 Task: Design a Vector Pattern for a Tropical Drink Menu.
Action: Mouse moved to (82, 75)
Screenshot: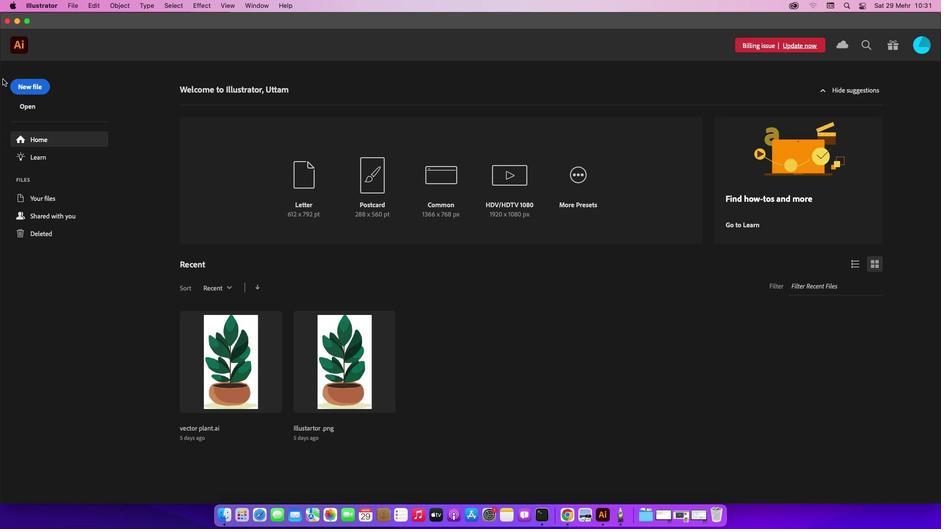 
Action: Mouse pressed left at (82, 75)
Screenshot: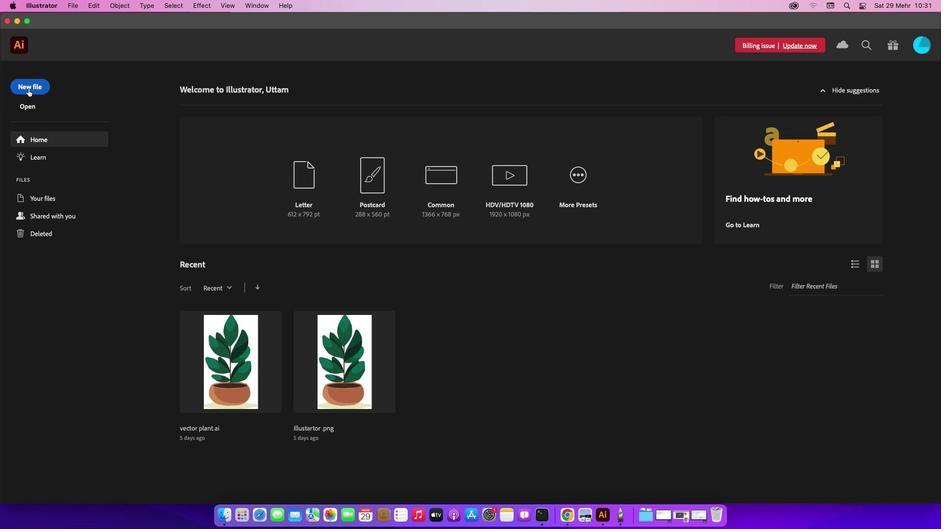 
Action: Mouse moved to (29, 91)
Screenshot: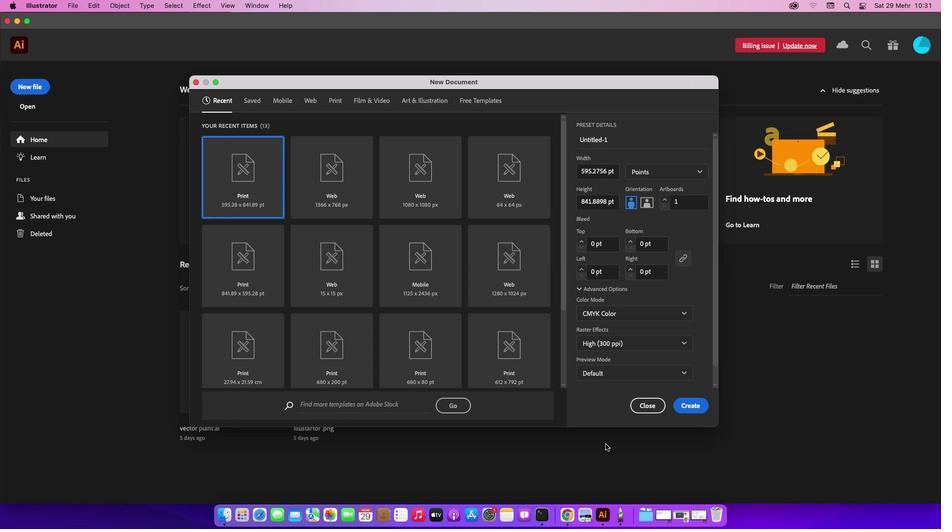 
Action: Mouse pressed left at (29, 91)
Screenshot: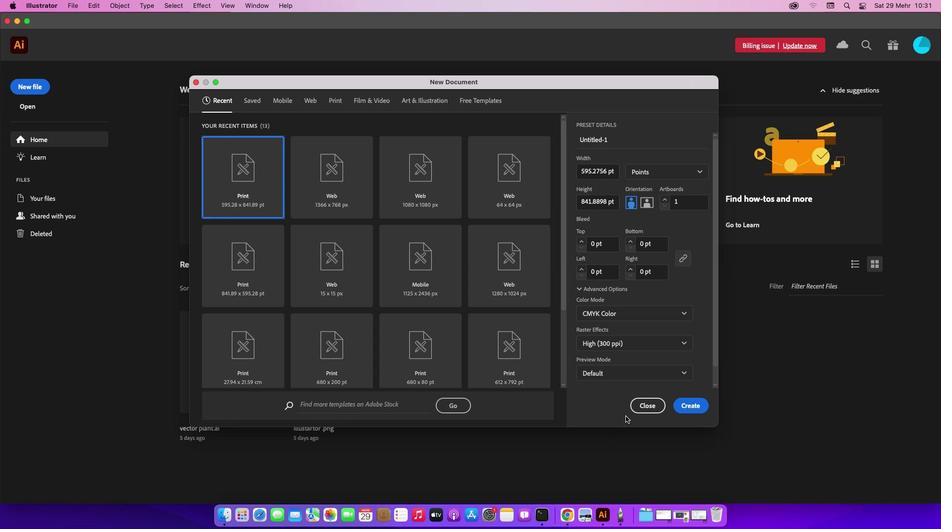 
Action: Mouse moved to (684, 405)
Screenshot: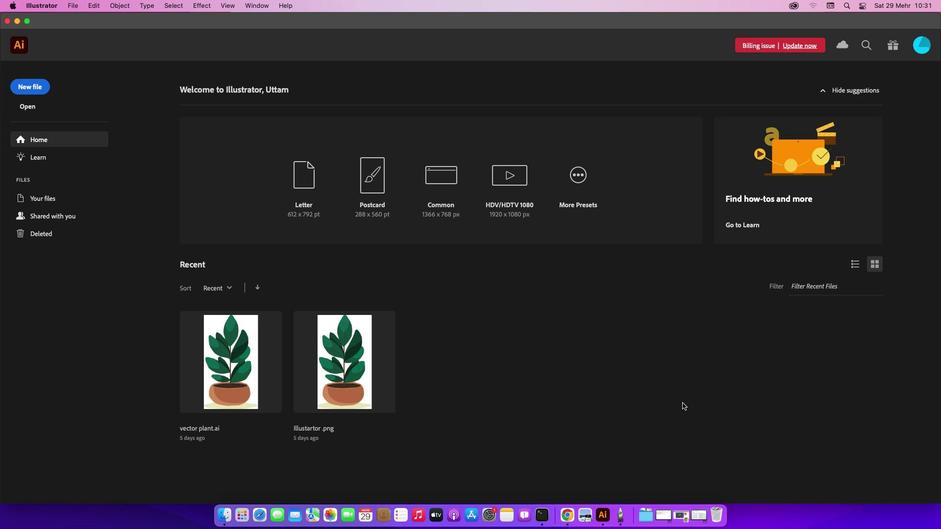 
Action: Mouse pressed left at (684, 405)
Screenshot: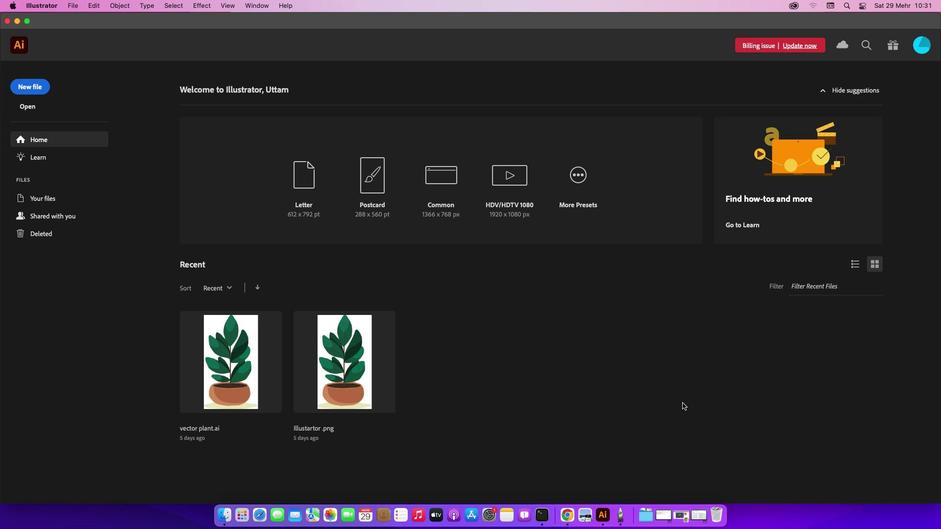 
Action: Mouse moved to (71, 7)
Screenshot: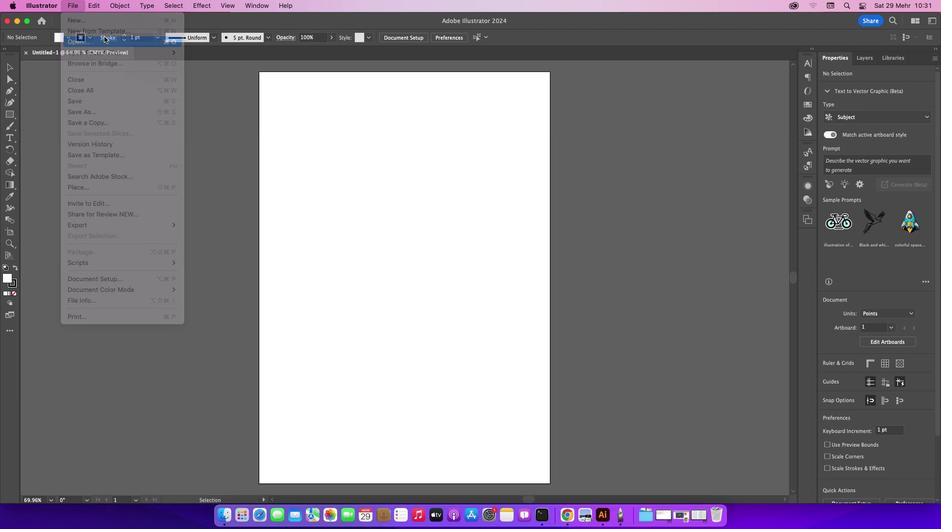 
Action: Mouse pressed left at (71, 7)
Screenshot: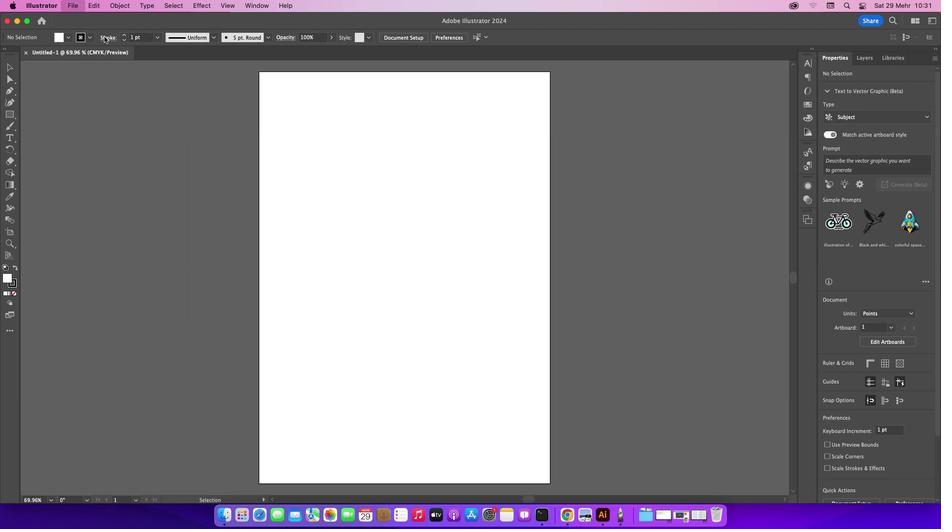 
Action: Mouse moved to (105, 38)
Screenshot: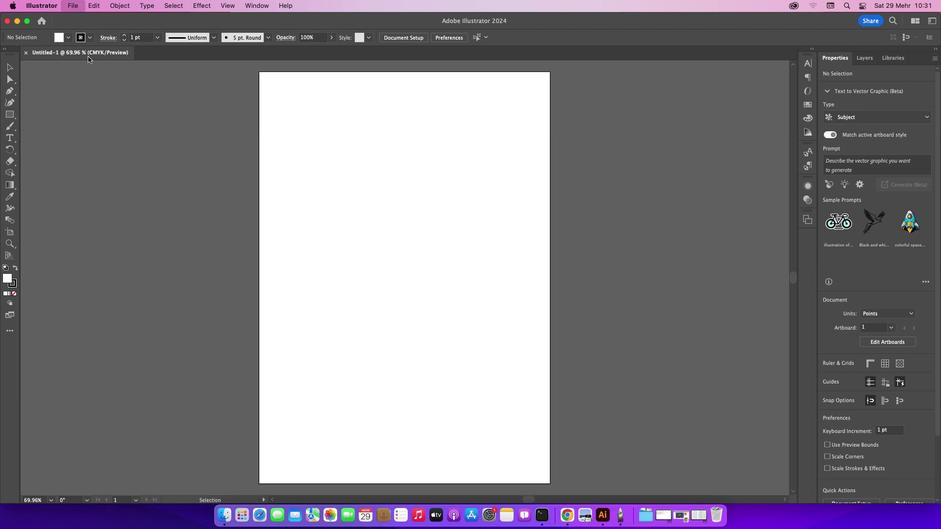 
Action: Mouse pressed left at (105, 38)
Screenshot: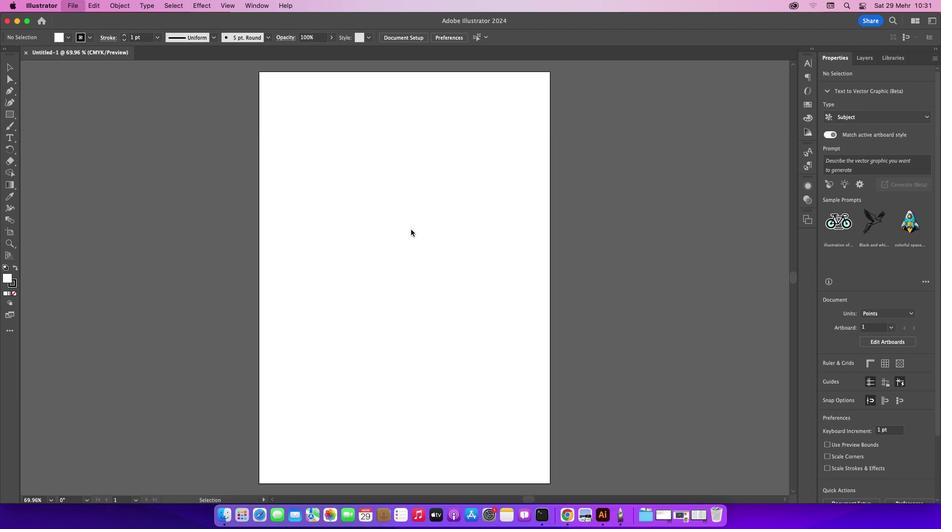 
Action: Mouse moved to (385, 135)
Screenshot: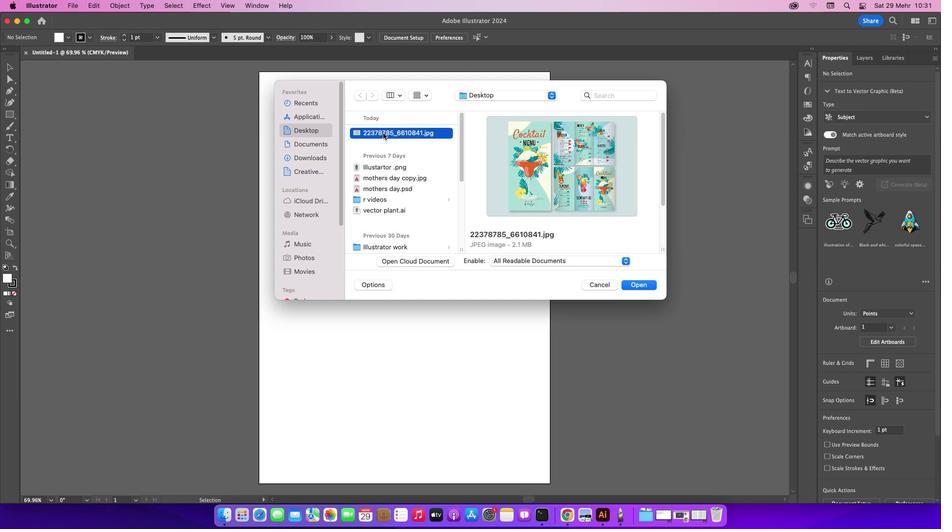 
Action: Mouse pressed left at (385, 135)
Screenshot: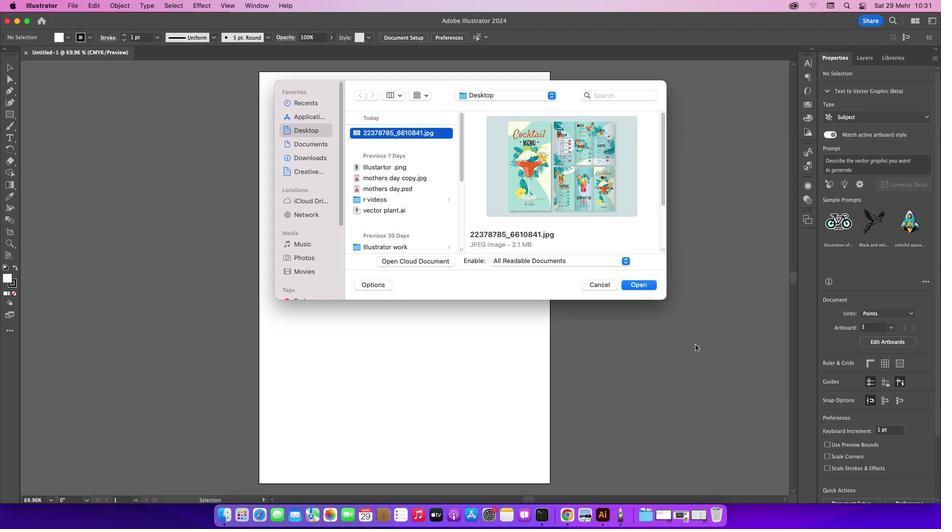 
Action: Mouse moved to (623, 284)
Screenshot: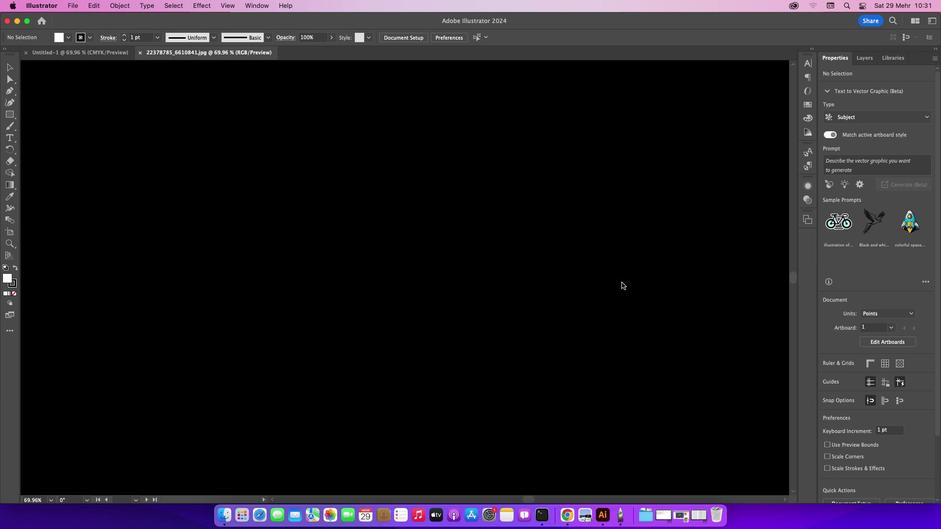 
Action: Mouse pressed left at (623, 284)
Screenshot: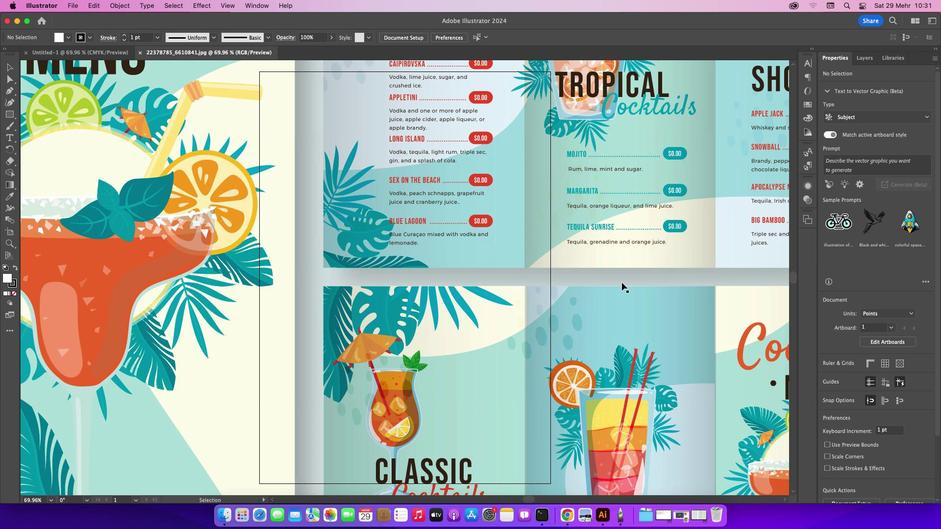 
Action: Mouse moved to (537, 501)
Screenshot: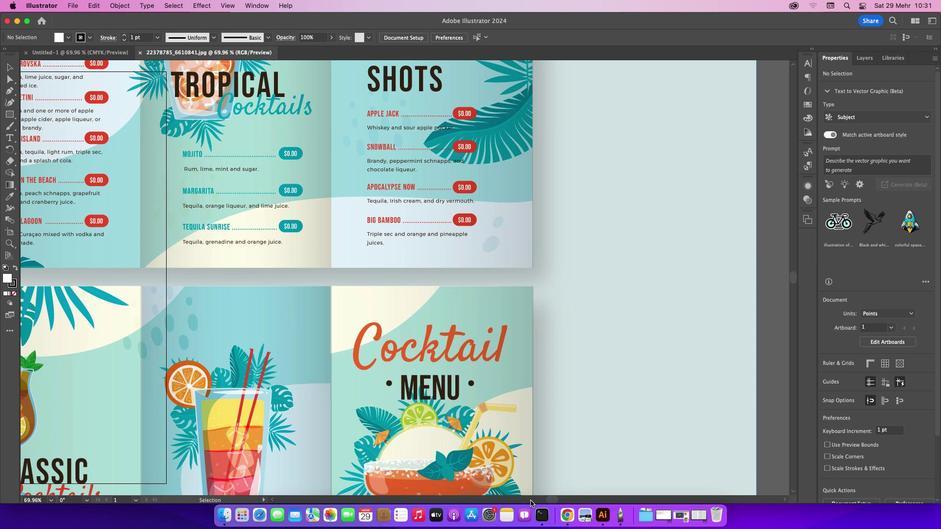 
Action: Mouse pressed left at (537, 501)
Screenshot: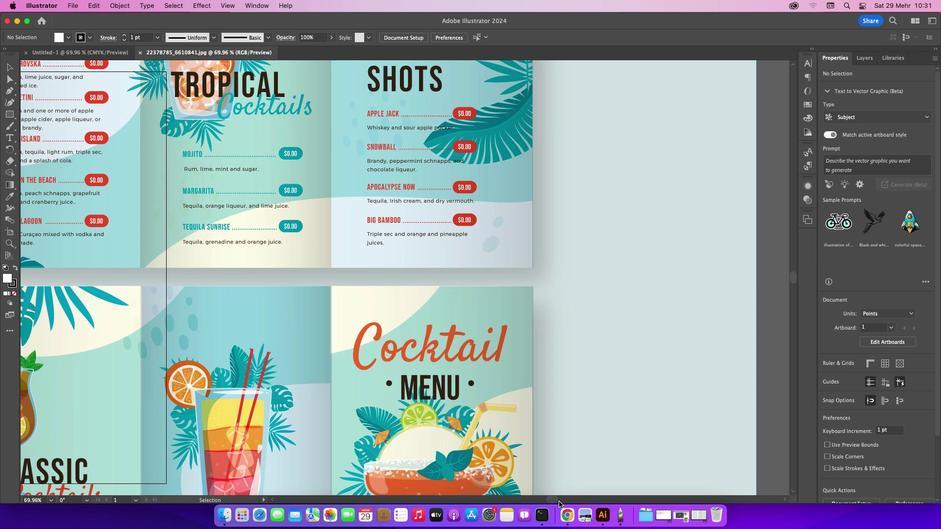 
Action: Mouse moved to (557, 502)
Screenshot: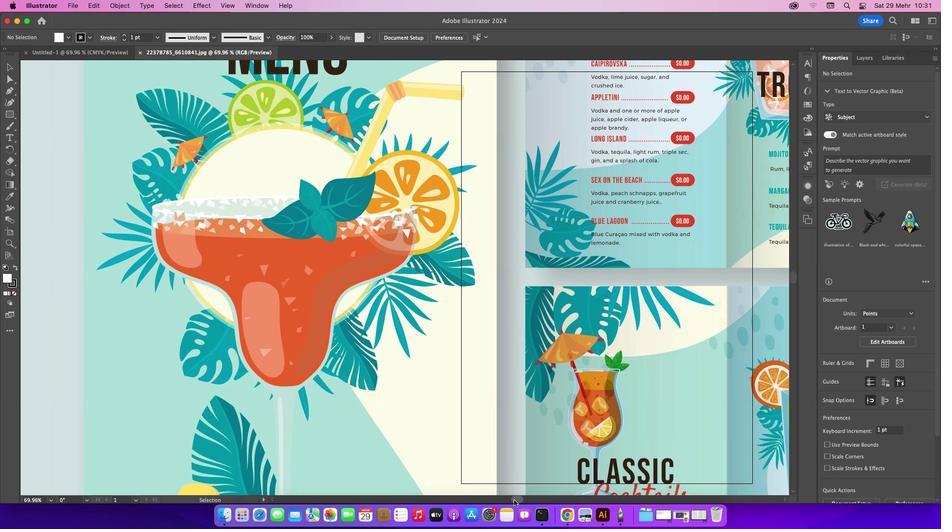 
Action: Mouse pressed left at (557, 502)
Screenshot: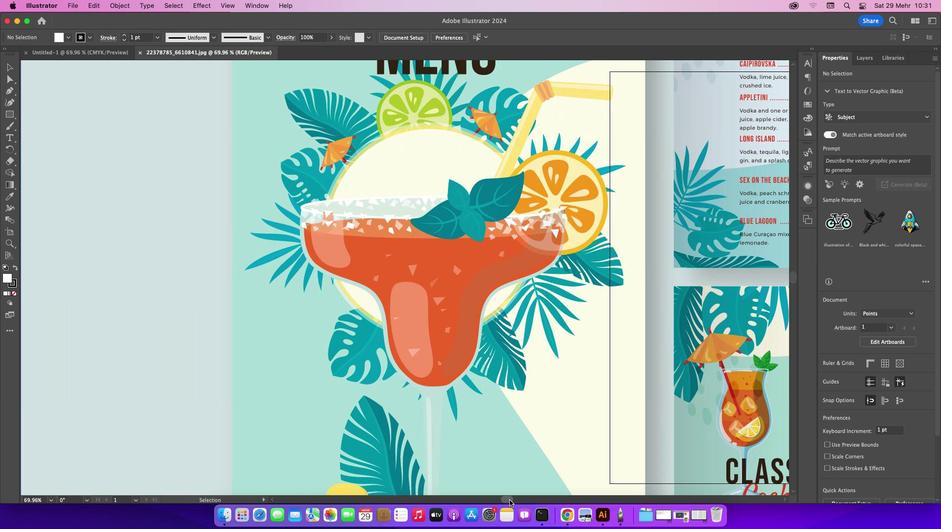 
Action: Mouse moved to (596, 418)
Screenshot: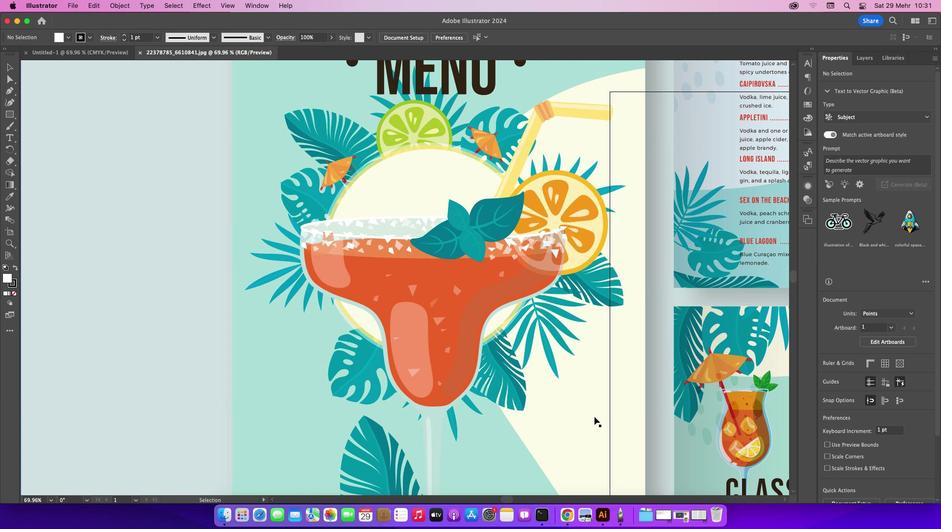 
Action: Mouse scrolled (596, 418) with delta (1, 2)
Screenshot: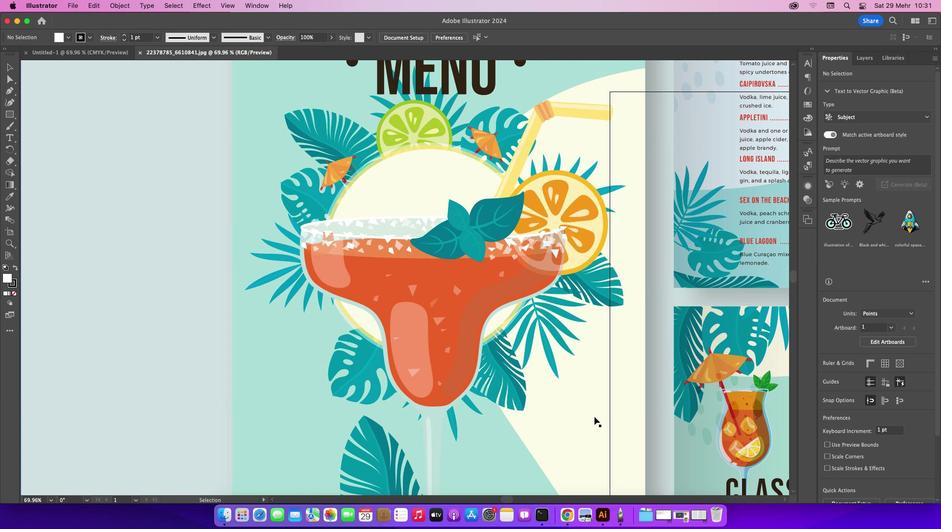 
Action: Mouse scrolled (596, 418) with delta (1, 2)
Screenshot: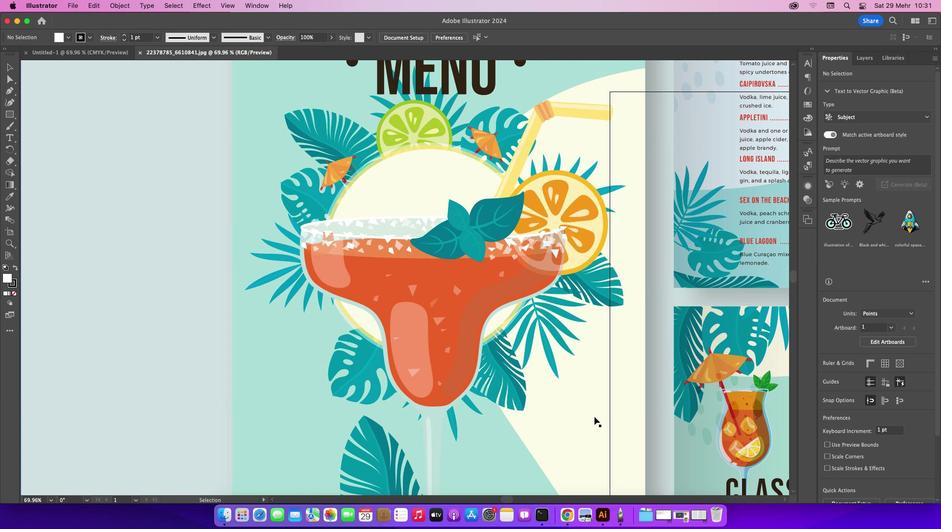 
Action: Mouse scrolled (596, 418) with delta (1, 2)
Screenshot: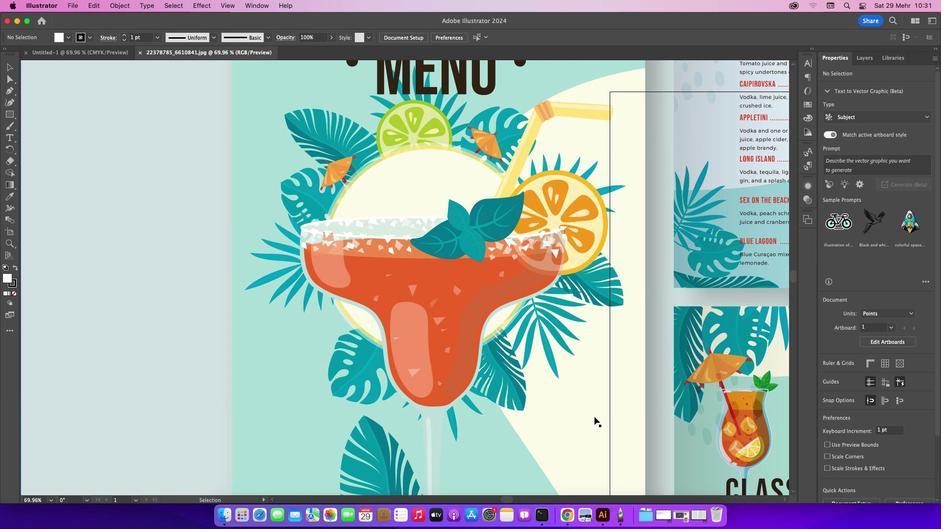 
Action: Mouse scrolled (596, 418) with delta (1, 2)
Screenshot: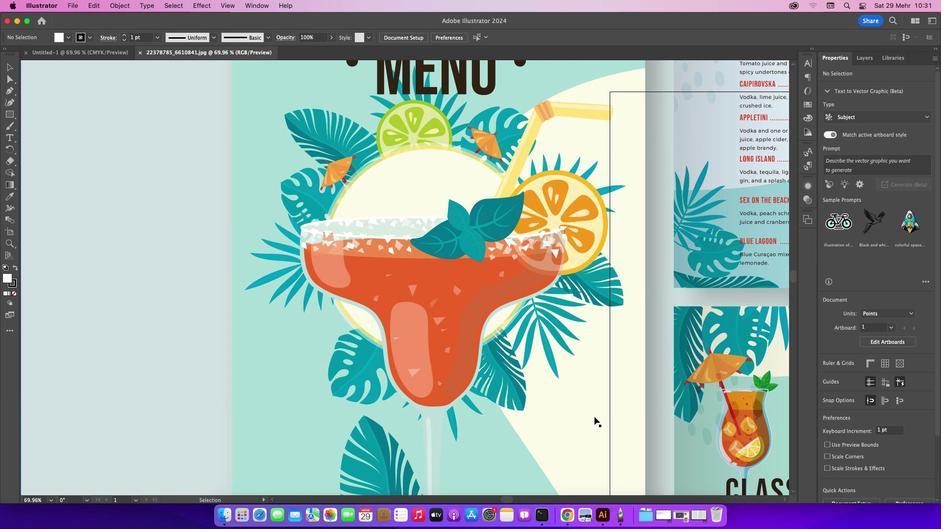 
Action: Mouse moved to (872, 60)
Screenshot: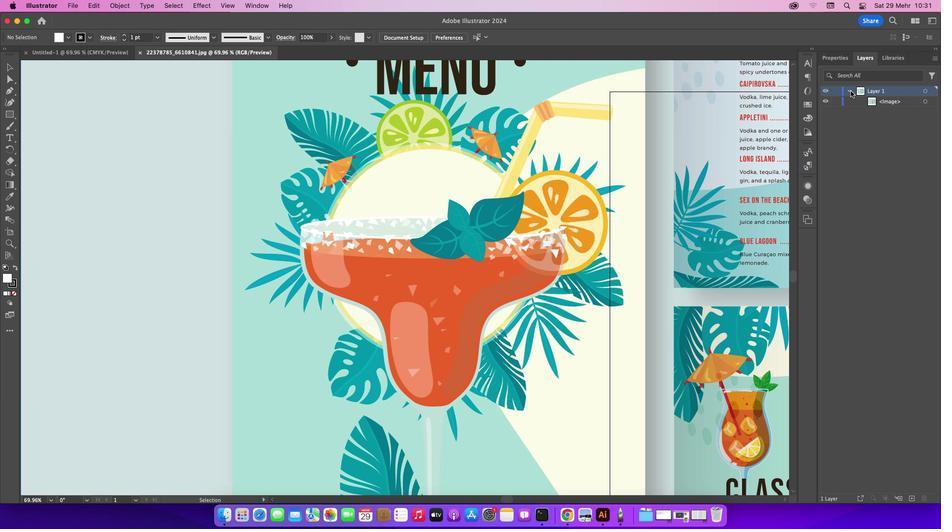 
Action: Mouse pressed left at (872, 60)
Screenshot: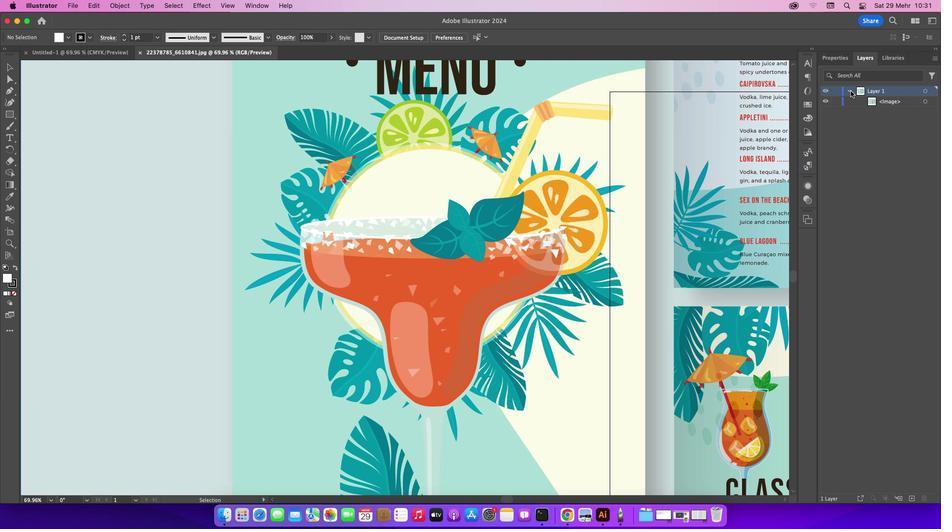 
Action: Mouse moved to (852, 96)
Screenshot: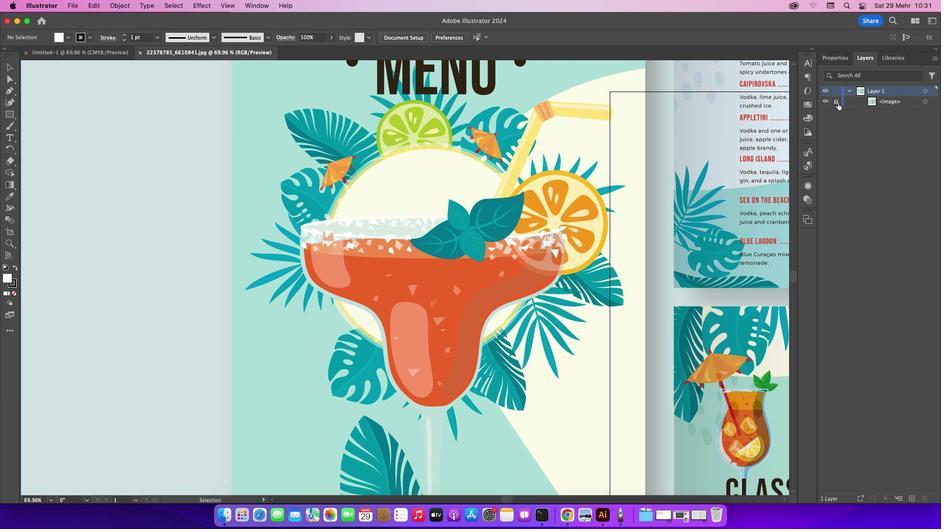 
Action: Mouse pressed left at (852, 96)
Screenshot: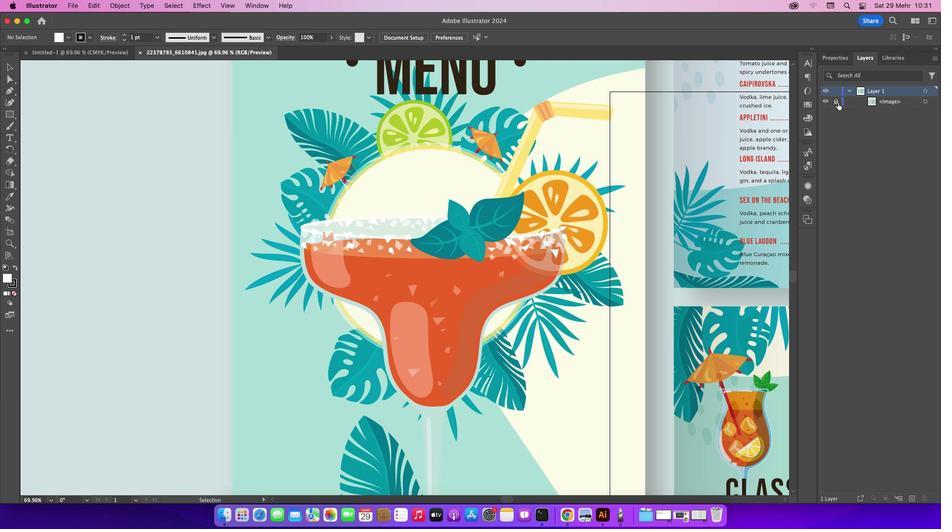 
Action: Mouse moved to (840, 104)
Screenshot: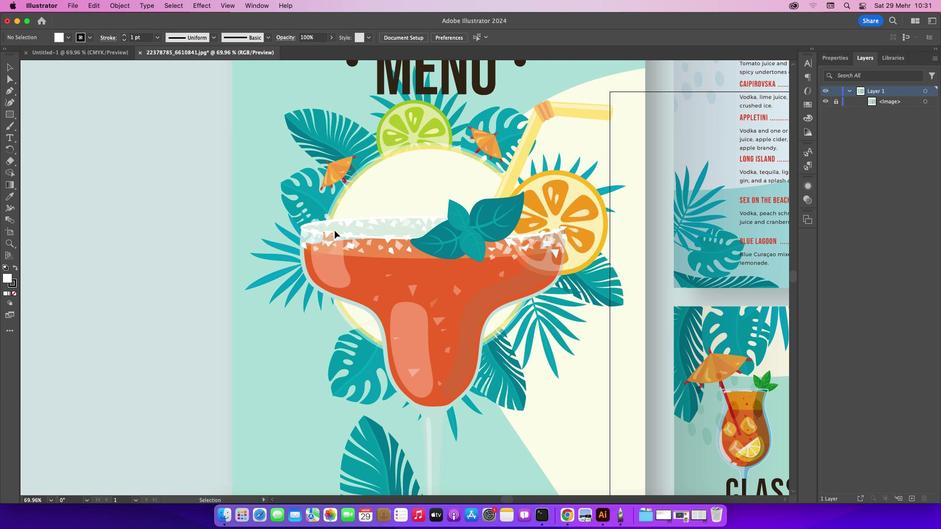 
Action: Mouse pressed left at (840, 104)
Screenshot: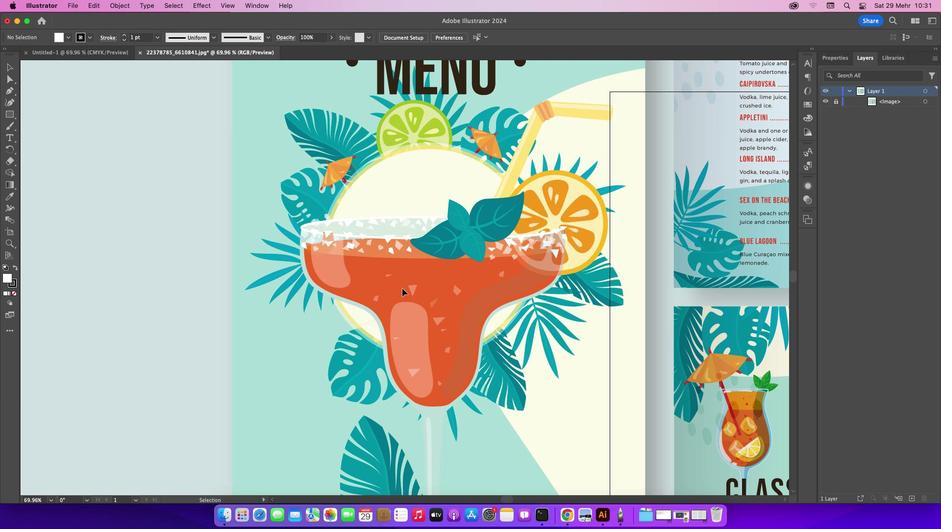 
Action: Mouse moved to (512, 502)
Screenshot: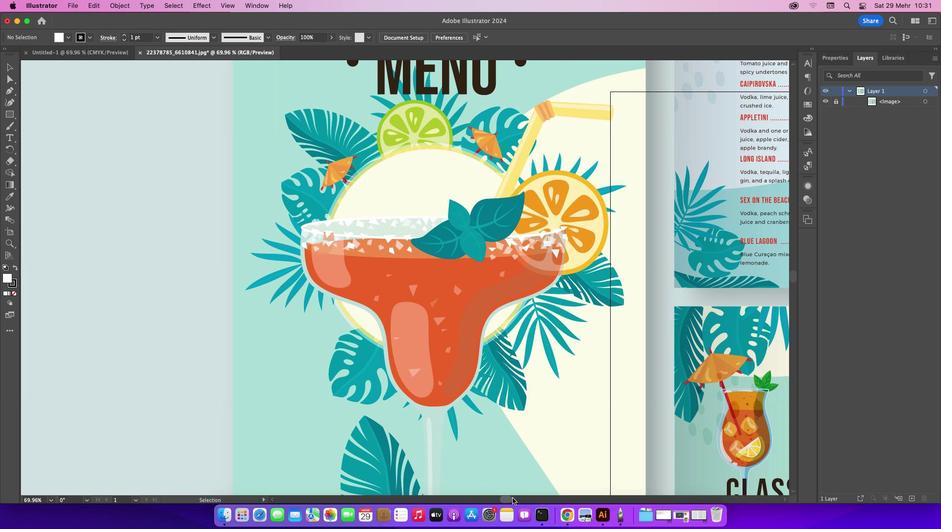 
Action: Mouse pressed left at (512, 502)
Screenshot: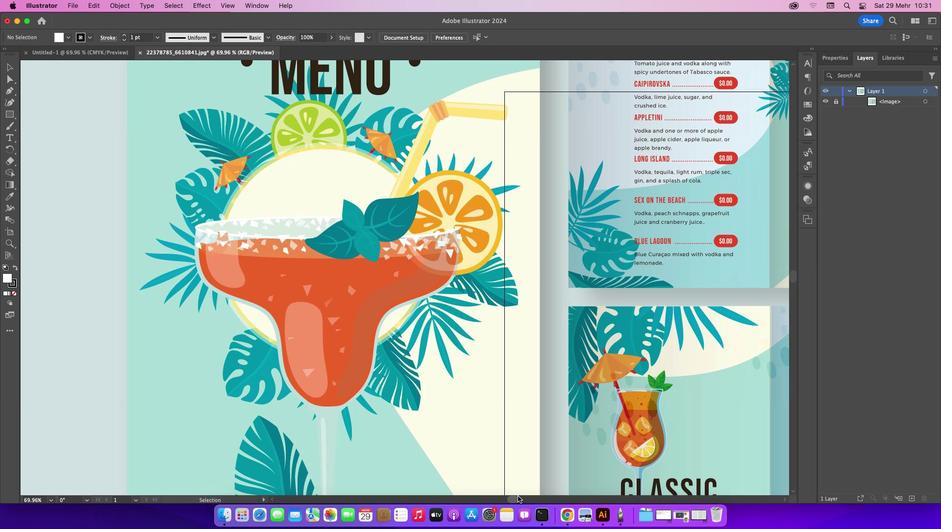 
Action: Mouse moved to (6, 95)
Screenshot: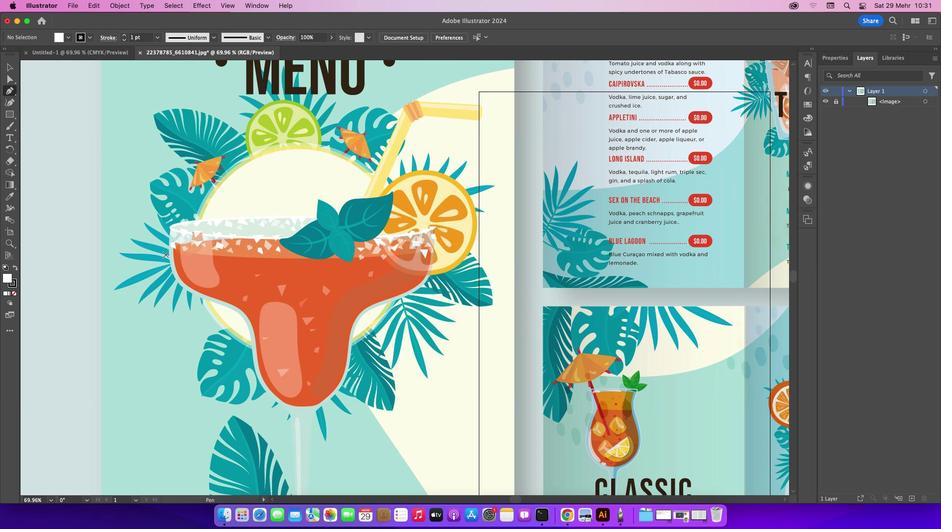 
Action: Mouse pressed left at (6, 95)
Screenshot: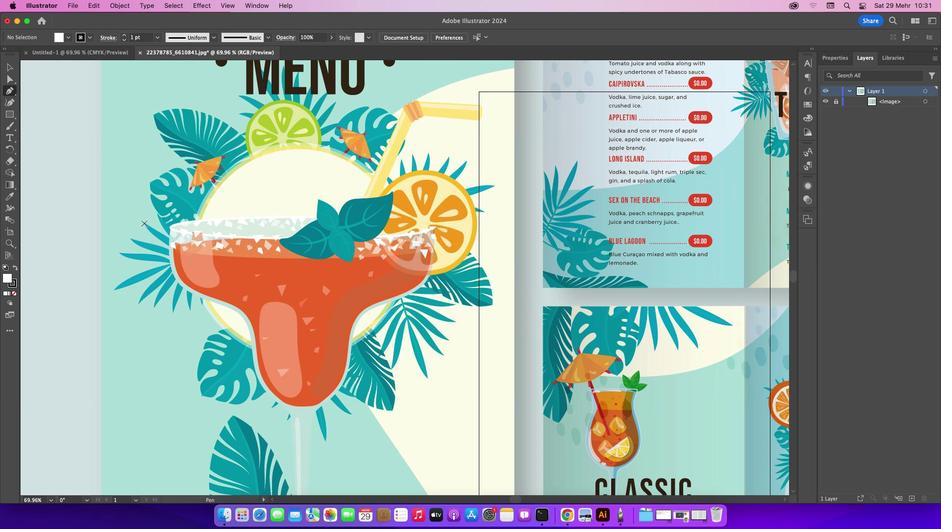 
Action: Mouse moved to (140, 210)
Screenshot: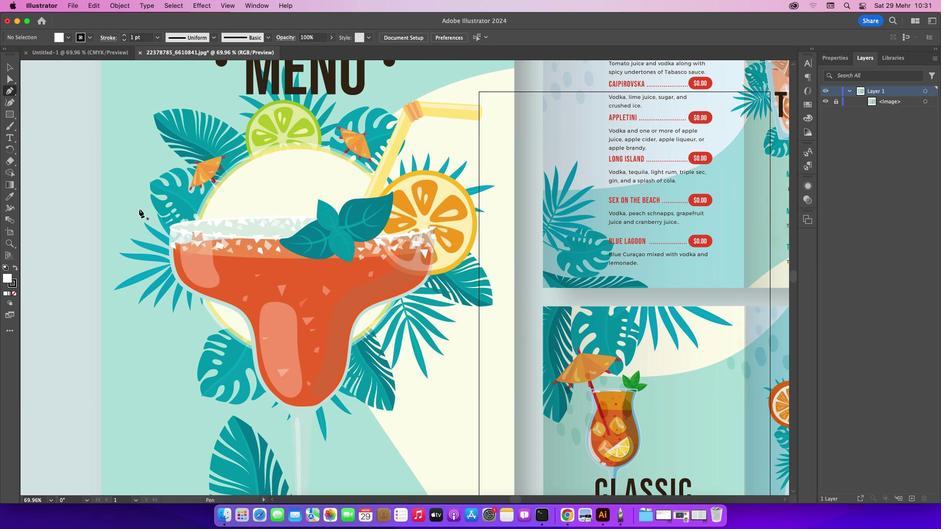 
Action: Key pressed Key.caps_lock
Screenshot: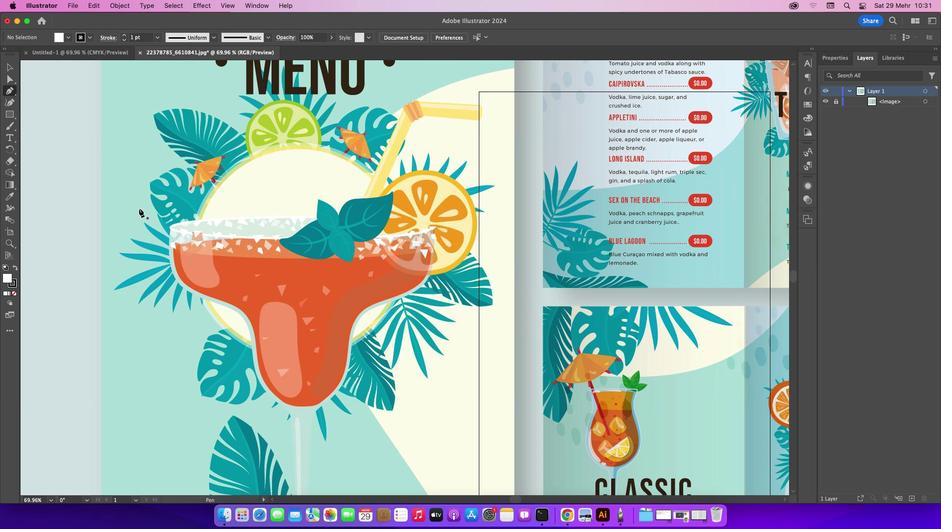 
Action: Mouse moved to (176, 251)
Screenshot: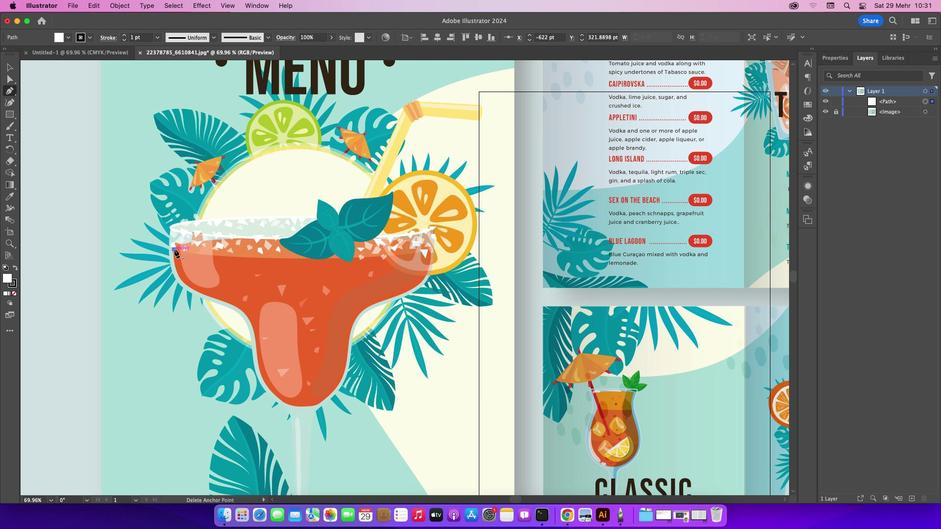 
Action: Mouse pressed left at (176, 251)
Screenshot: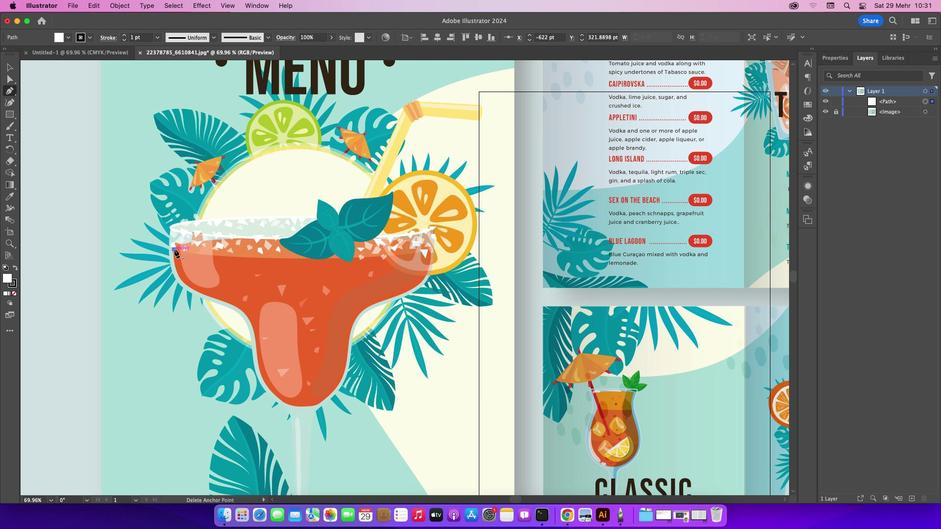 
Action: Mouse moved to (310, 260)
Screenshot: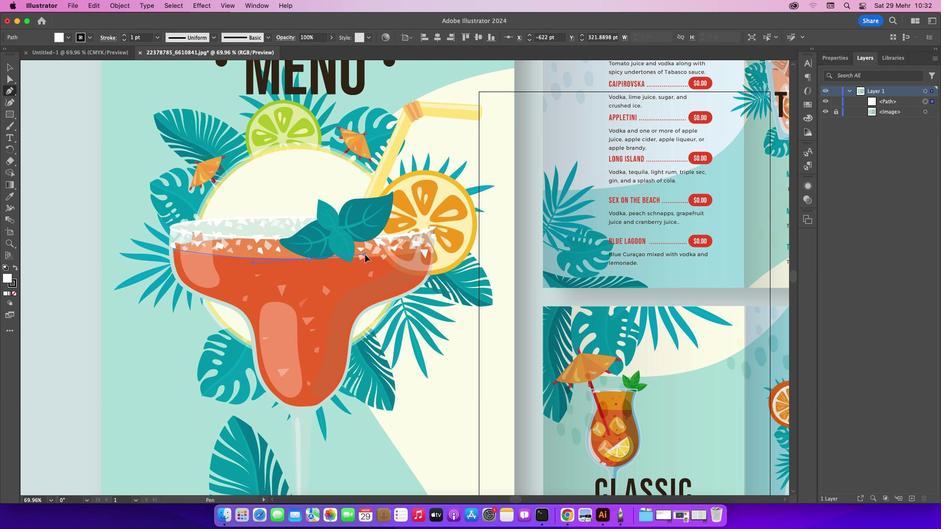 
Action: Mouse pressed left at (310, 260)
Screenshot: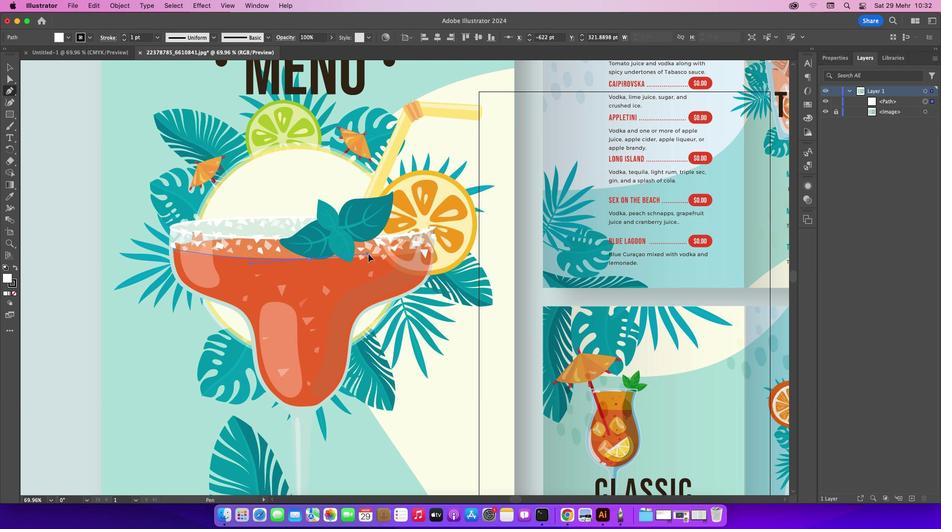 
Action: Mouse moved to (309, 261)
Screenshot: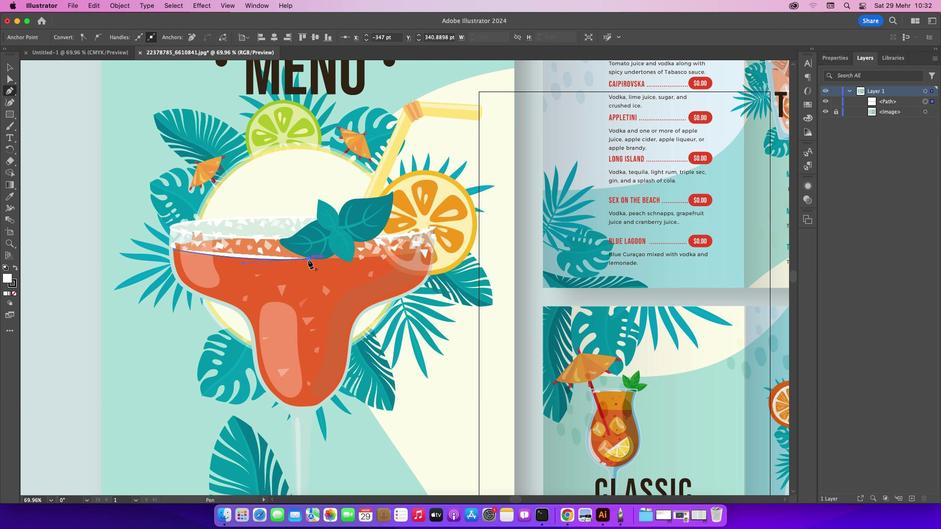 
Action: Key pressed Key.alt
Screenshot: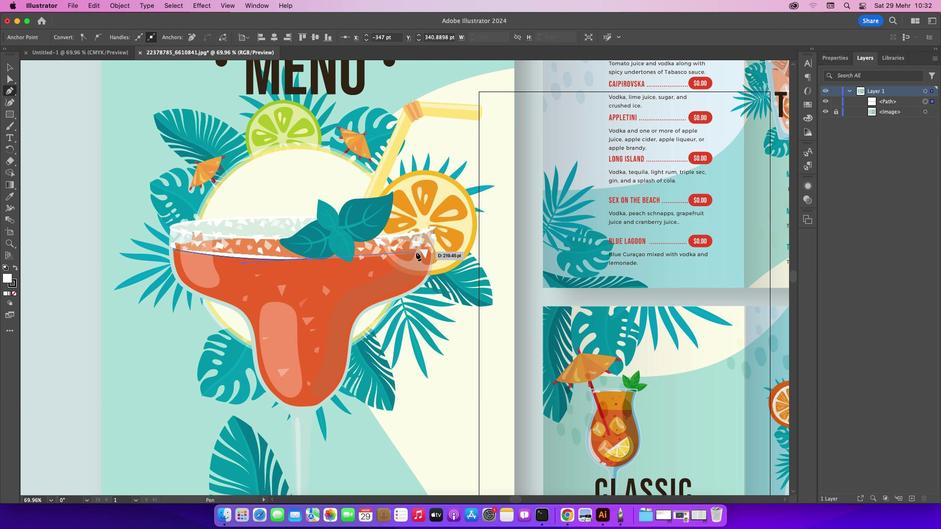 
Action: Mouse pressed left at (309, 261)
Screenshot: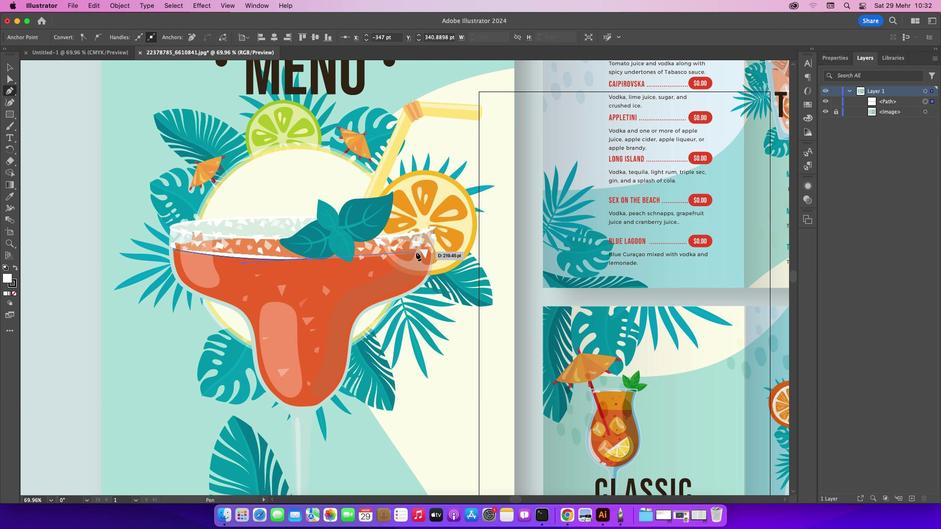 
Action: Mouse moved to (431, 253)
Screenshot: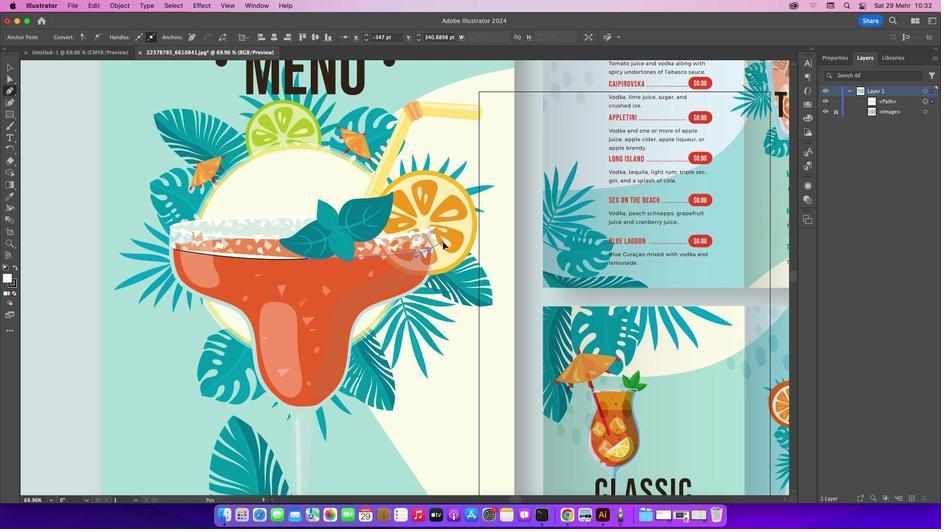 
Action: Mouse pressed left at (431, 253)
Screenshot: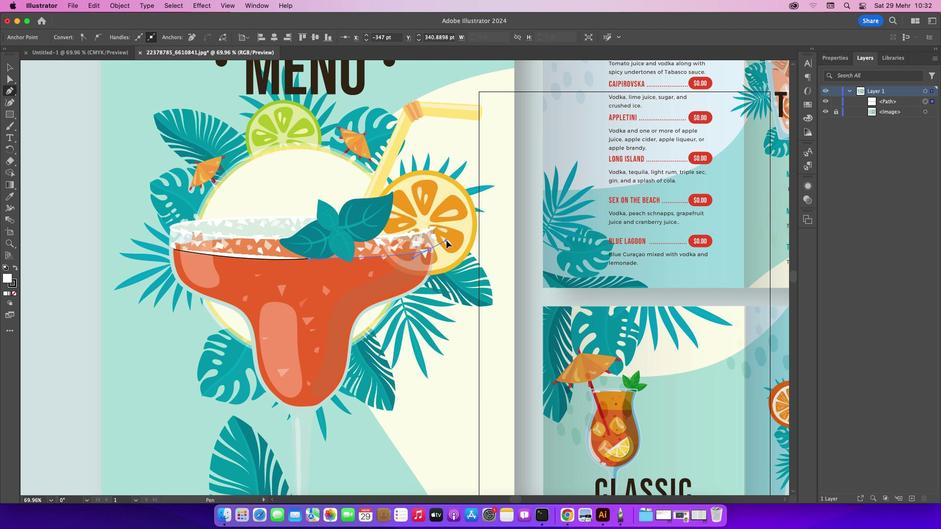 
Action: Mouse moved to (430, 252)
Screenshot: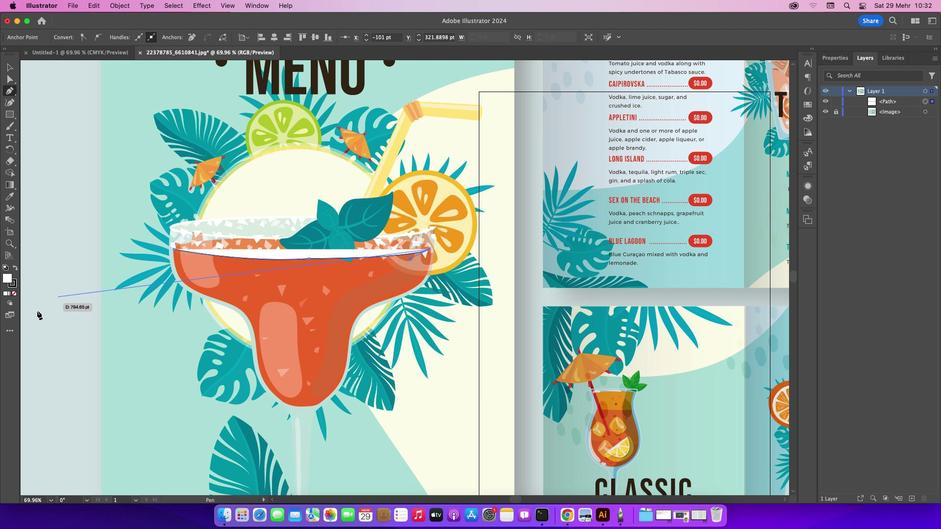 
Action: Mouse pressed left at (430, 252)
Screenshot: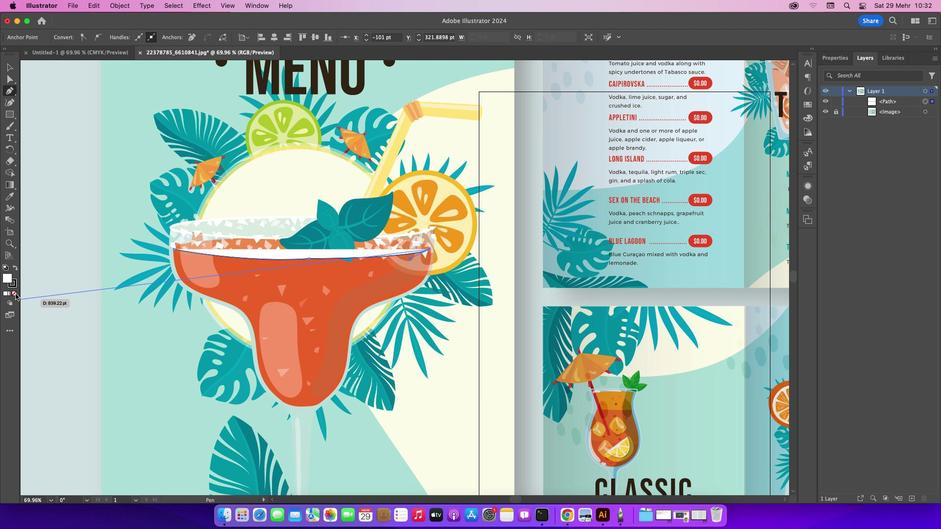 
Action: Mouse moved to (14, 296)
Screenshot: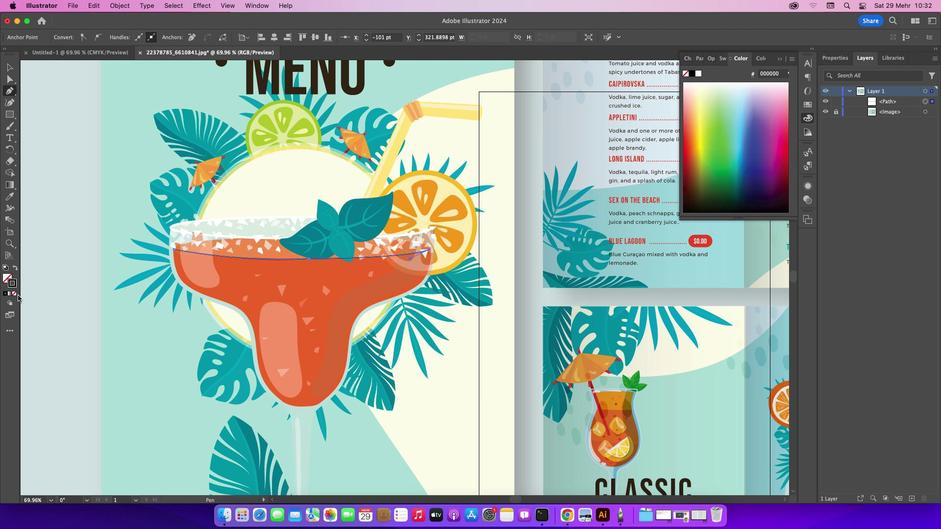 
Action: Mouse pressed left at (14, 296)
Screenshot: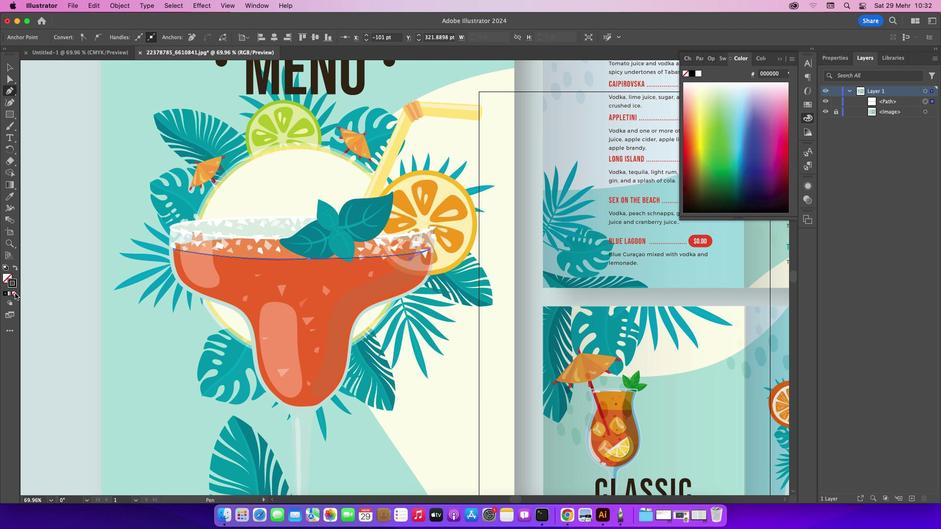 
Action: Mouse moved to (16, 287)
Screenshot: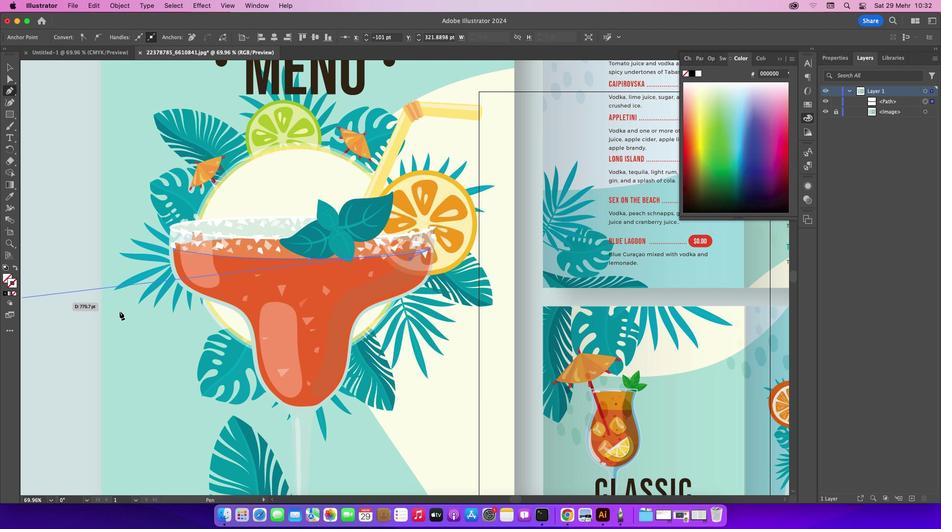 
Action: Mouse pressed left at (16, 287)
Screenshot: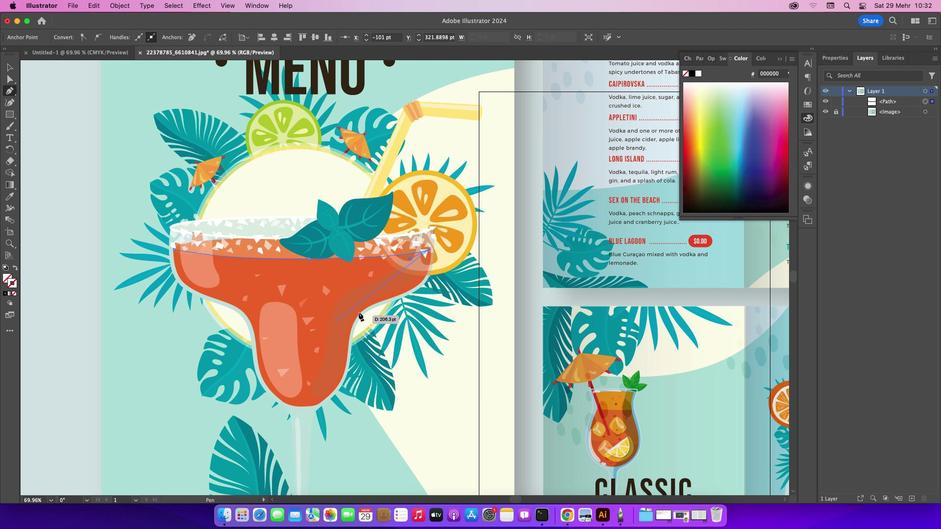 
Action: Mouse moved to (16, 295)
Screenshot: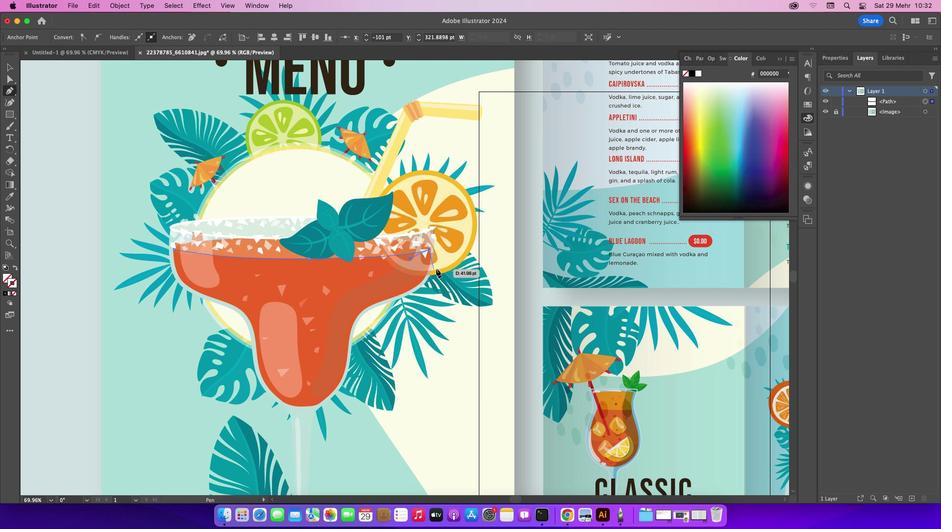 
Action: Mouse pressed left at (16, 295)
Screenshot: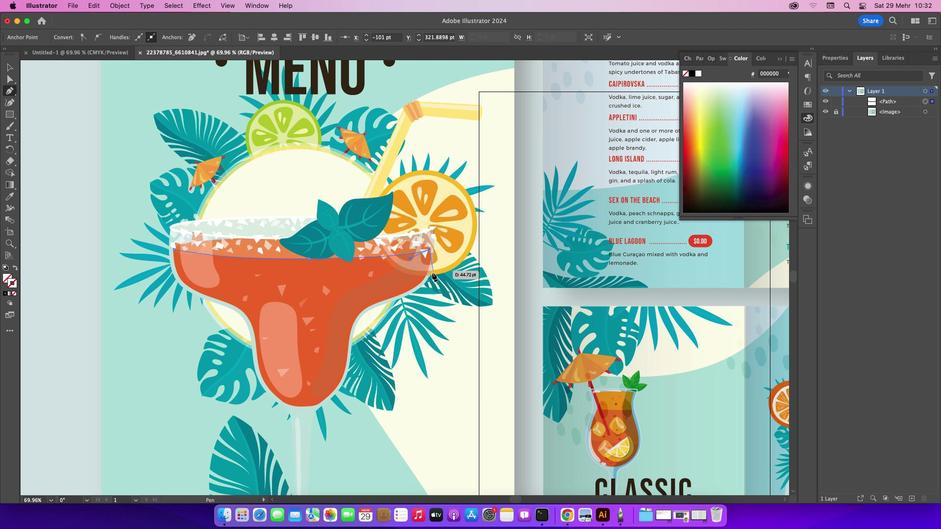 
Action: Mouse moved to (418, 288)
Screenshot: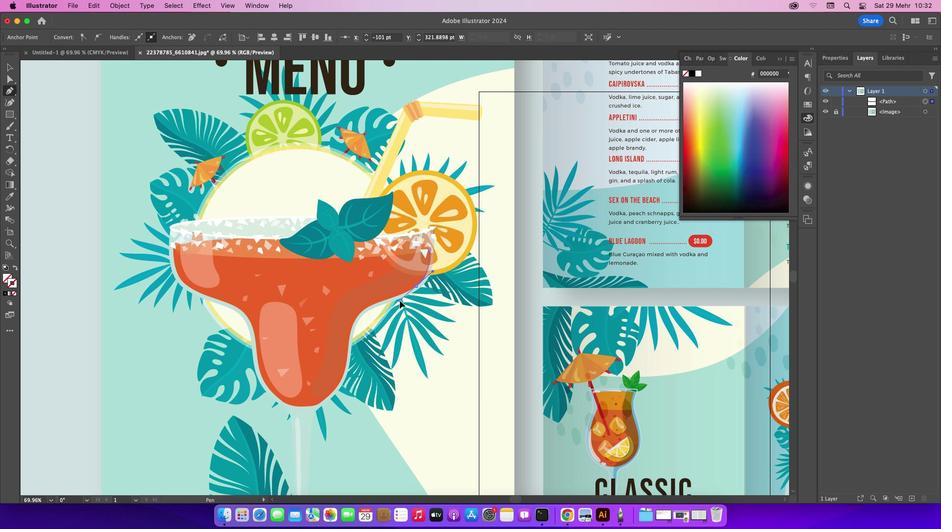 
Action: Mouse pressed left at (418, 288)
Screenshot: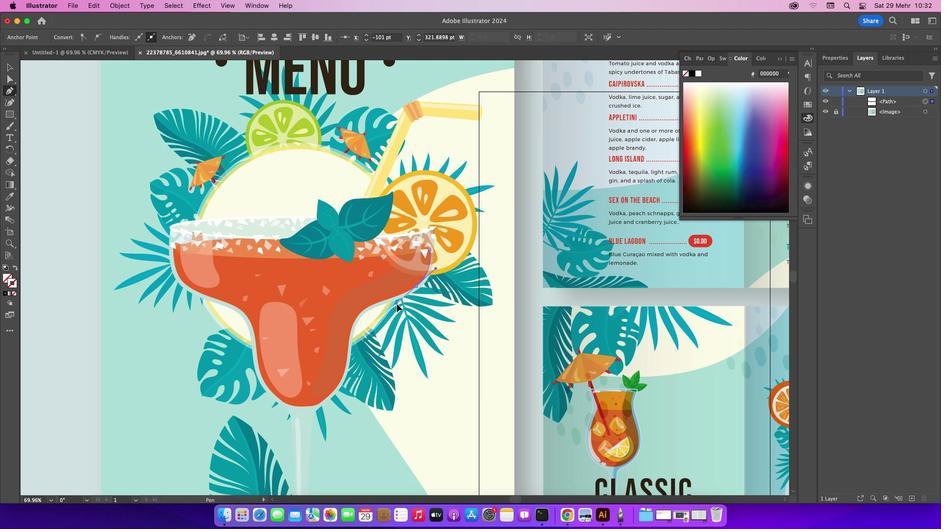 
Action: Mouse moved to (417, 288)
Screenshot: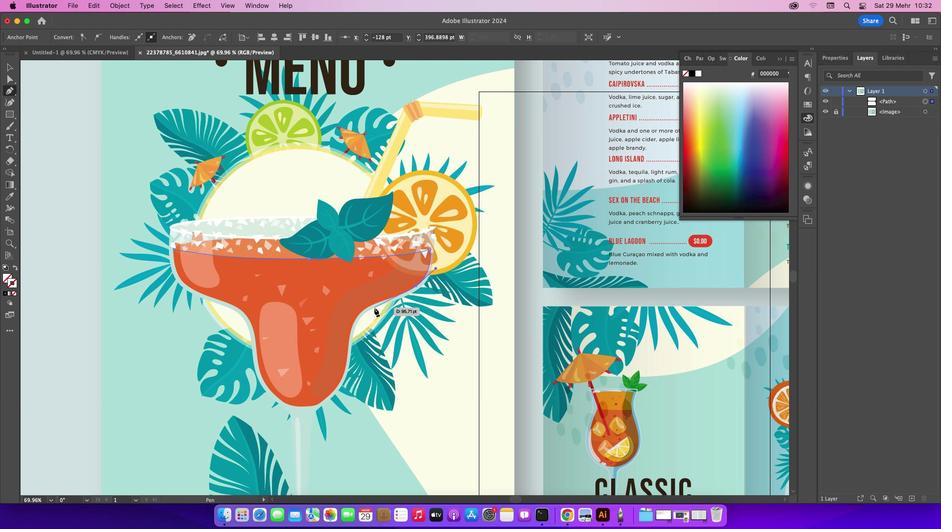 
Action: Mouse pressed left at (417, 288)
Screenshot: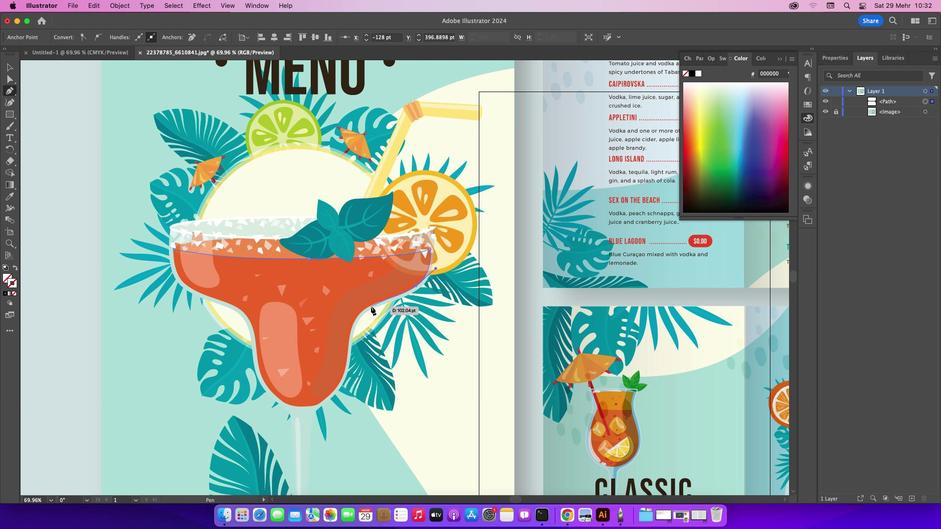 
Action: Key pressed Key.alt
Screenshot: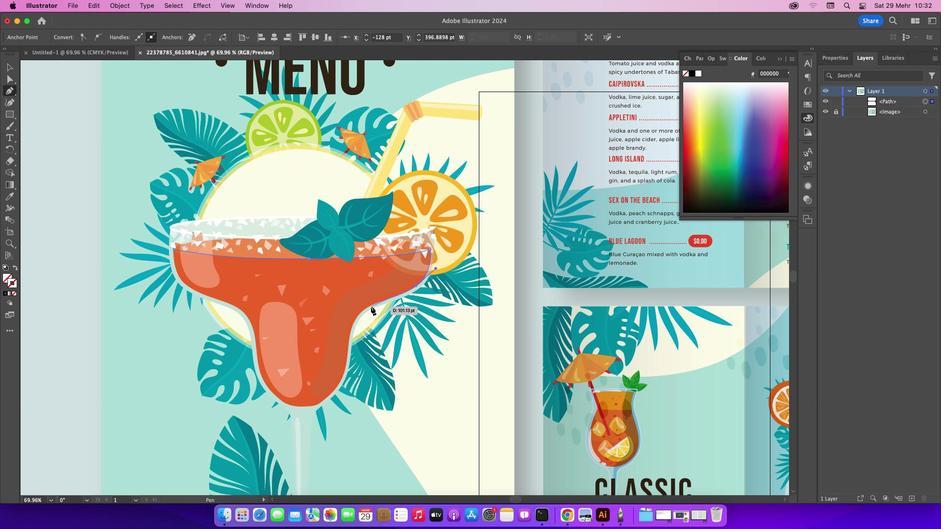 
Action: Mouse moved to (377, 305)
Screenshot: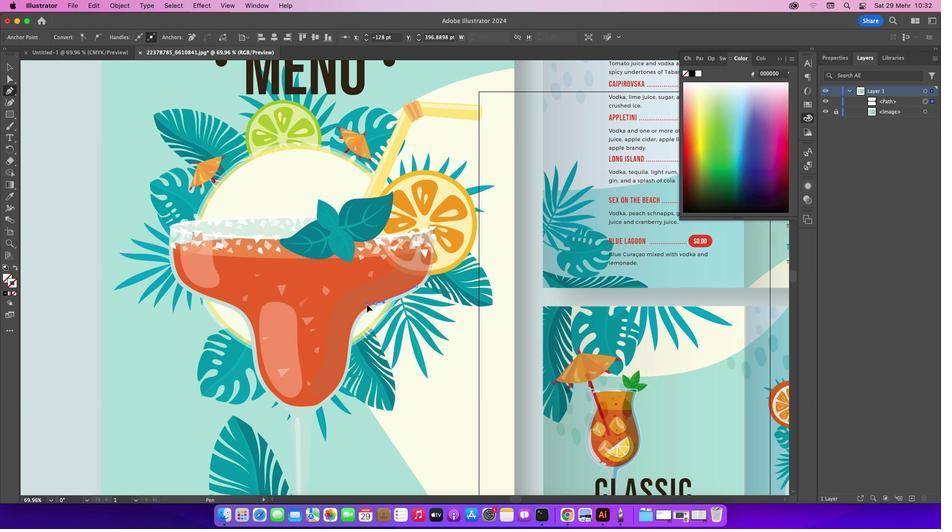 
Action: Mouse pressed left at (377, 305)
Screenshot: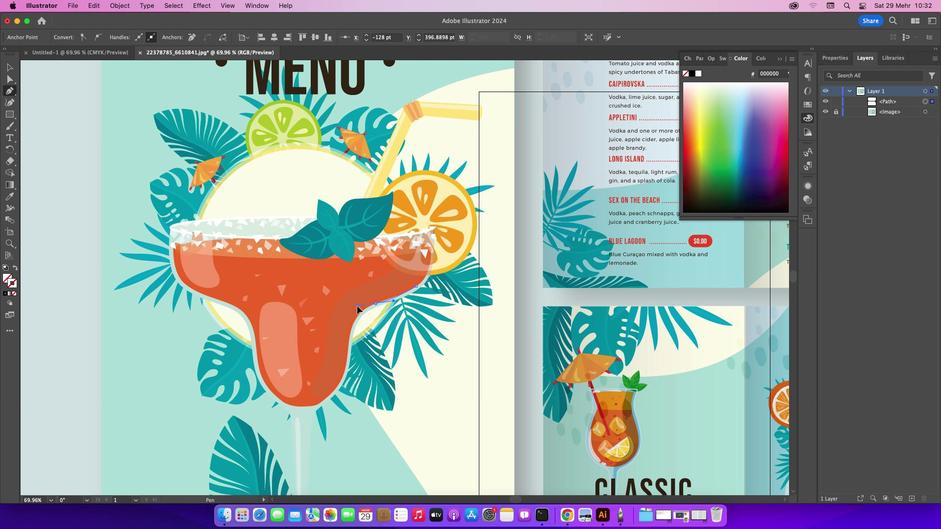
Action: Mouse moved to (350, 353)
Screenshot: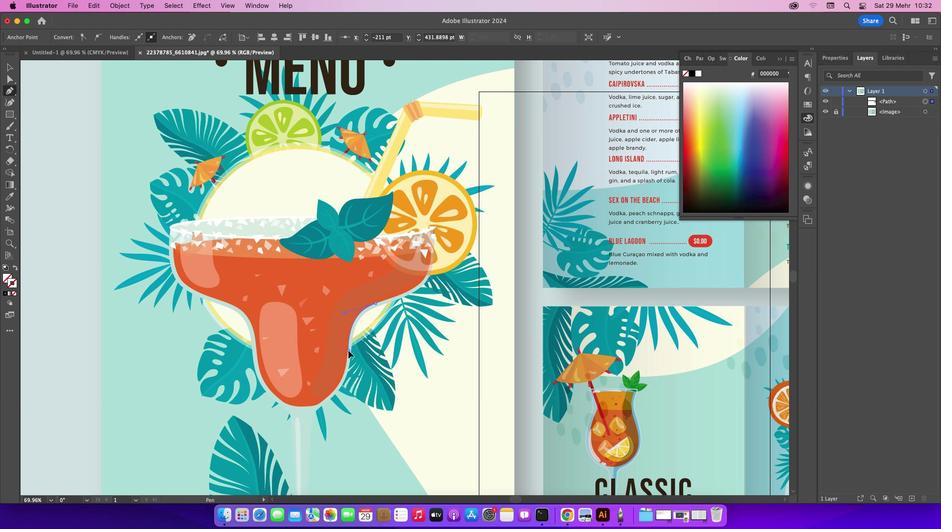 
Action: Mouse pressed left at (350, 353)
Screenshot: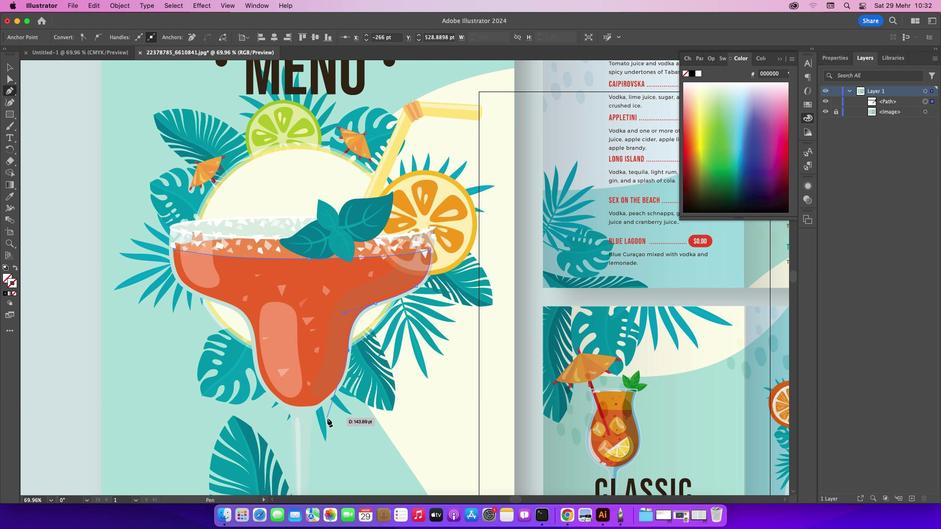 
Action: Mouse moved to (322, 405)
Screenshot: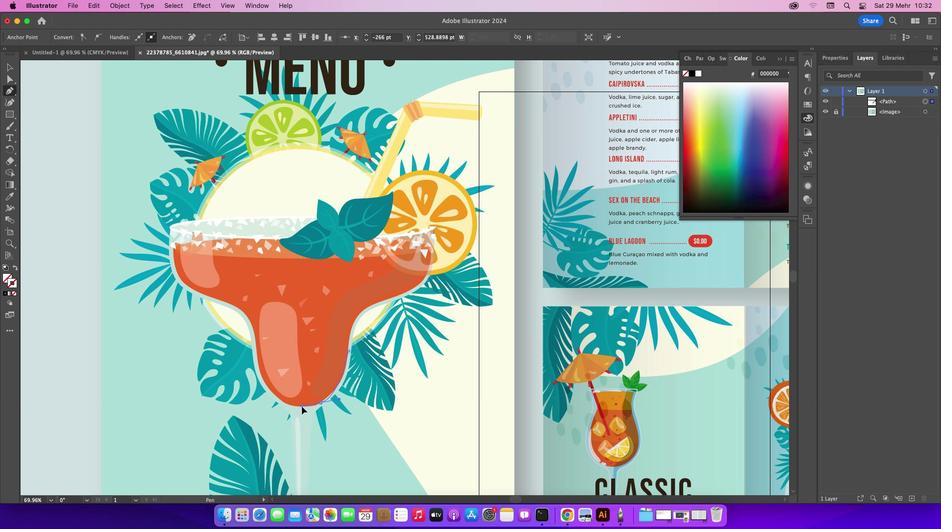 
Action: Mouse pressed left at (322, 405)
Screenshot: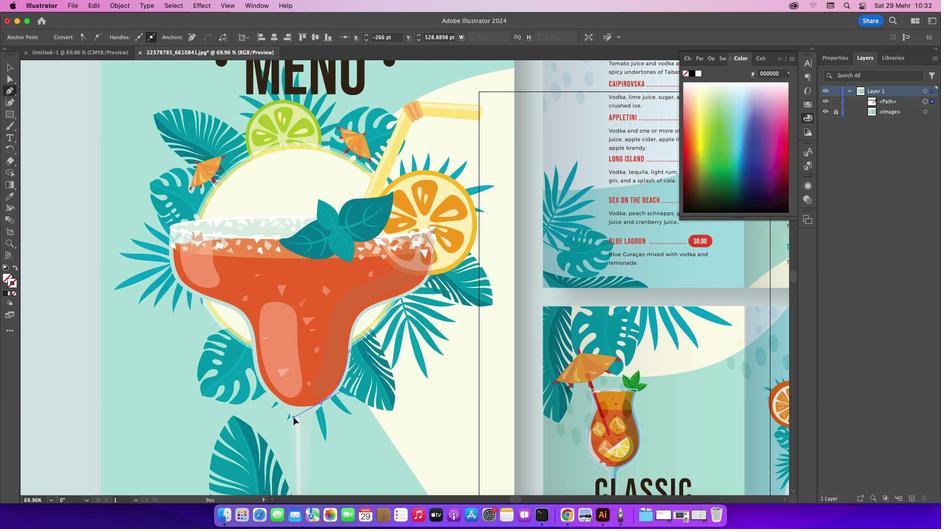 
Action: Mouse moved to (258, 354)
Screenshot: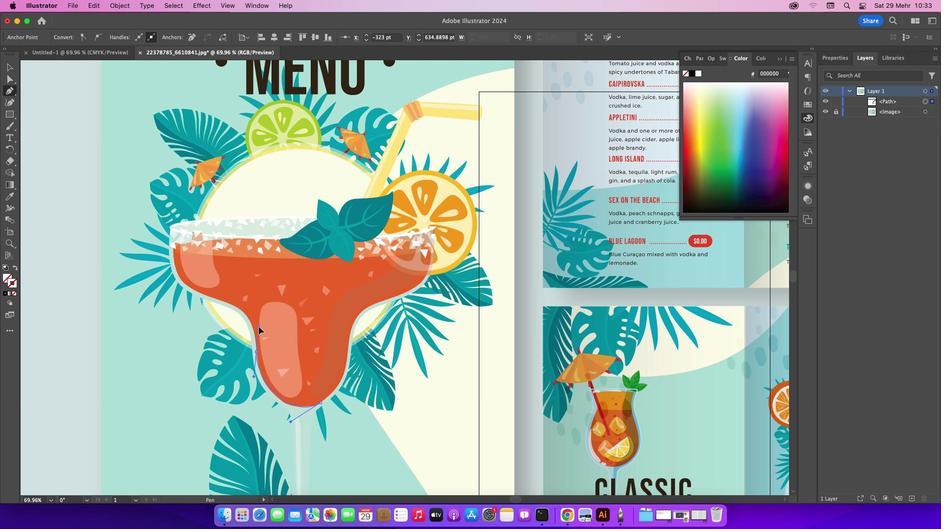 
Action: Mouse pressed left at (258, 354)
Screenshot: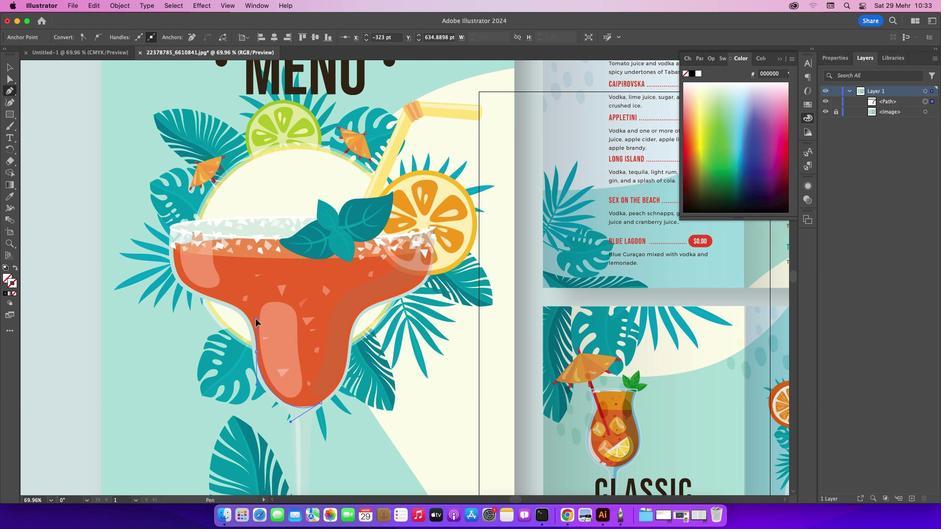 
Action: Mouse moved to (263, 324)
Screenshot: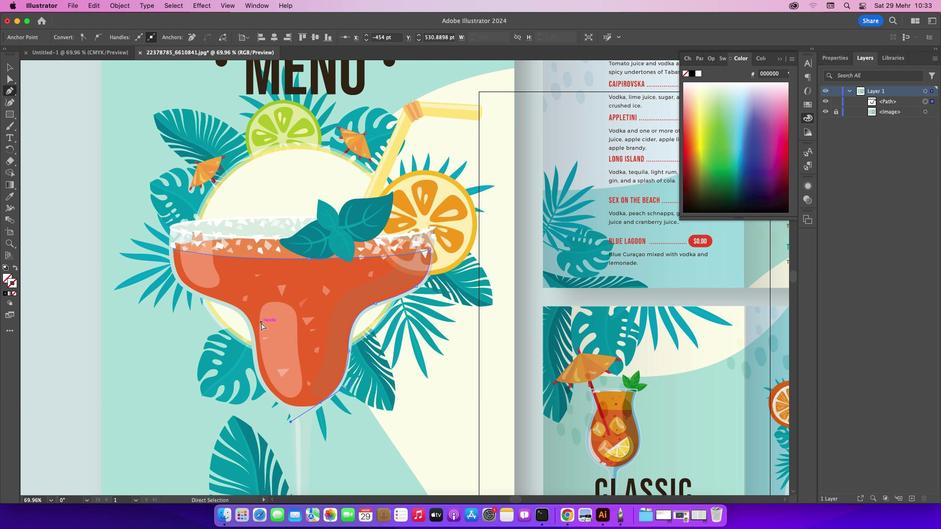 
Action: Key pressed Key.cmd'z'
Screenshot: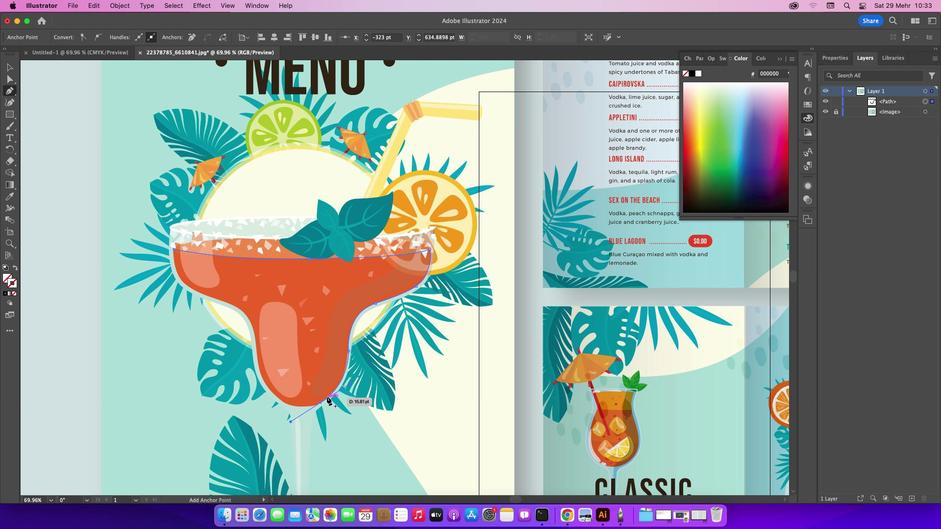
Action: Mouse moved to (323, 403)
Screenshot: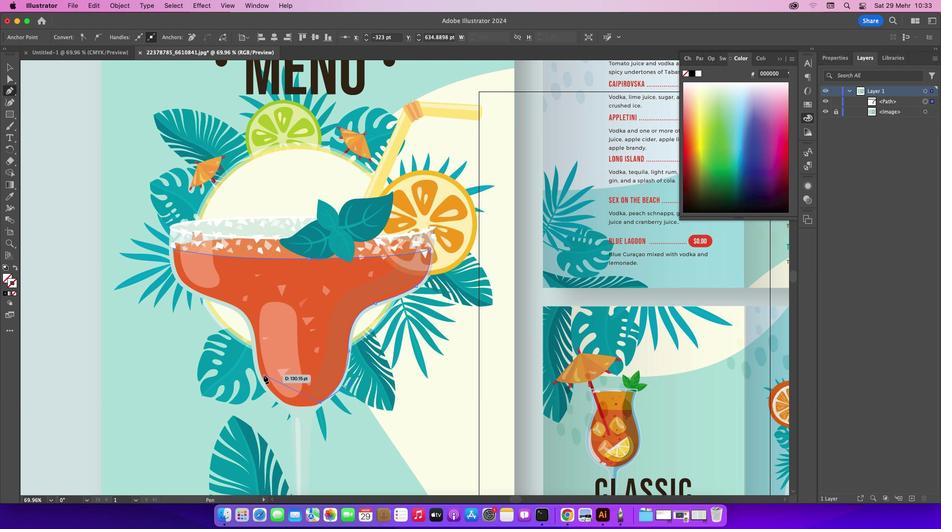 
Action: Mouse pressed left at (323, 403)
Screenshot: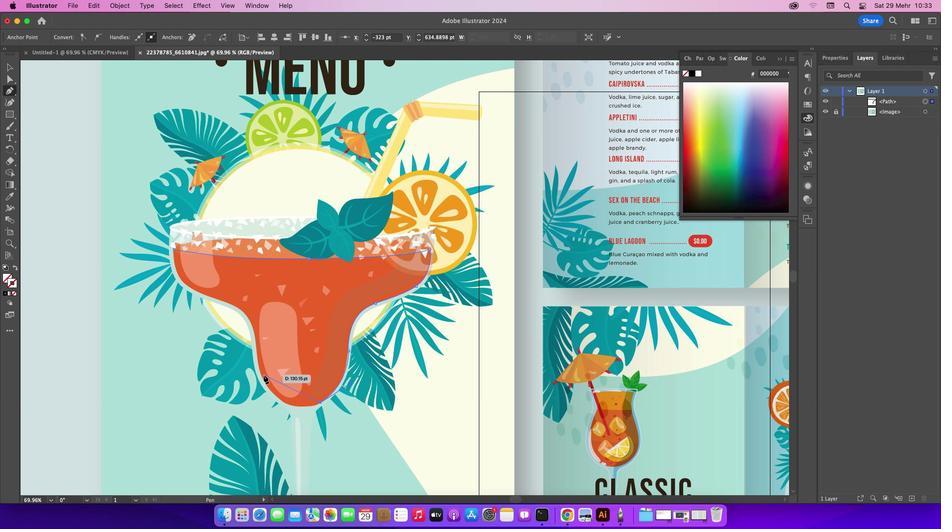 
Action: Key pressed Key.alt
Screenshot: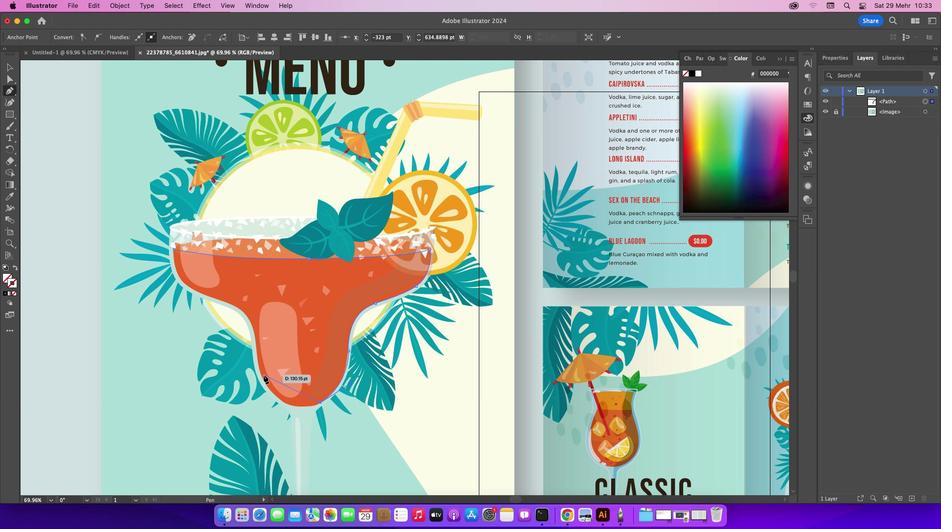 
Action: Mouse moved to (265, 383)
Screenshot: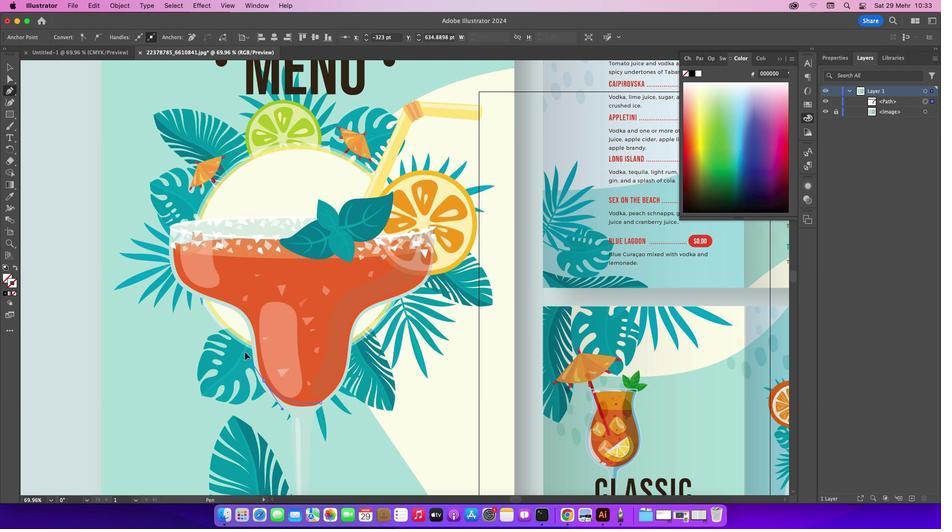 
Action: Mouse pressed left at (265, 383)
Screenshot: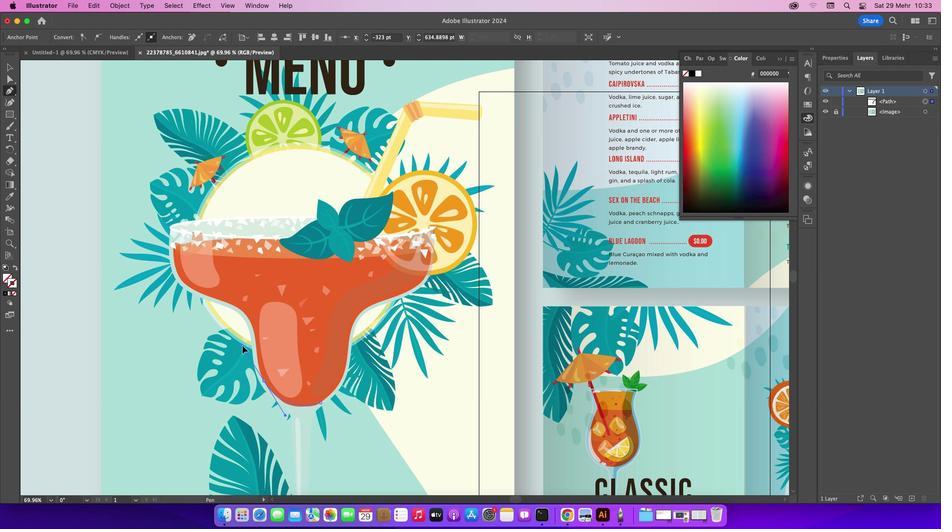 
Action: Mouse moved to (265, 384)
Screenshot: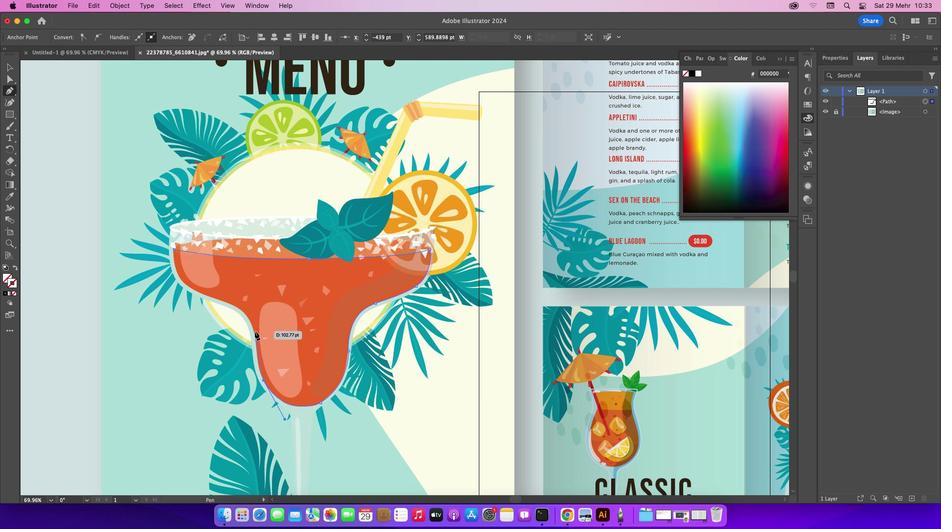
Action: Mouse pressed left at (265, 384)
Screenshot: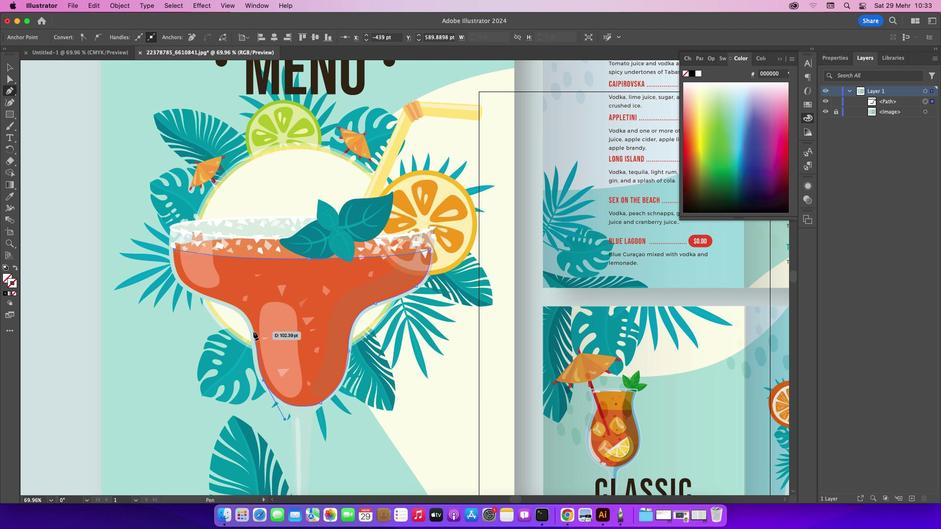 
Action: Key pressed Key.alt
Screenshot: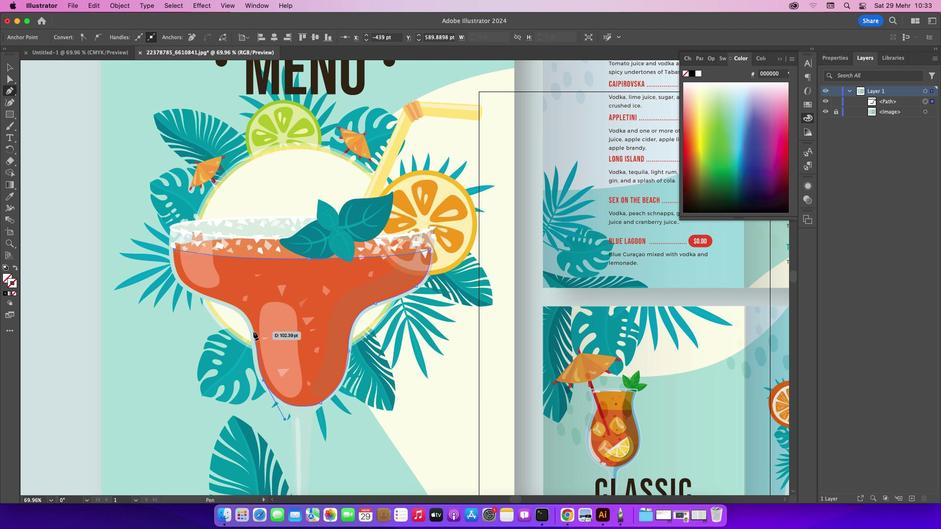 
Action: Mouse moved to (255, 333)
Screenshot: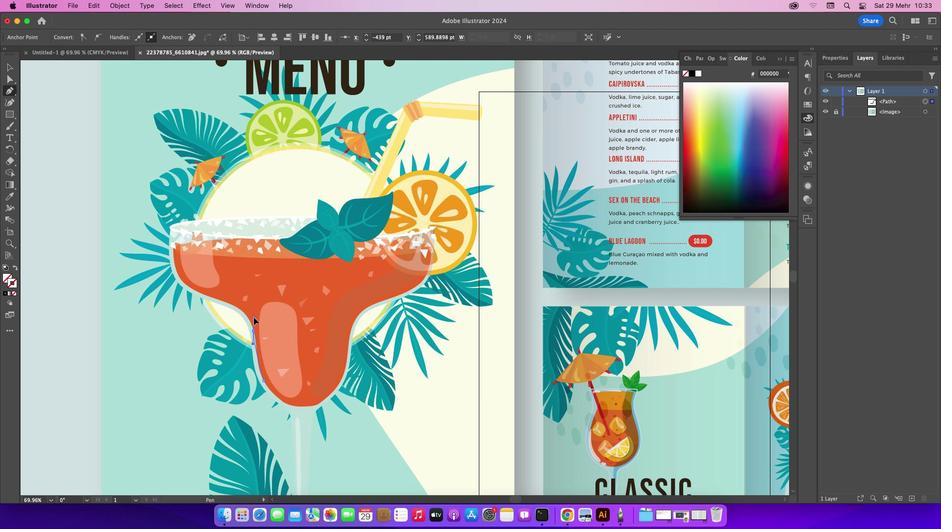 
Action: Mouse pressed left at (255, 333)
Screenshot: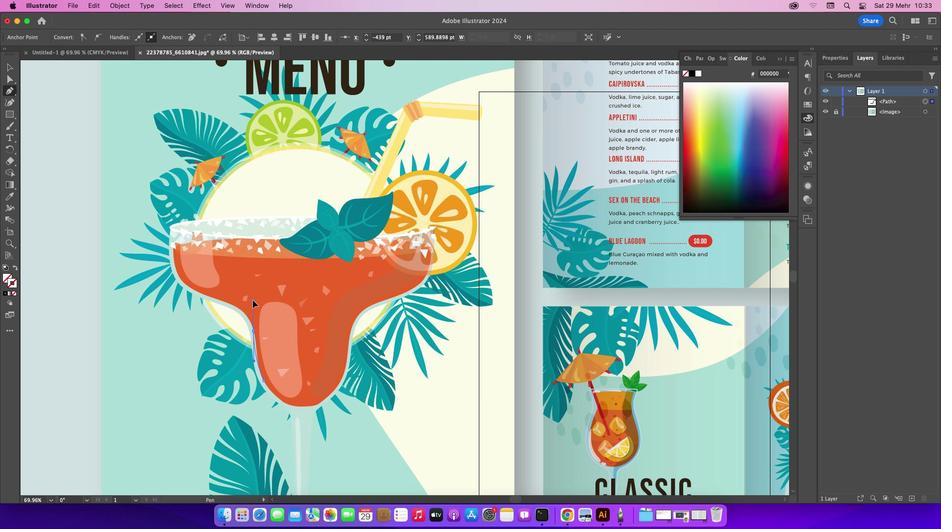 
Action: Mouse moved to (255, 332)
Screenshot: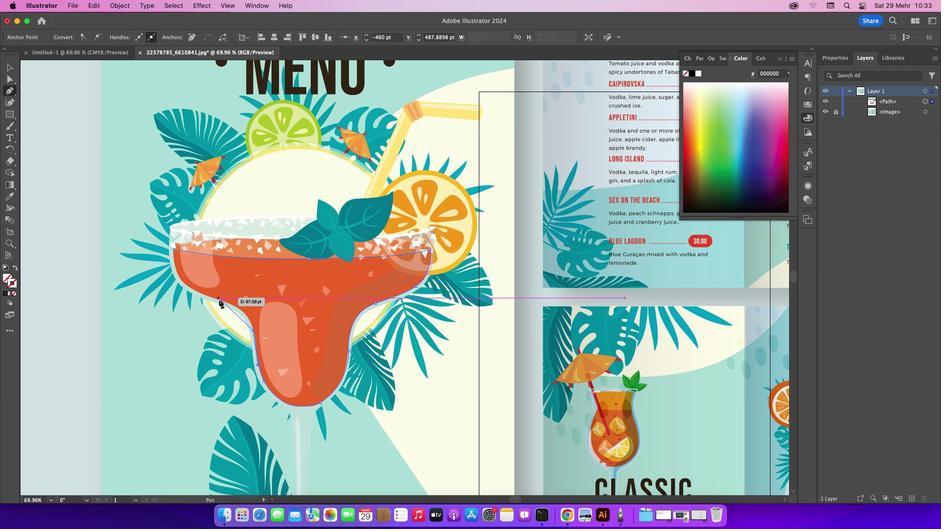 
Action: Mouse pressed left at (255, 332)
Screenshot: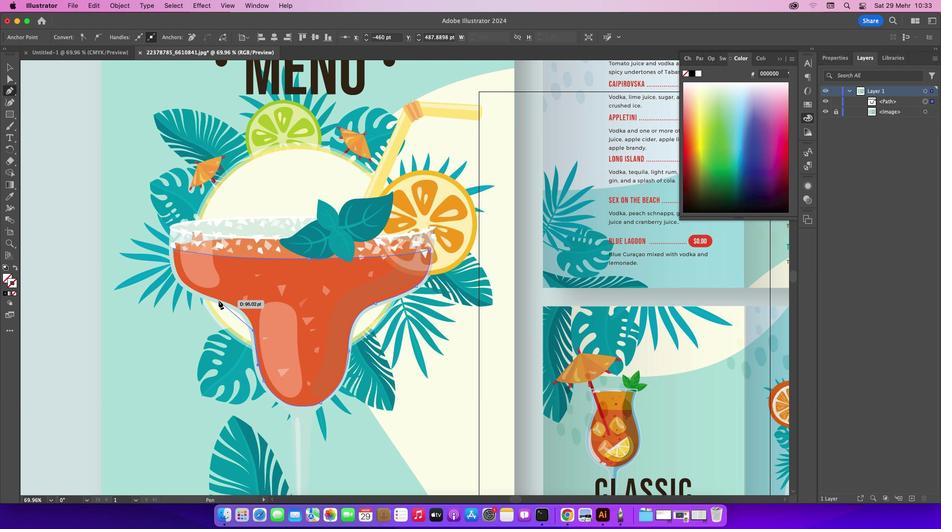 
Action: Key pressed Key.alt
Screenshot: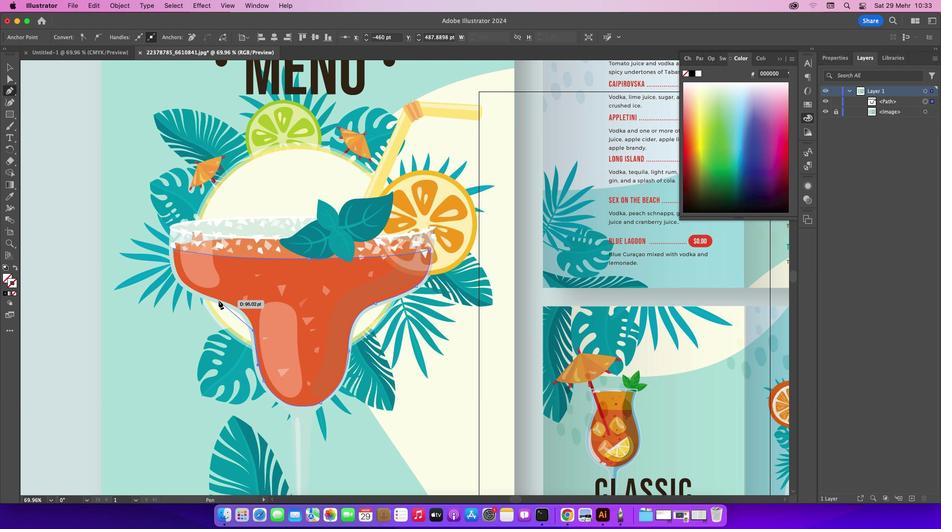 
Action: Mouse moved to (222, 302)
Screenshot: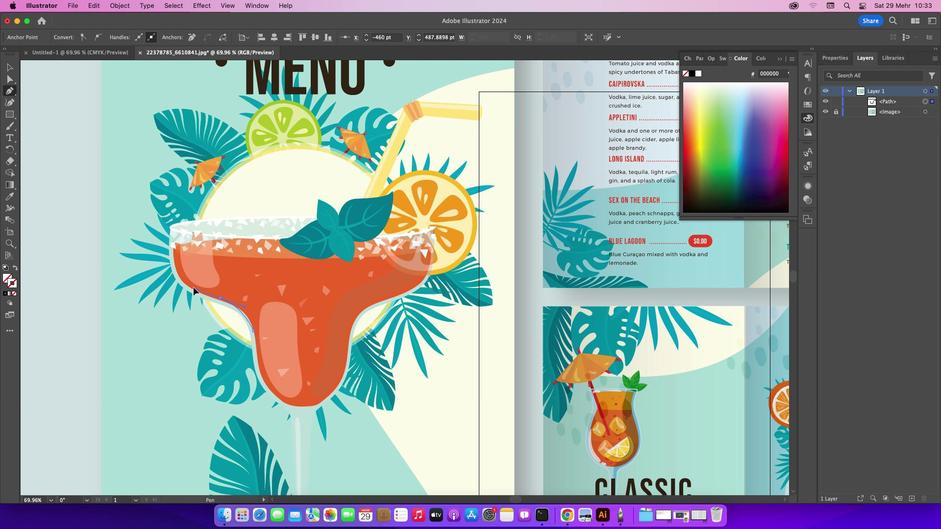 
Action: Mouse pressed left at (222, 302)
Screenshot: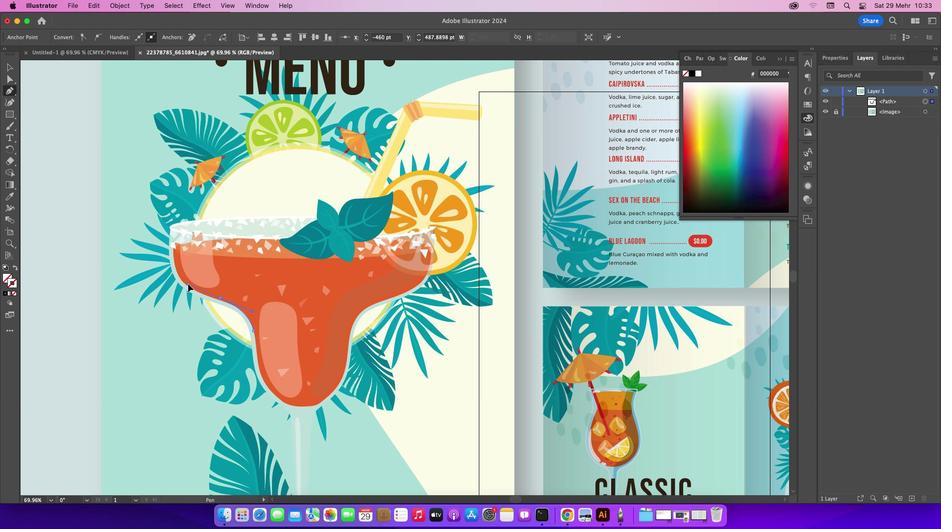 
Action: Mouse moved to (189, 286)
Screenshot: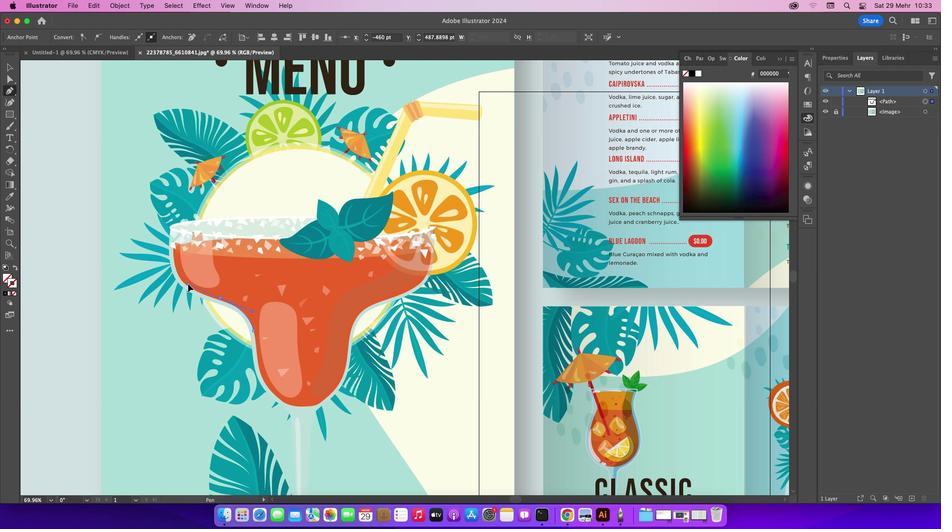 
Action: Key pressed Key.cmd'z'
Screenshot: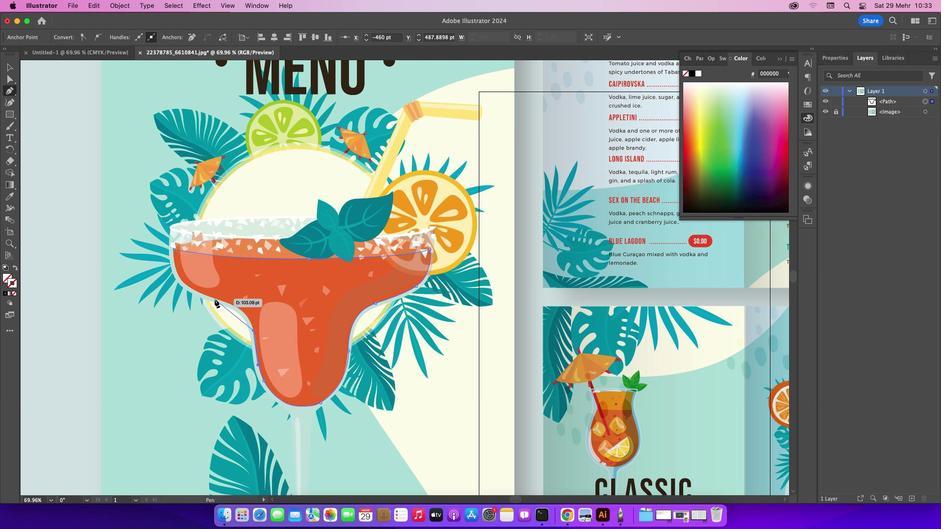 
Action: Mouse moved to (217, 300)
Screenshot: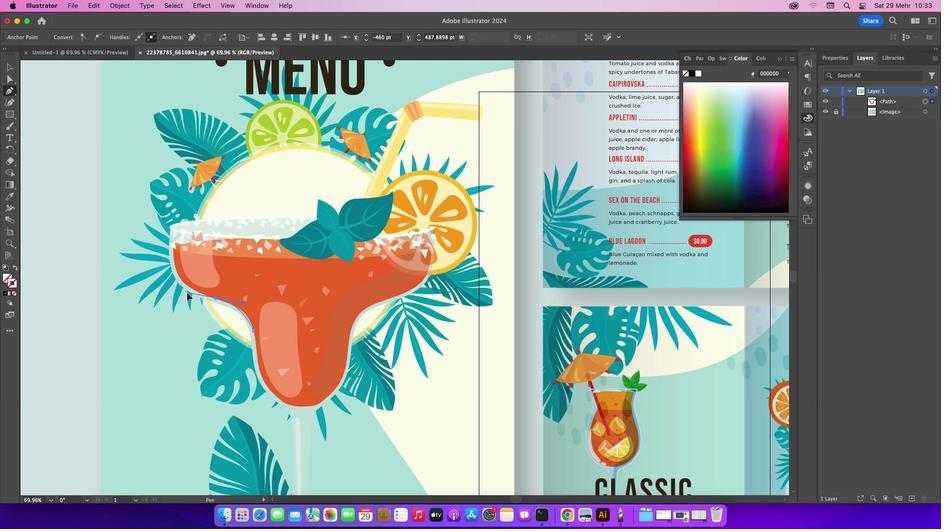
Action: Mouse pressed left at (217, 300)
Screenshot: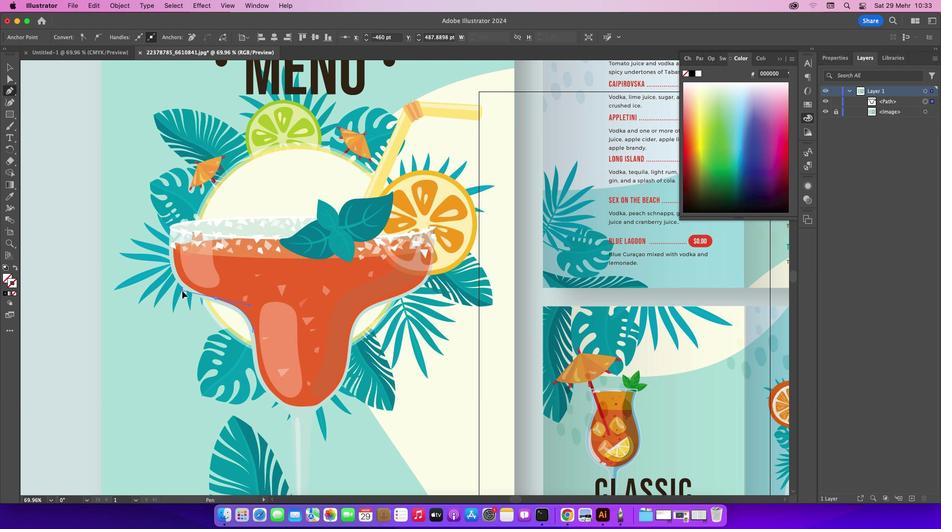 
Action: Mouse moved to (176, 252)
Screenshot: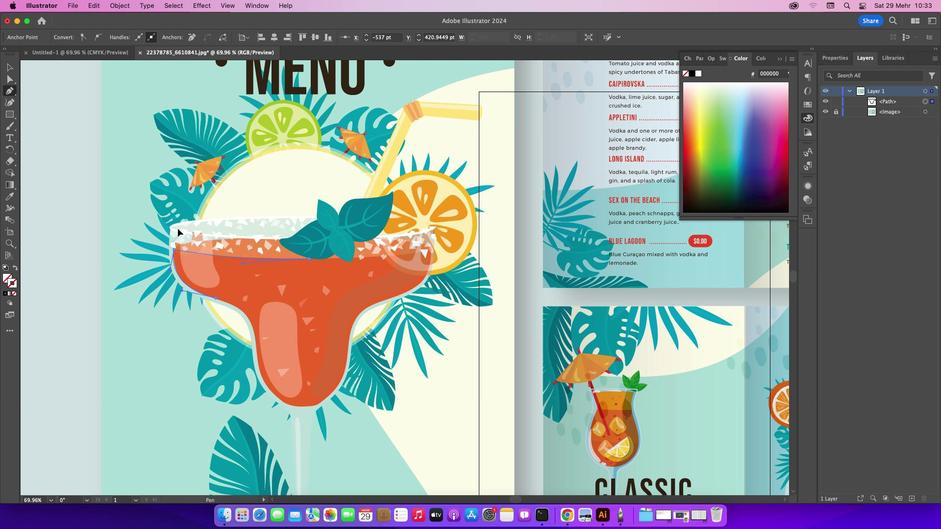 
Action: Mouse pressed left at (176, 252)
Screenshot: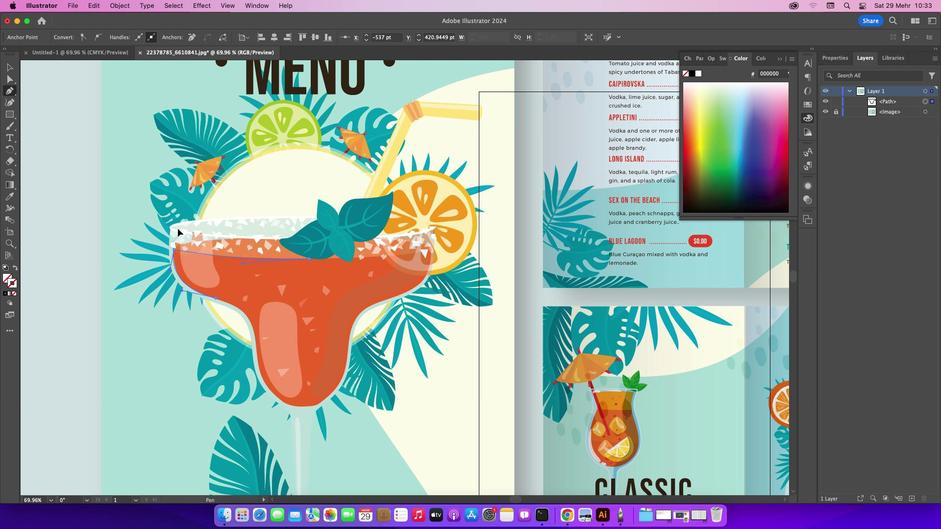 
Action: Mouse moved to (13, 72)
Screenshot: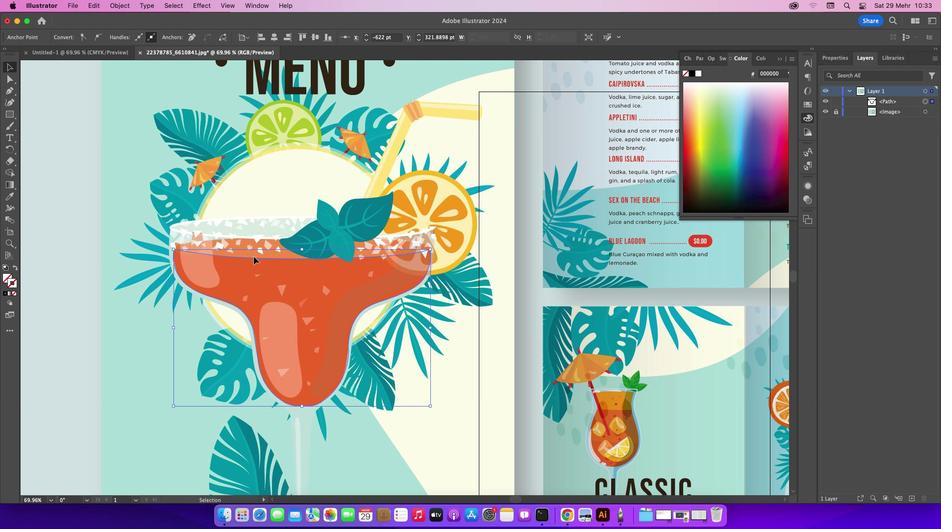 
Action: Mouse pressed left at (13, 72)
Screenshot: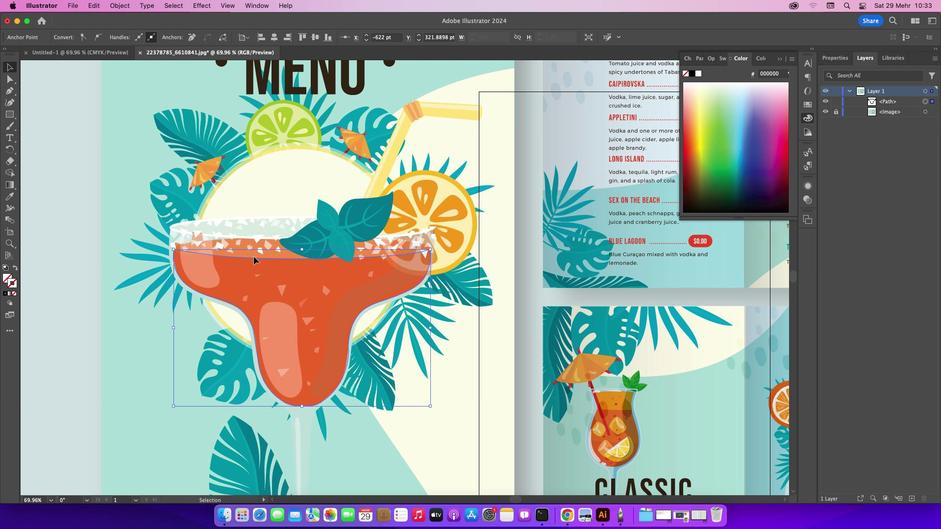 
Action: Mouse moved to (256, 260)
Screenshot: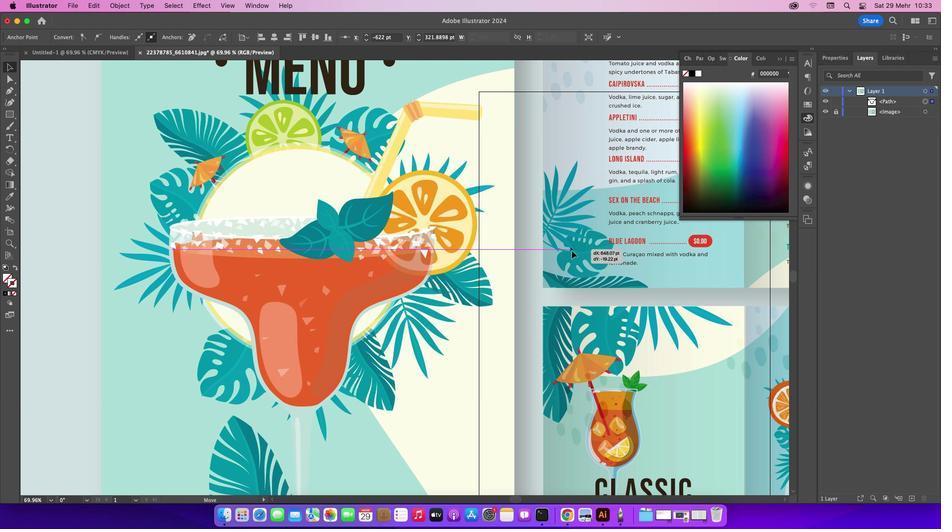 
Action: Mouse pressed left at (256, 260)
Screenshot: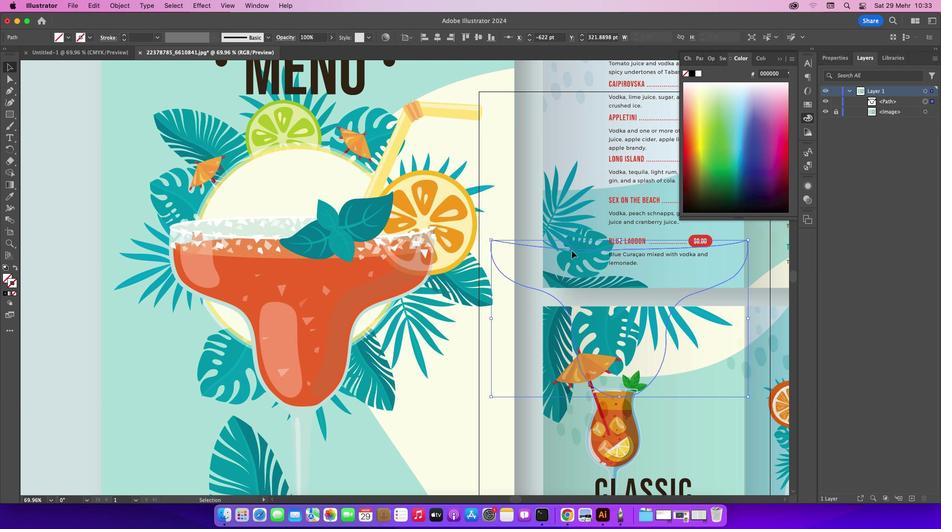 
Action: Mouse moved to (13, 200)
Screenshot: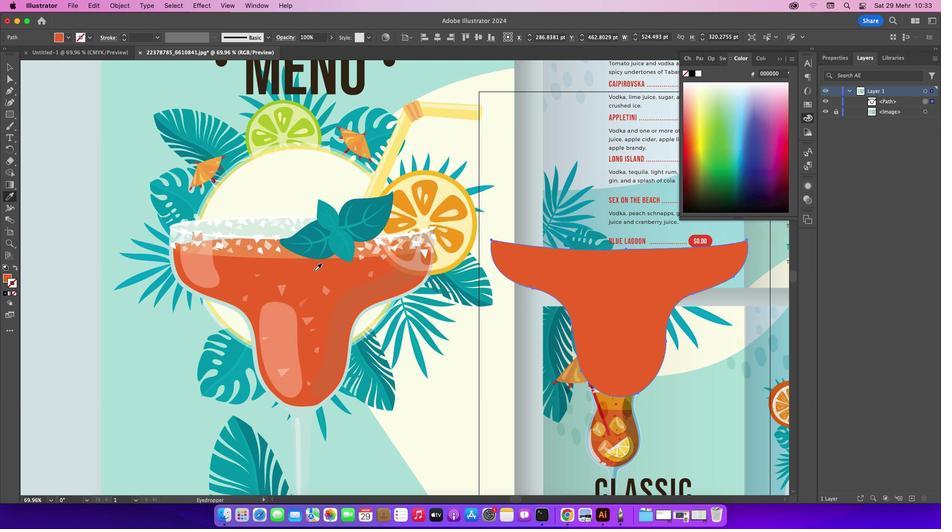 
Action: Mouse pressed left at (13, 200)
Screenshot: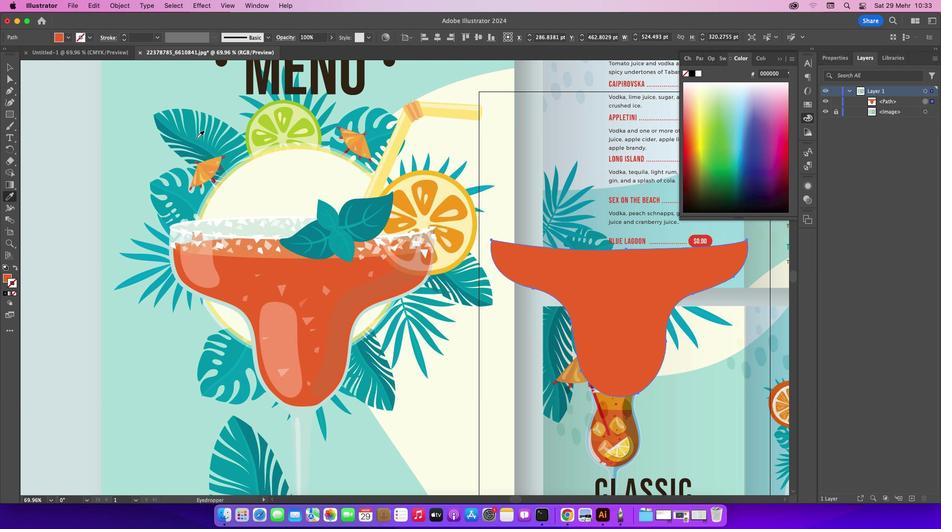 
Action: Mouse moved to (316, 272)
Screenshot: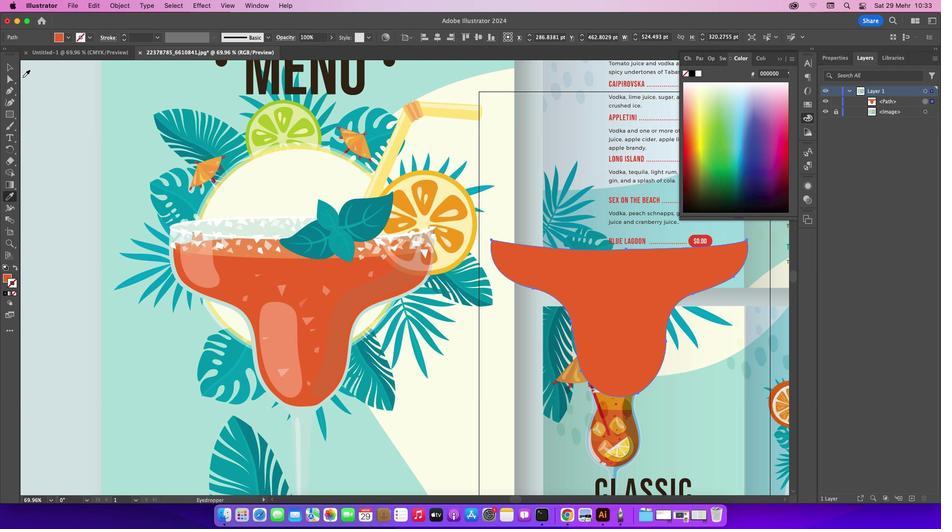 
Action: Mouse pressed left at (316, 272)
Screenshot: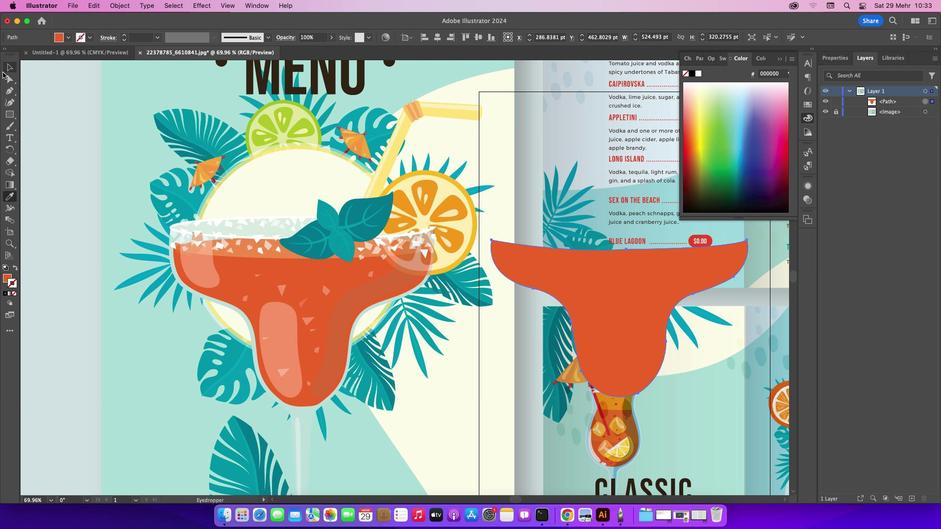 
Action: Mouse moved to (11, 71)
Screenshot: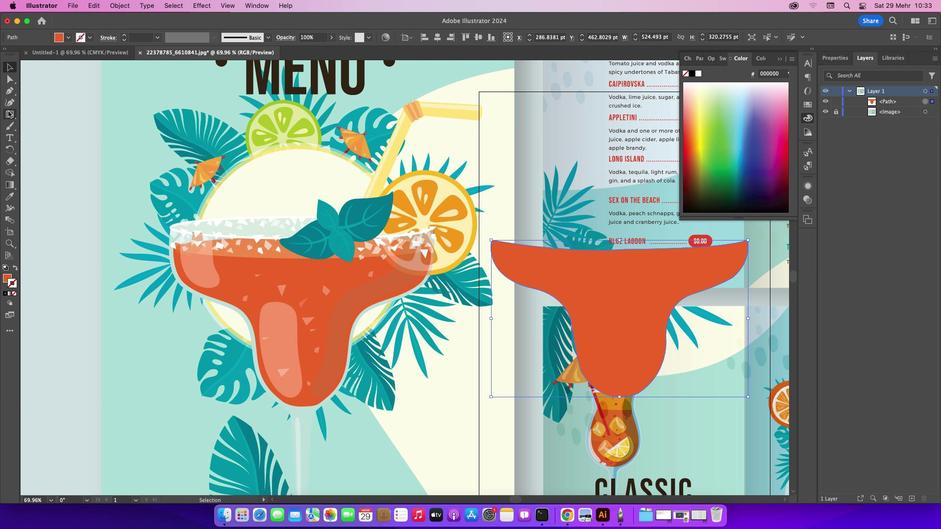 
Action: Mouse pressed left at (11, 71)
Screenshot: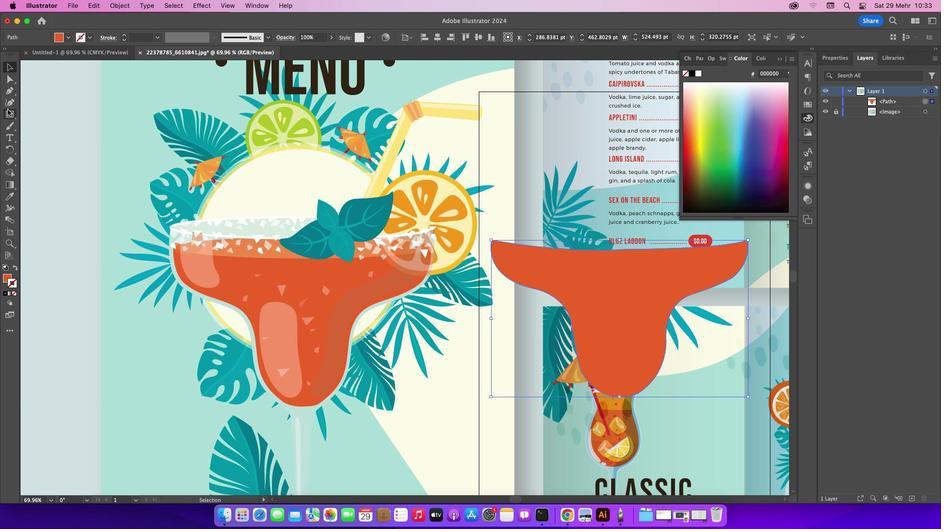 
Action: Mouse moved to (14, 92)
Screenshot: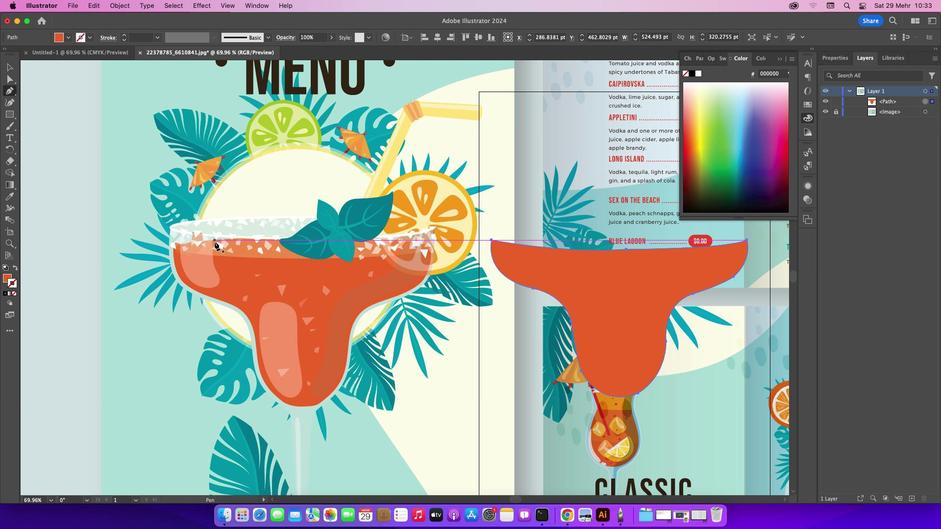 
Action: Mouse pressed left at (14, 92)
Screenshot: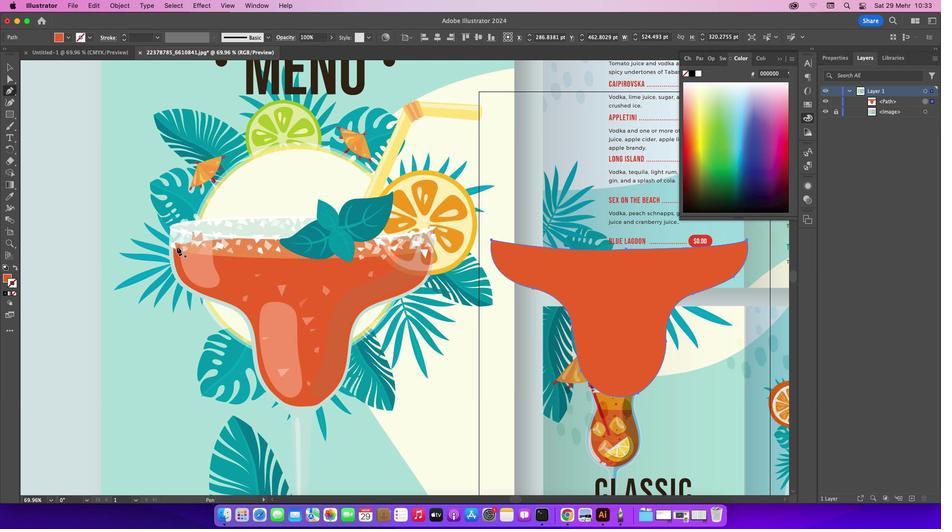 
Action: Mouse moved to (176, 250)
Screenshot: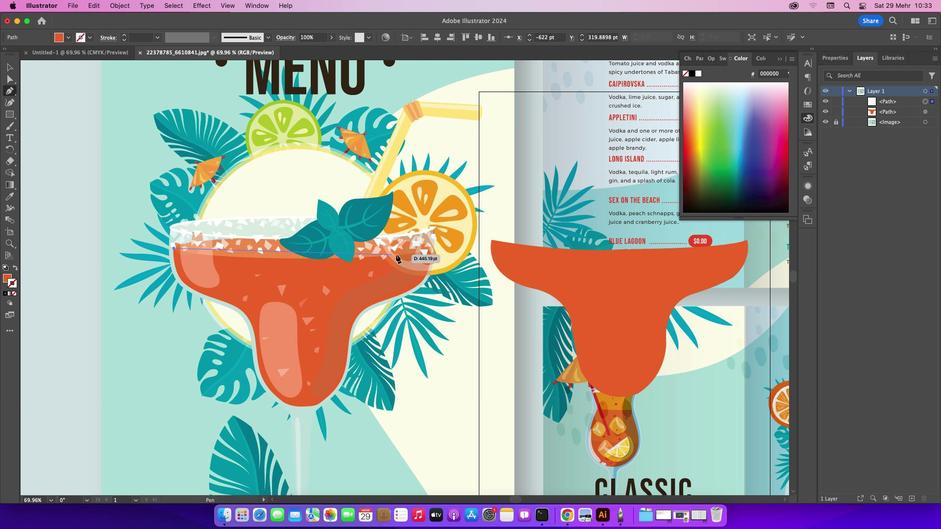 
Action: Mouse pressed left at (176, 250)
Screenshot: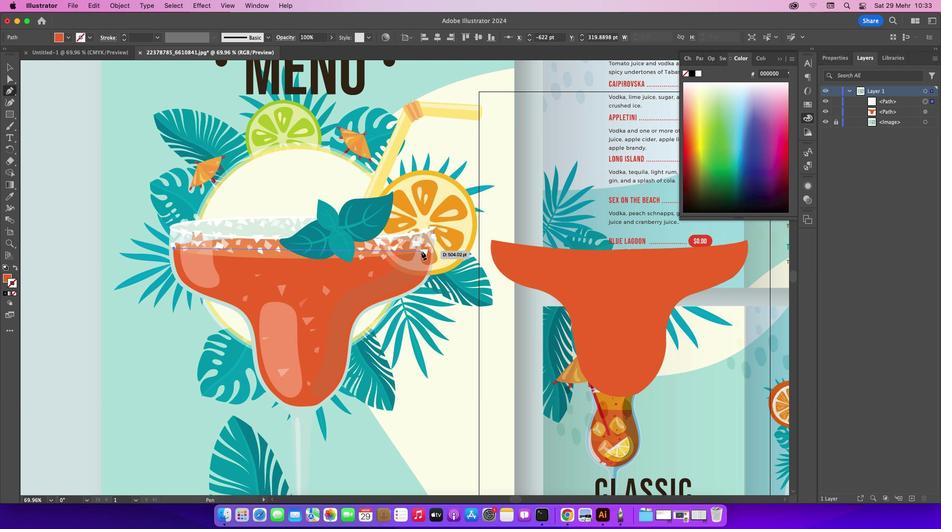 
Action: Mouse moved to (432, 251)
Screenshot: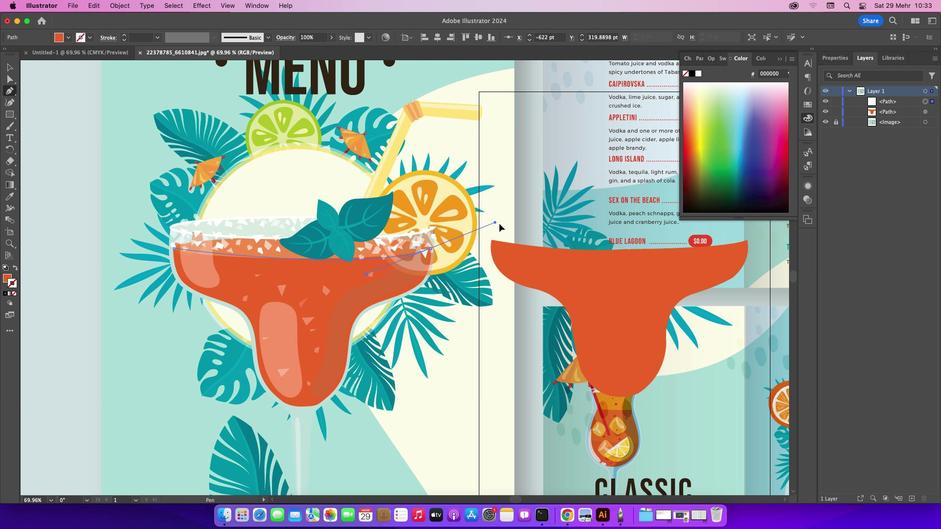 
Action: Mouse pressed left at (432, 251)
Screenshot: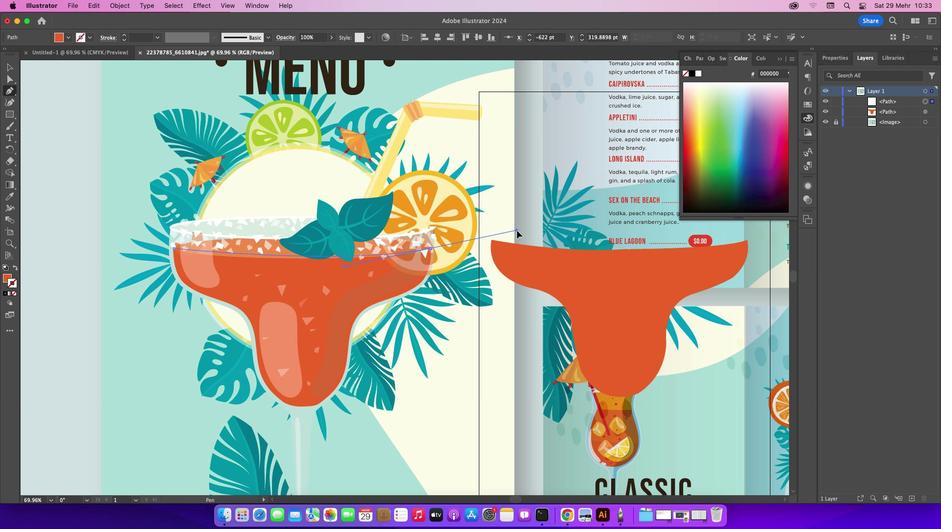 
Action: Mouse moved to (531, 228)
Screenshot: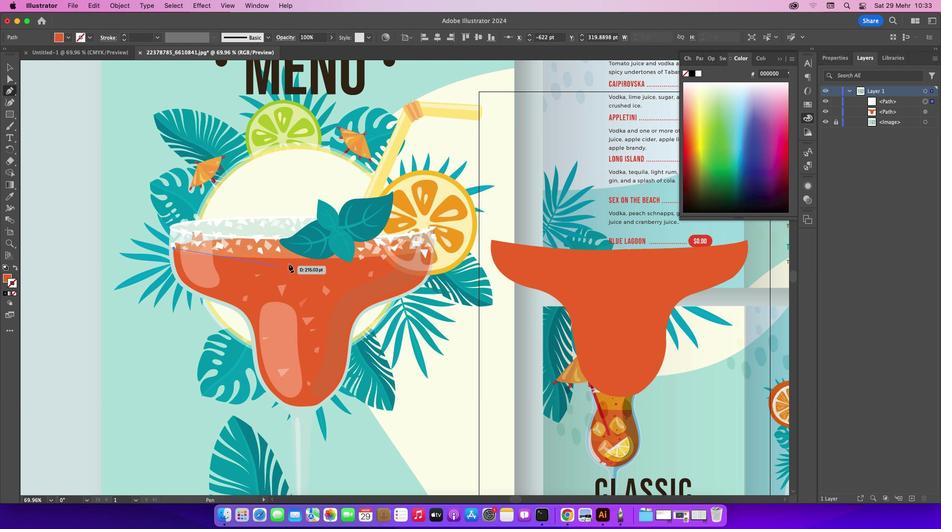 
Action: Key pressed Key.cmd'z'
Screenshot: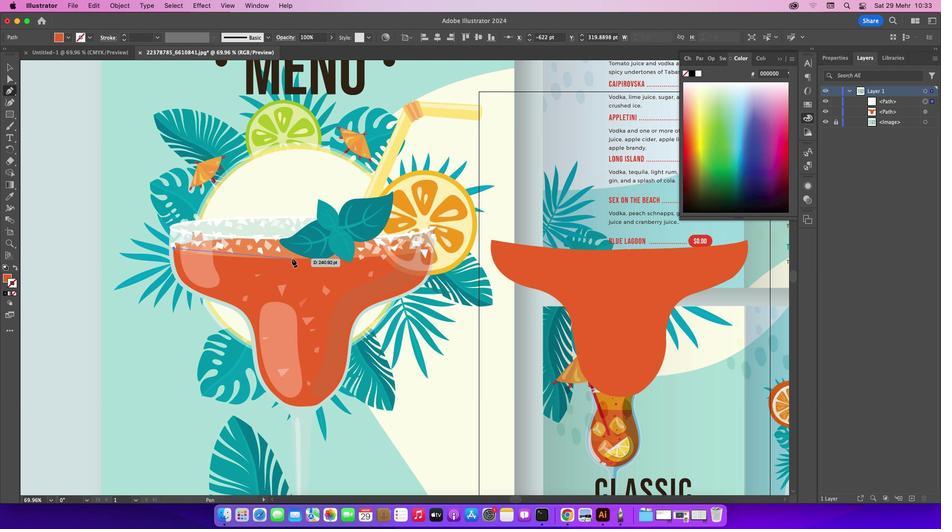 
Action: Mouse moved to (294, 260)
Screenshot: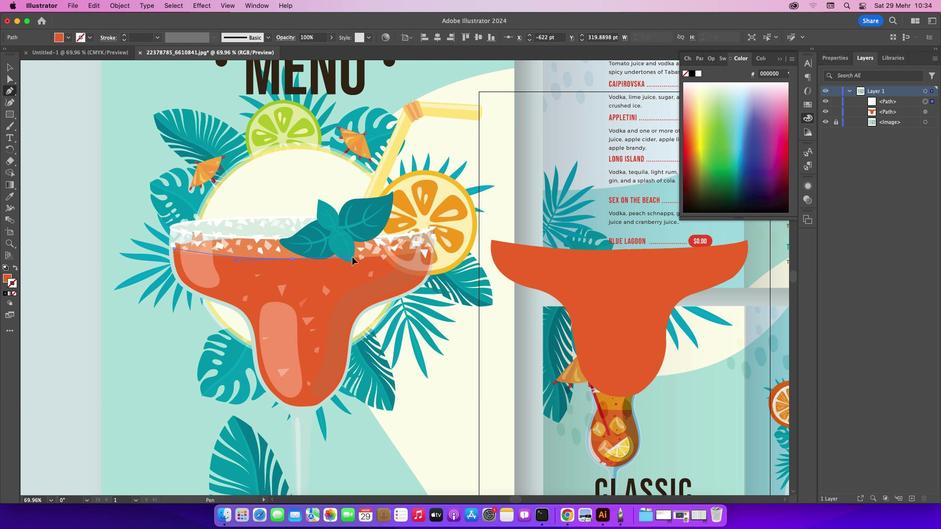 
Action: Mouse pressed left at (294, 260)
Screenshot: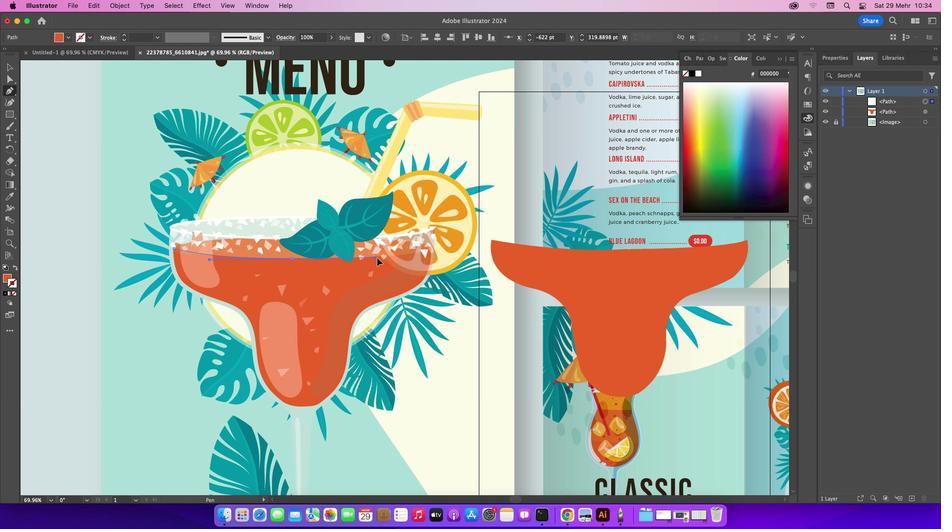 
Action: Mouse moved to (432, 250)
Screenshot: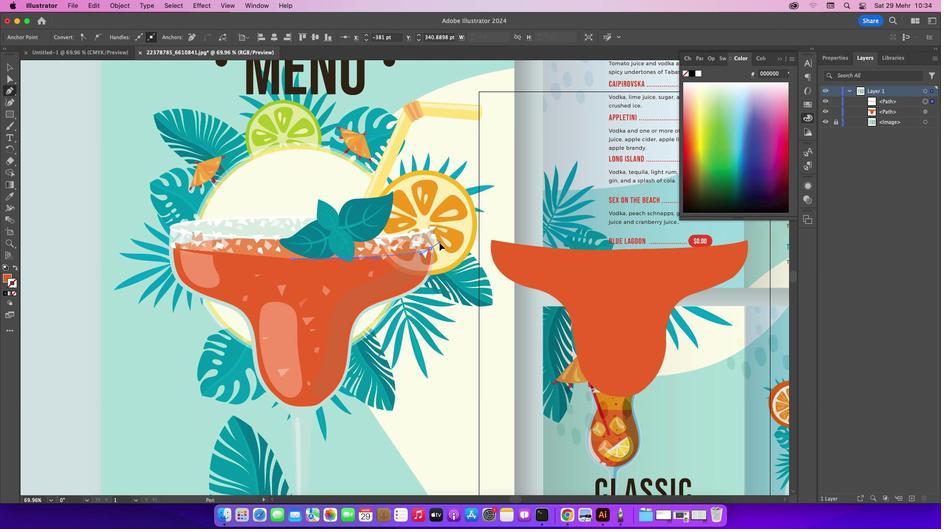 
Action: Mouse pressed left at (432, 250)
Screenshot: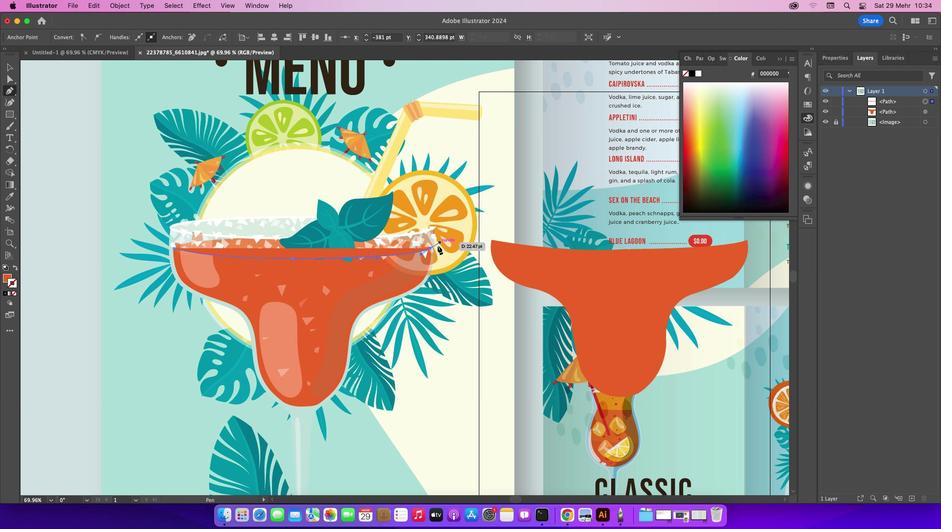 
Action: Mouse moved to (431, 250)
Screenshot: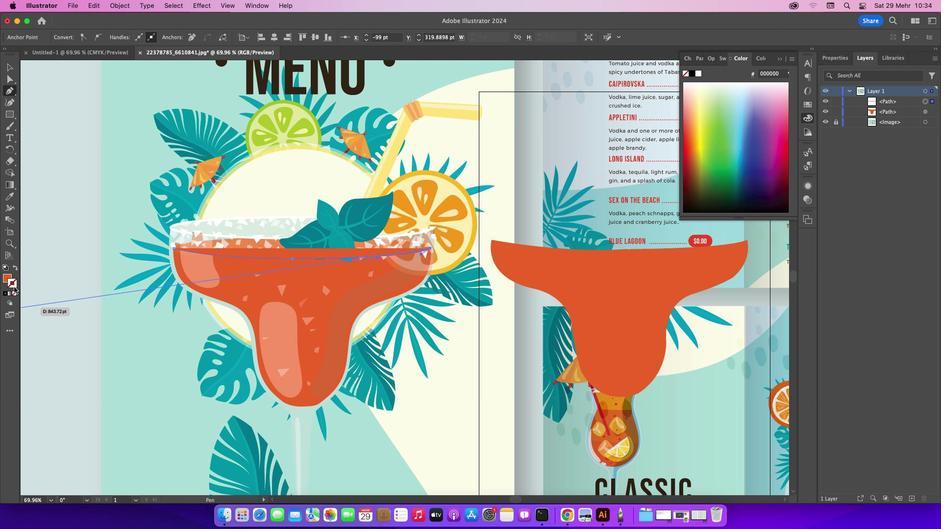 
Action: Mouse pressed left at (431, 250)
Screenshot: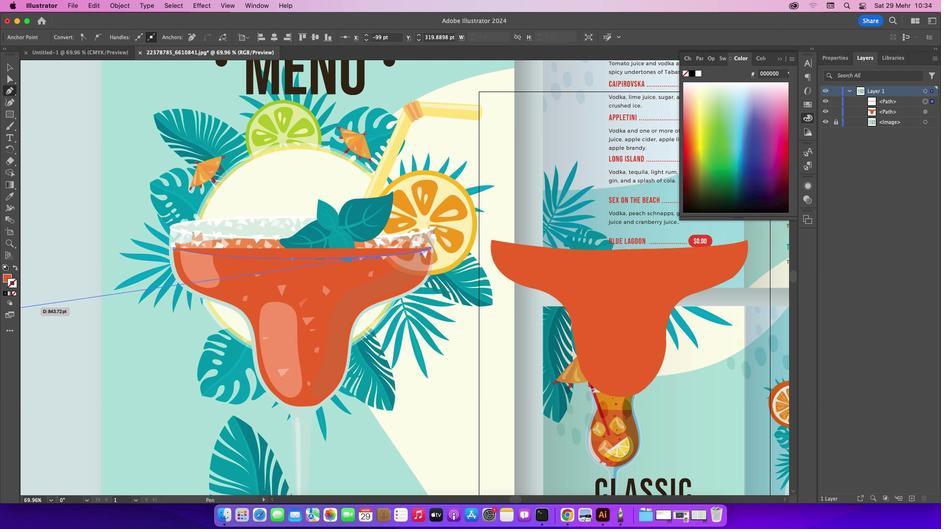 
Action: Mouse moved to (7, 280)
Screenshot: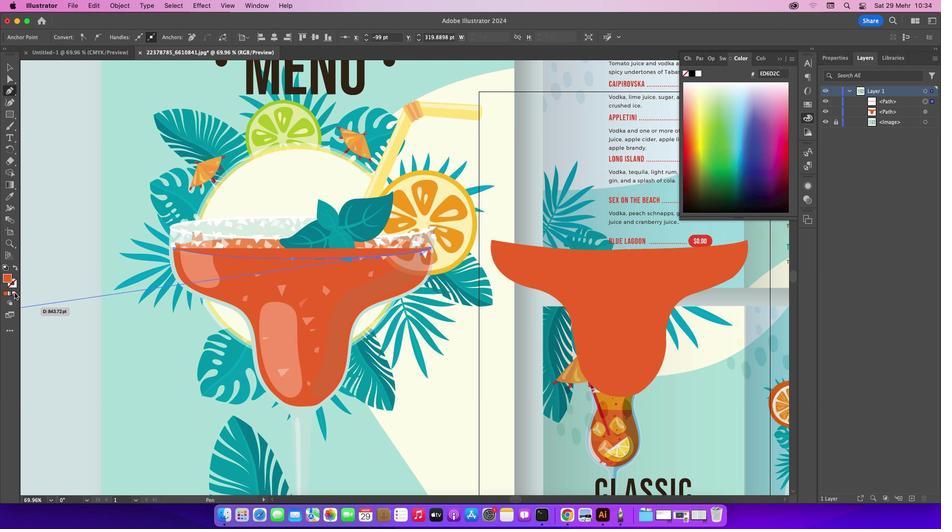 
Action: Mouse pressed left at (7, 280)
Screenshot: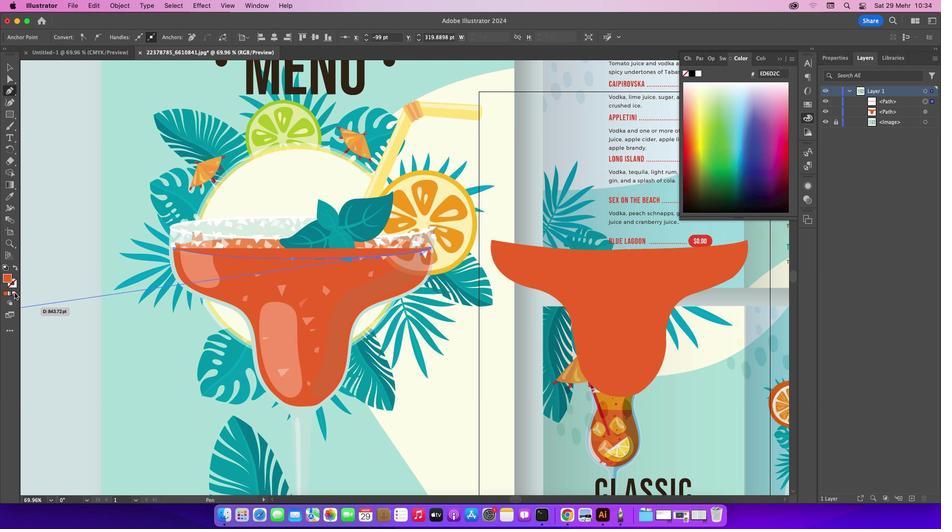 
Action: Mouse moved to (16, 294)
Screenshot: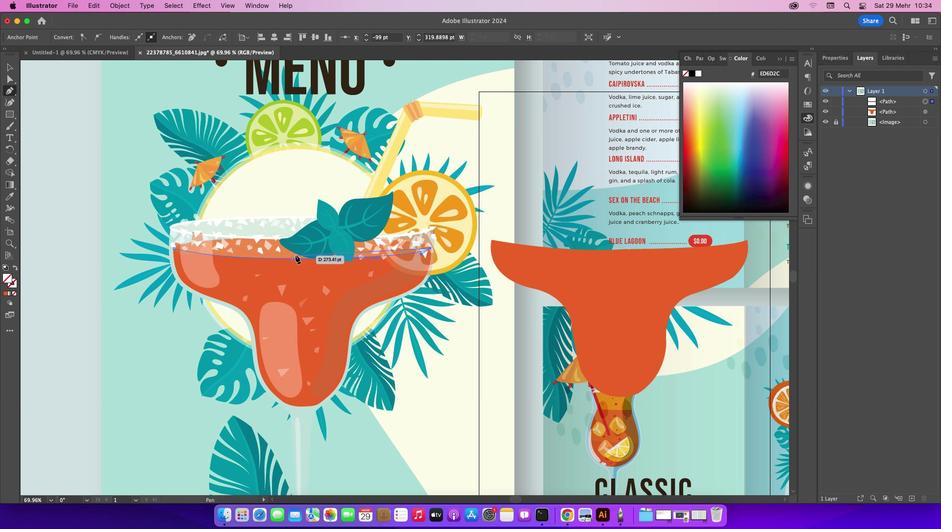 
Action: Mouse pressed left at (16, 294)
Screenshot: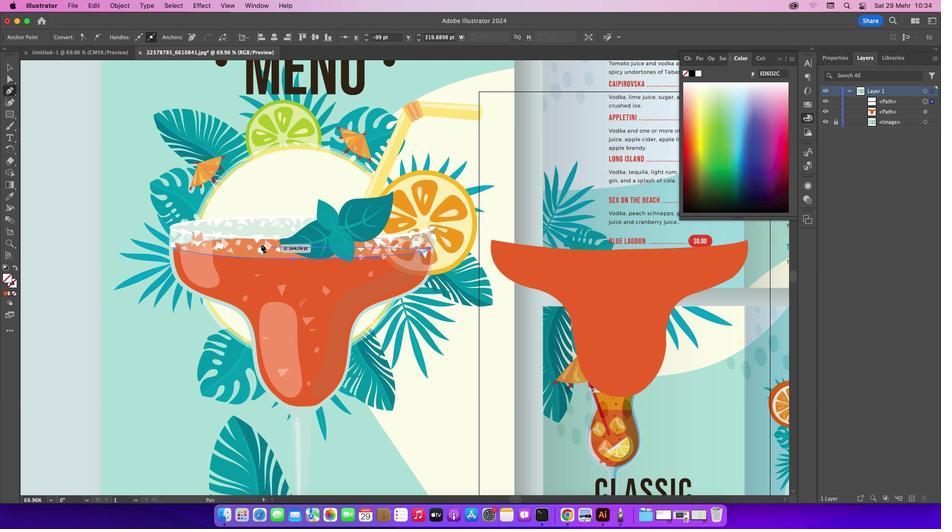 
Action: Mouse moved to (282, 241)
Screenshot: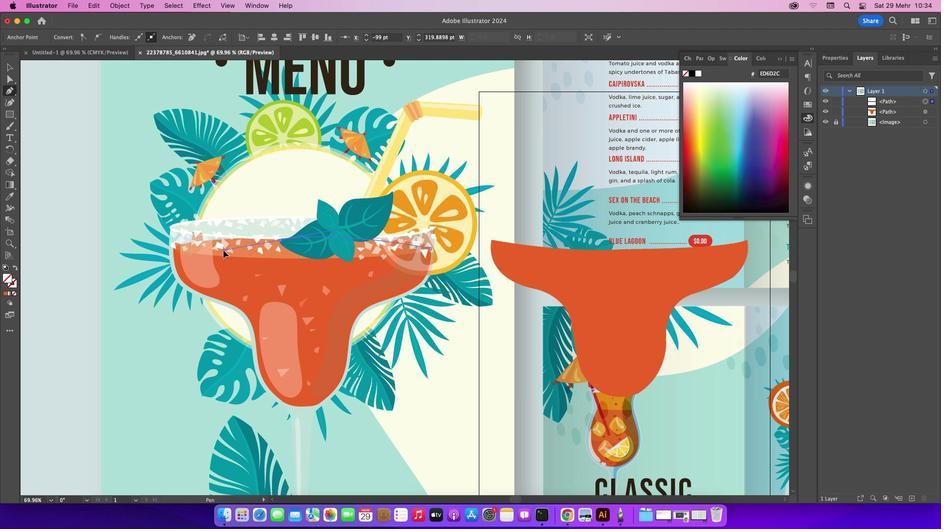 
Action: Mouse pressed left at (282, 241)
Screenshot: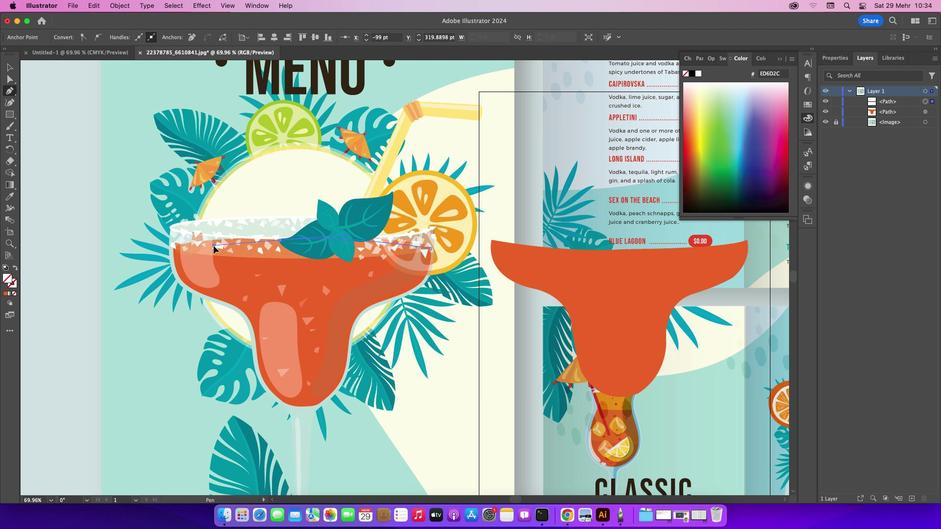 
Action: Mouse moved to (280, 243)
Screenshot: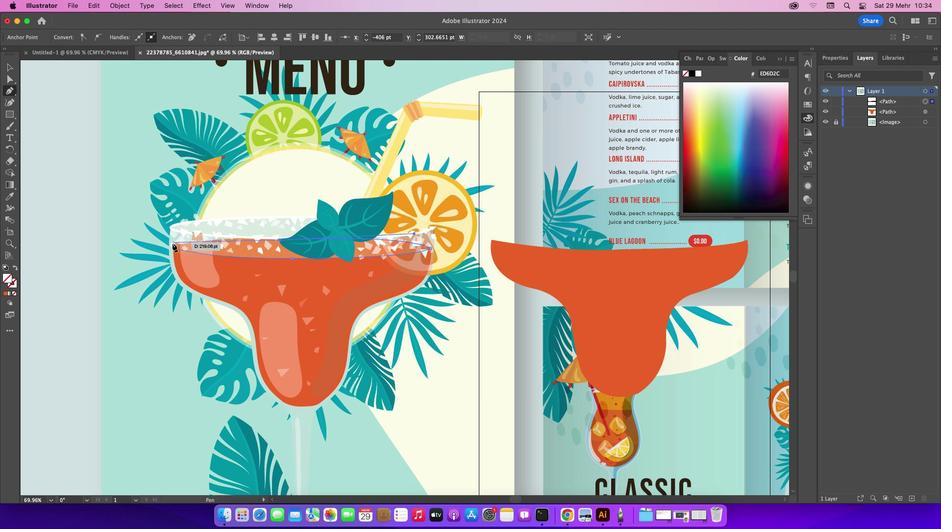 
Action: Mouse pressed left at (280, 243)
Screenshot: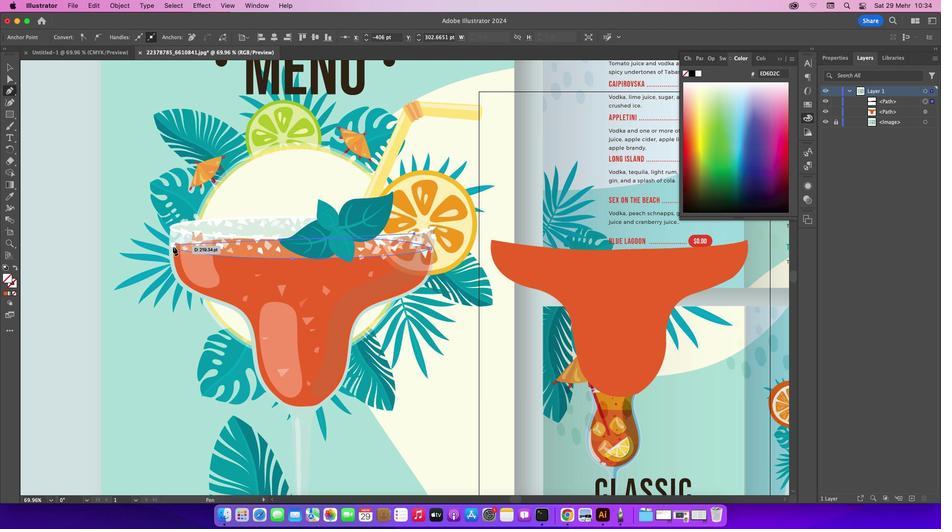 
Action: Mouse moved to (175, 250)
Screenshot: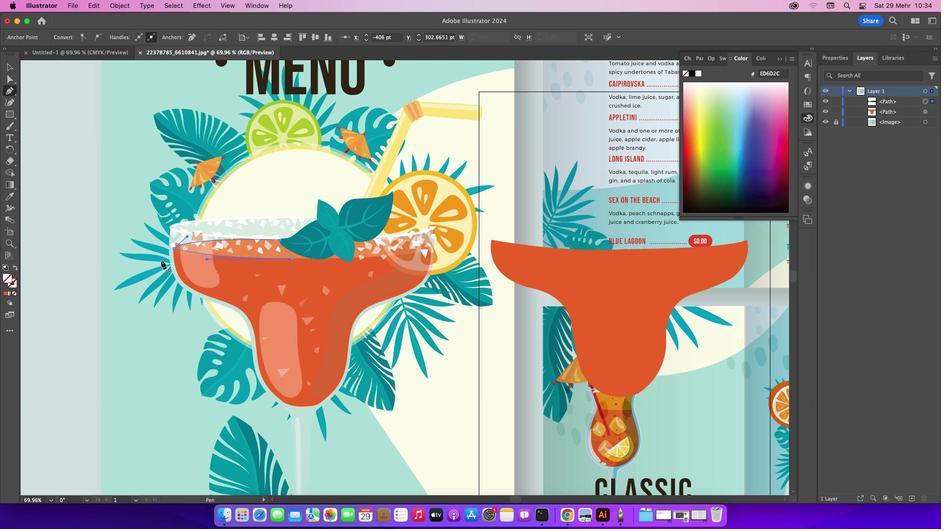 
Action: Mouse pressed left at (175, 250)
Screenshot: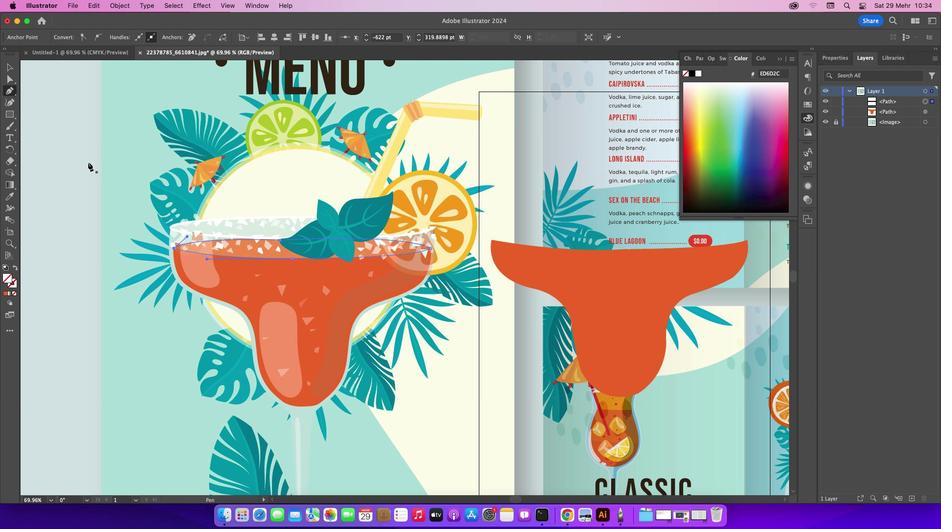 
Action: Mouse moved to (6, 68)
Screenshot: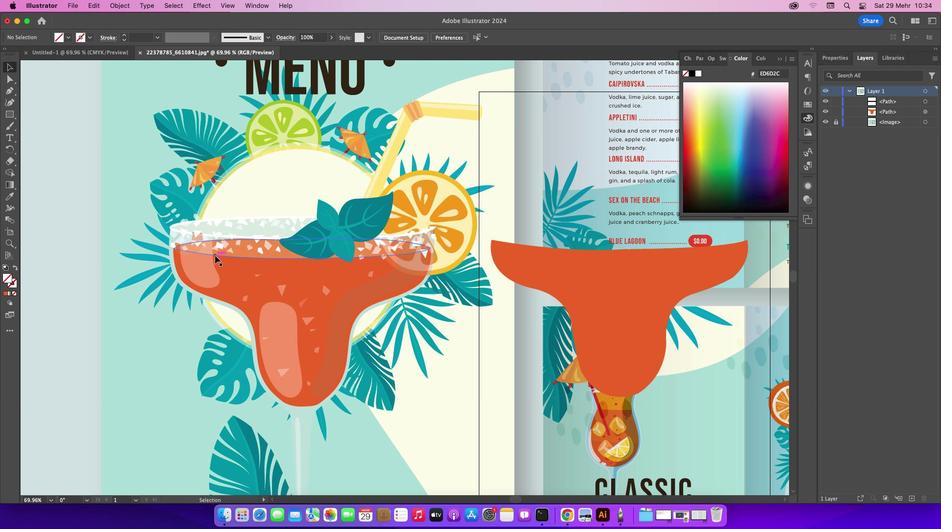 
Action: Mouse pressed left at (6, 68)
Screenshot: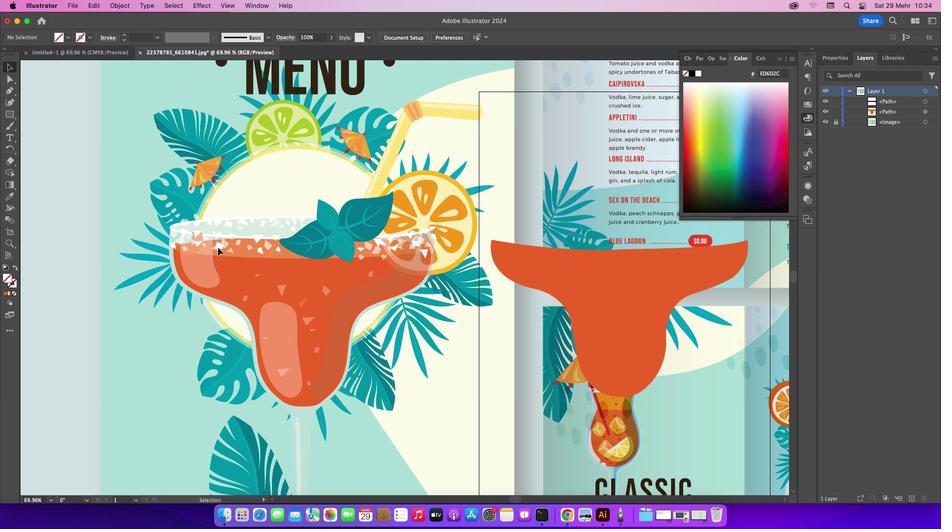 
Action: Mouse moved to (74, 108)
Screenshot: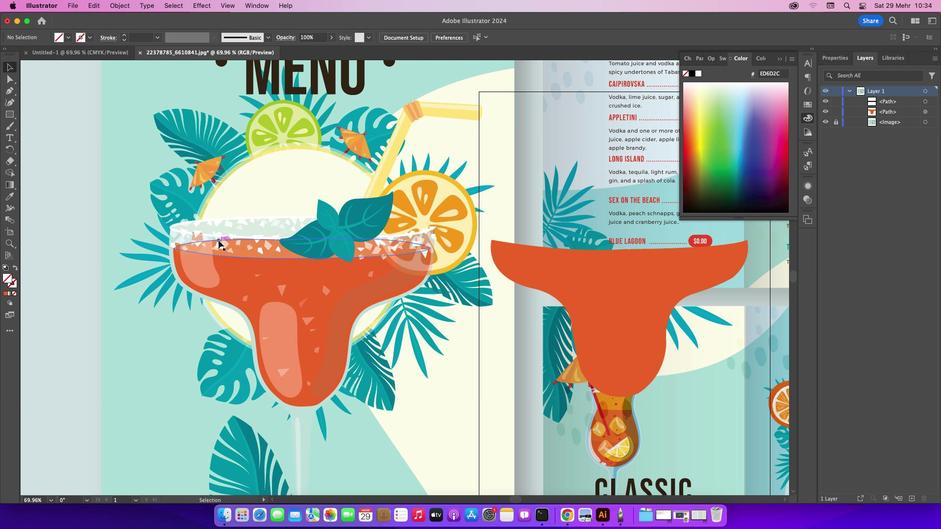 
Action: Mouse pressed left at (74, 108)
Screenshot: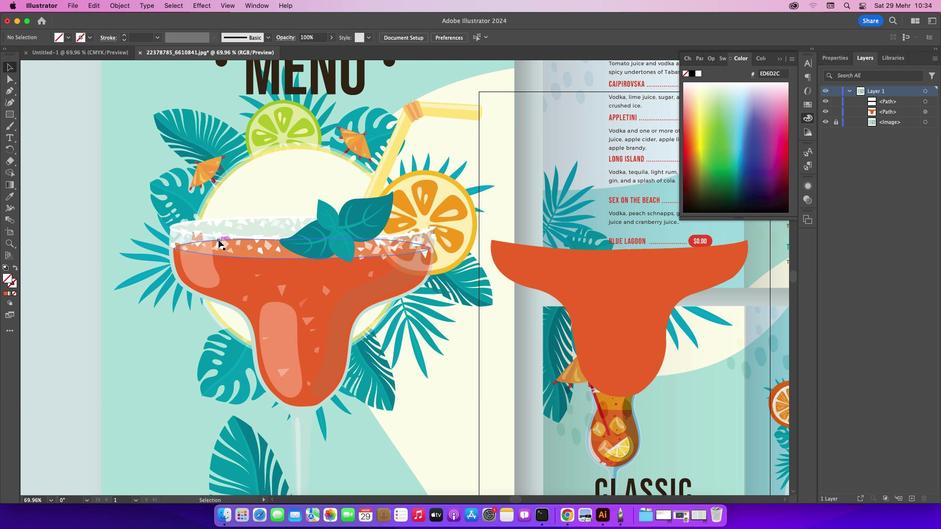 
Action: Mouse moved to (220, 242)
Screenshot: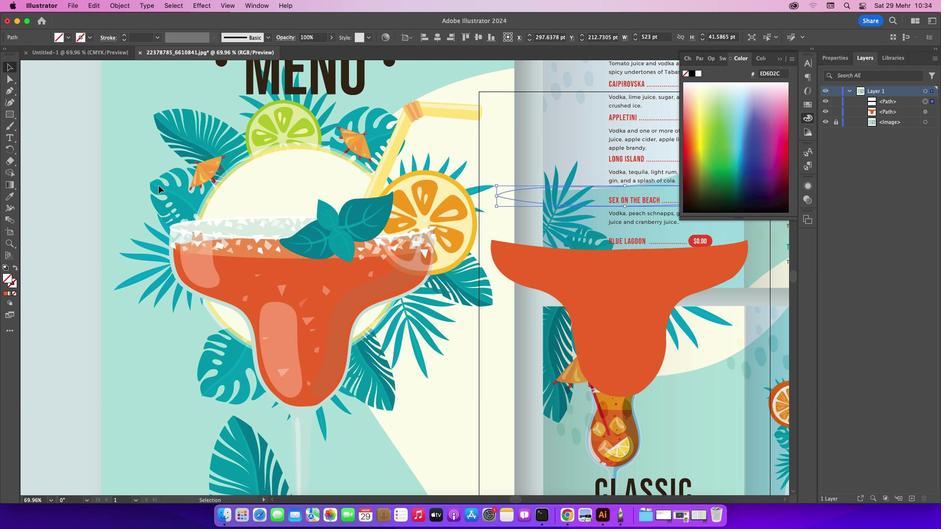 
Action: Mouse pressed left at (220, 242)
Screenshot: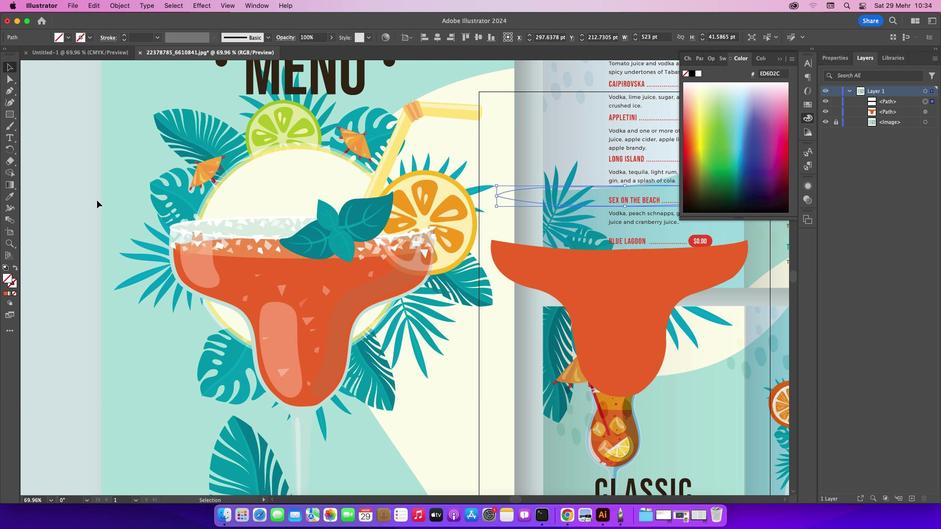 
Action: Mouse moved to (11, 198)
Screenshot: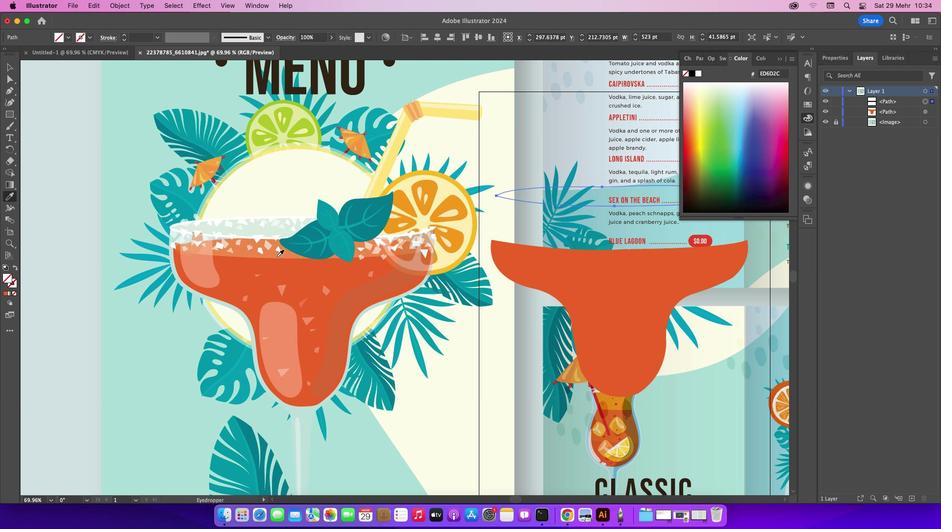 
Action: Mouse pressed left at (11, 198)
Screenshot: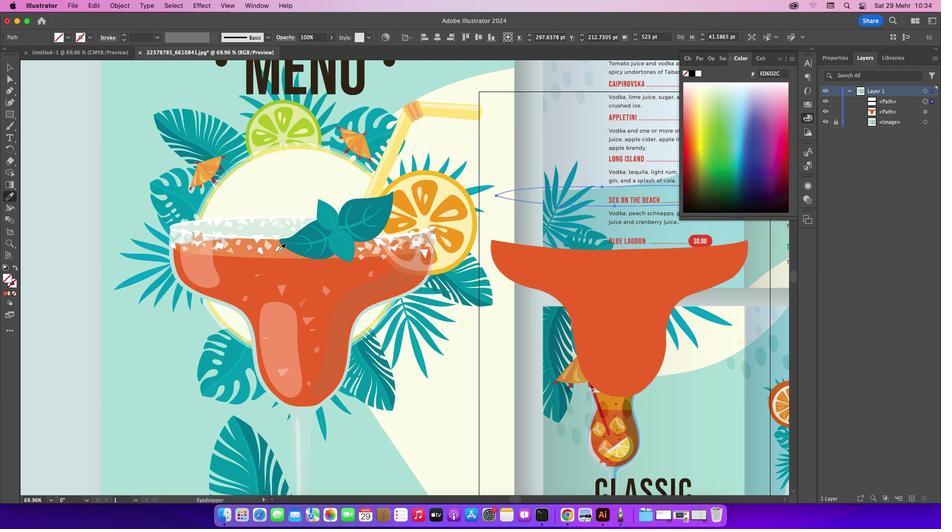 
Action: Mouse moved to (286, 258)
Screenshot: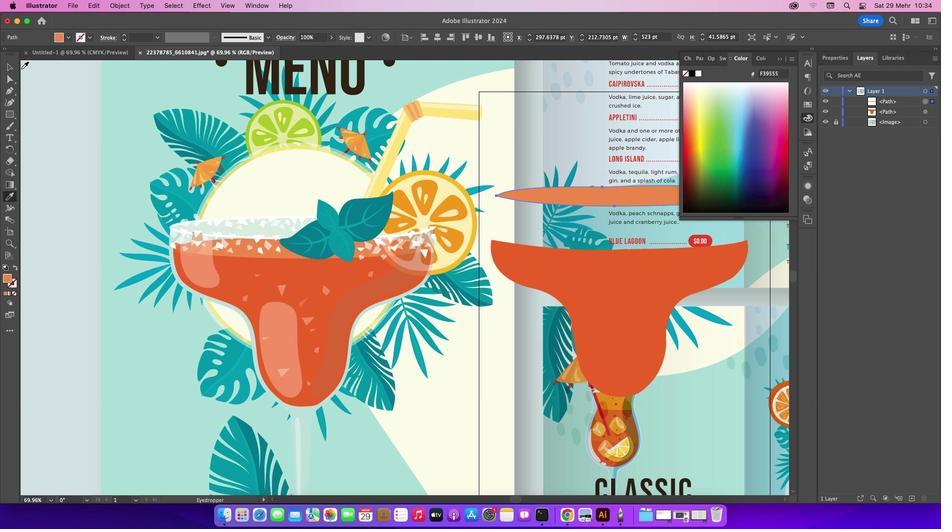 
Action: Mouse pressed left at (286, 258)
Screenshot: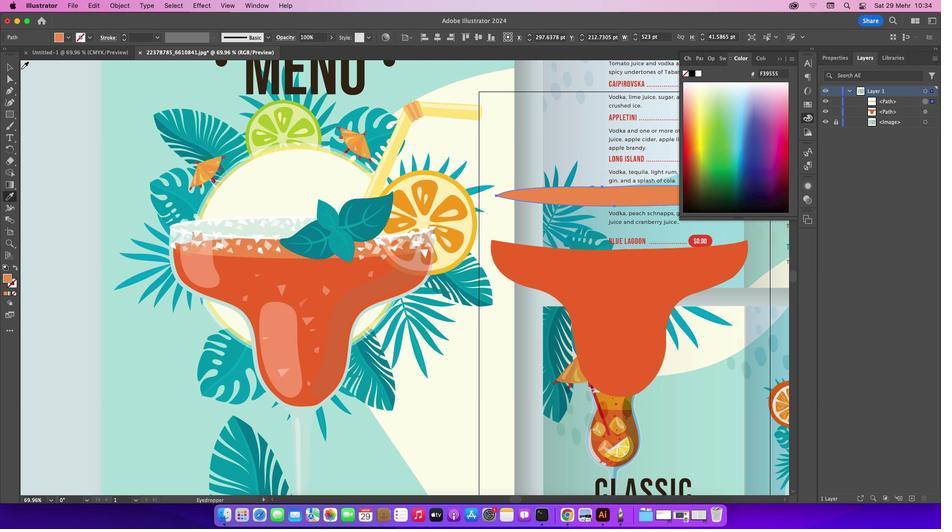
Action: Mouse moved to (15, 71)
Screenshot: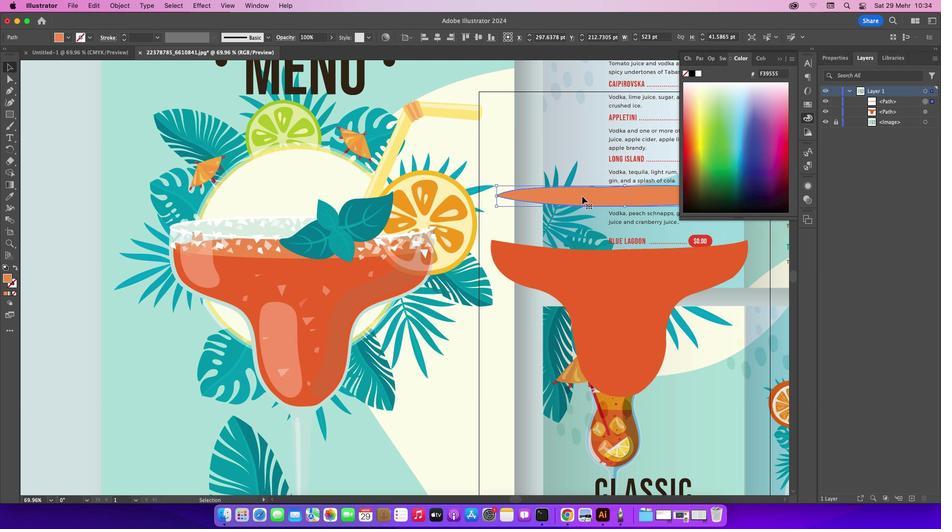 
Action: Mouse pressed left at (15, 71)
Screenshot: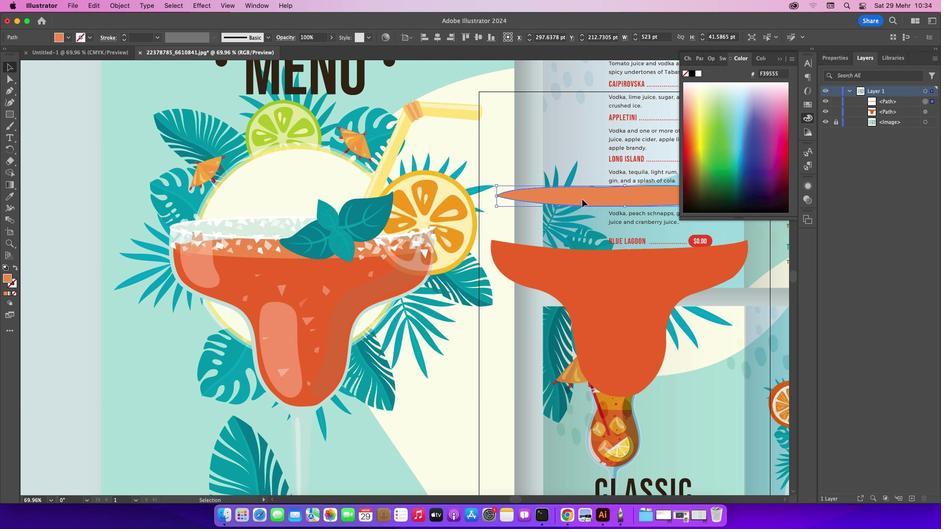 
Action: Mouse moved to (584, 198)
Screenshot: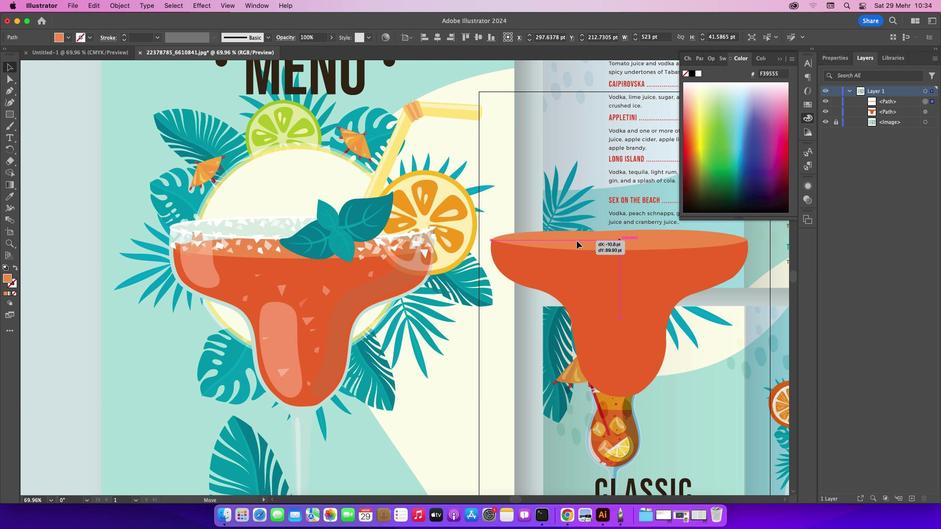 
Action: Mouse pressed left at (584, 198)
Screenshot: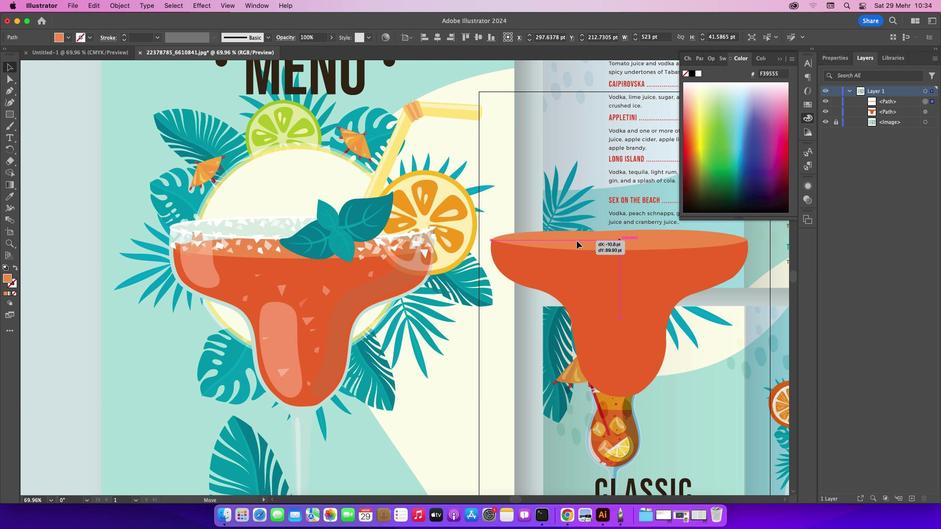 
Action: Mouse moved to (679, 349)
Screenshot: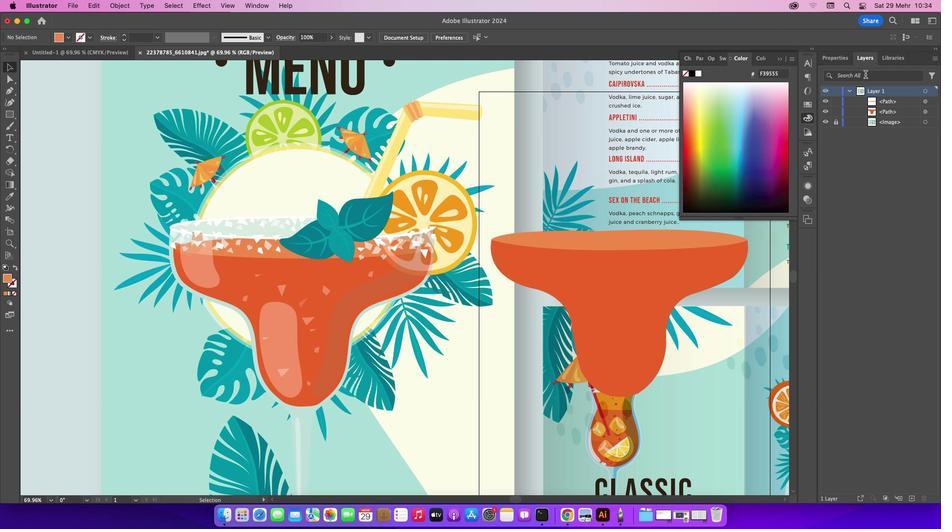 
Action: Mouse pressed left at (679, 349)
Screenshot: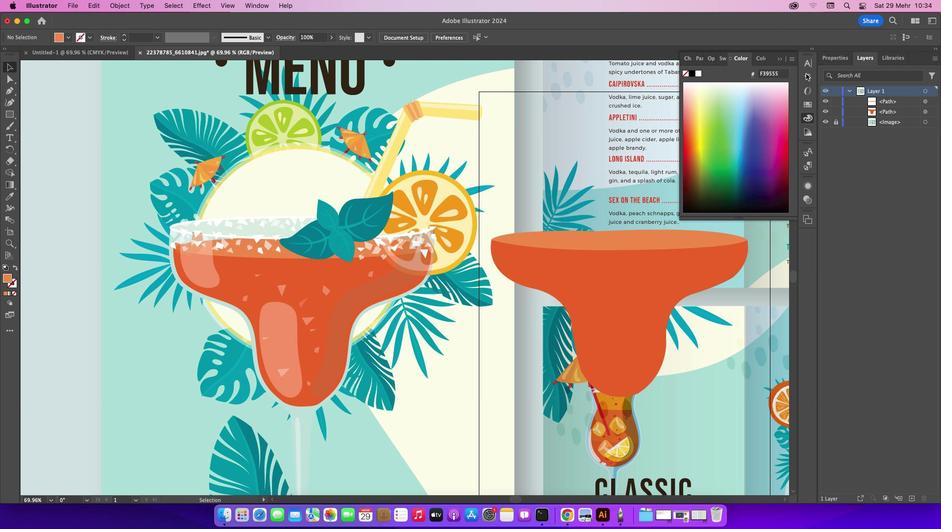 
Action: Mouse moved to (782, 62)
Screenshot: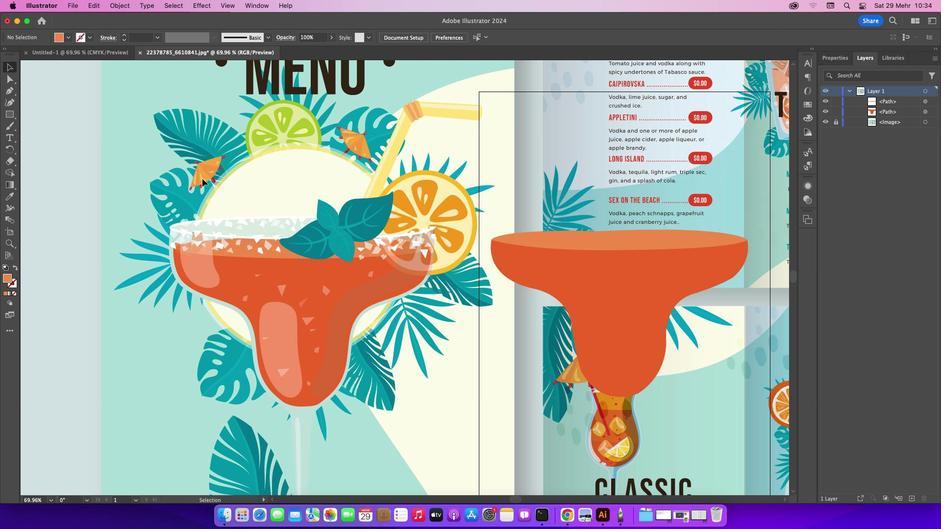 
Action: Mouse pressed left at (782, 62)
Screenshot: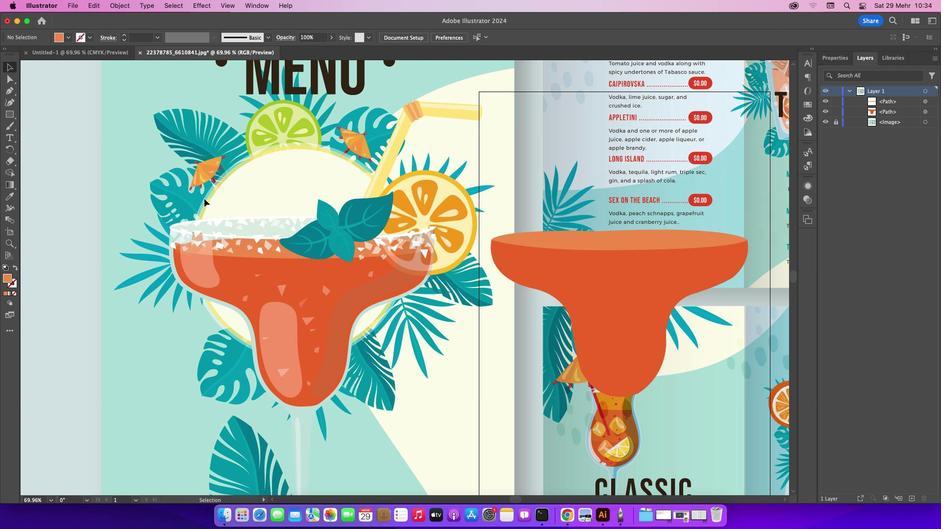 
Action: Mouse moved to (9, 88)
Screenshot: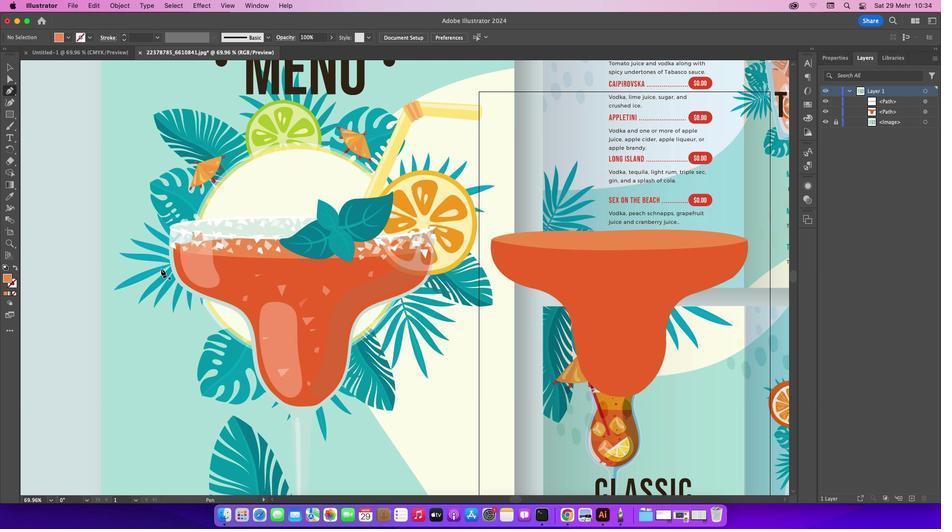 
Action: Mouse pressed left at (9, 88)
Screenshot: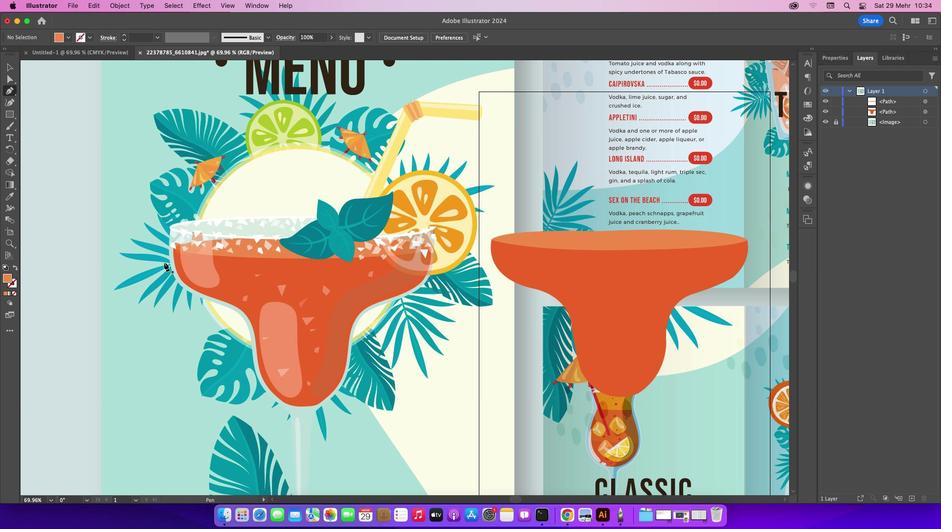 
Action: Mouse moved to (175, 251)
Screenshot: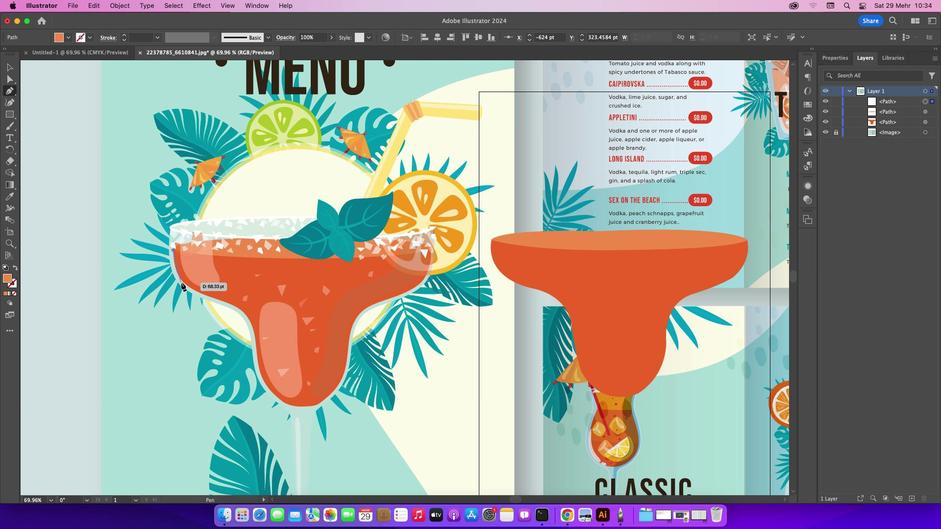 
Action: Mouse pressed left at (175, 251)
Screenshot: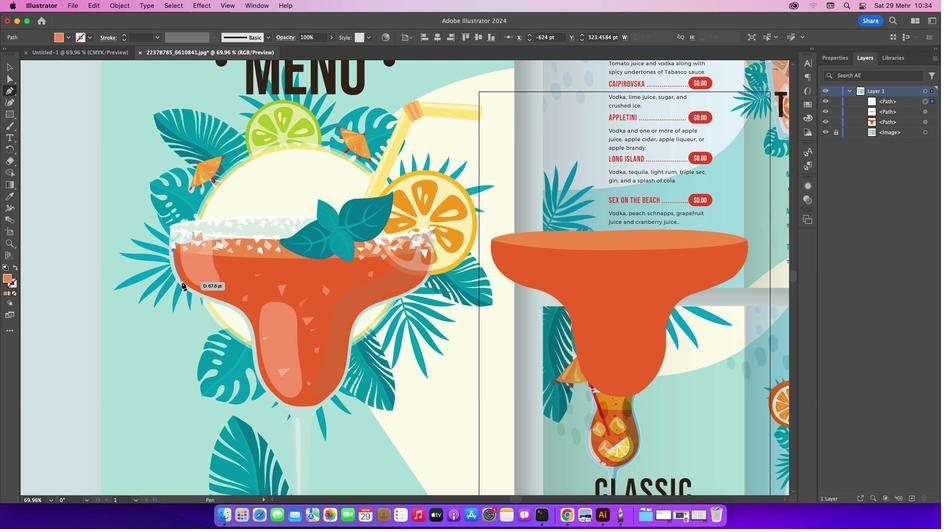 
Action: Mouse moved to (185, 284)
Screenshot: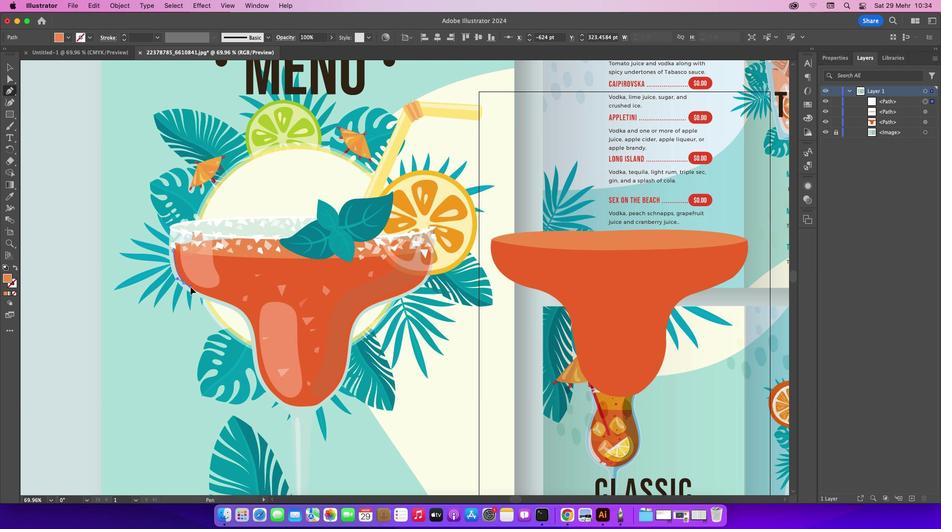 
Action: Mouse pressed left at (185, 284)
Screenshot: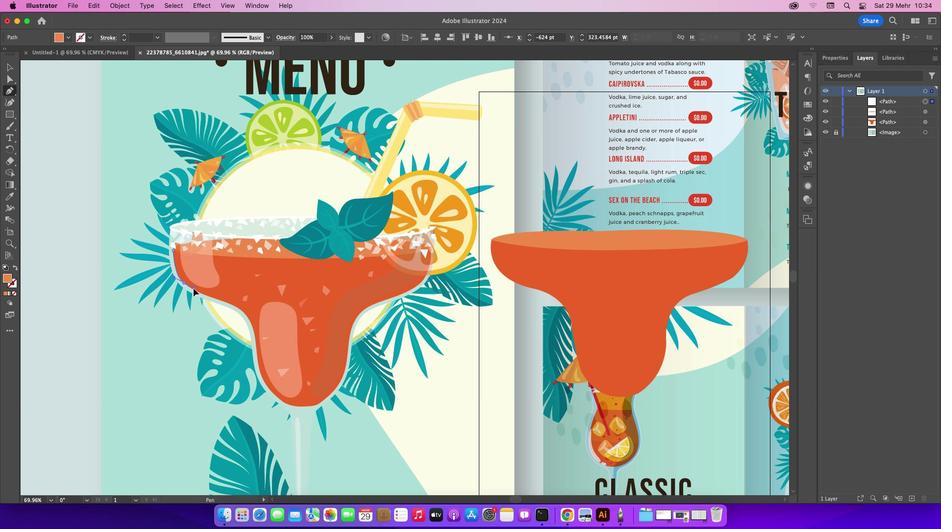 
Action: Mouse moved to (231, 305)
Screenshot: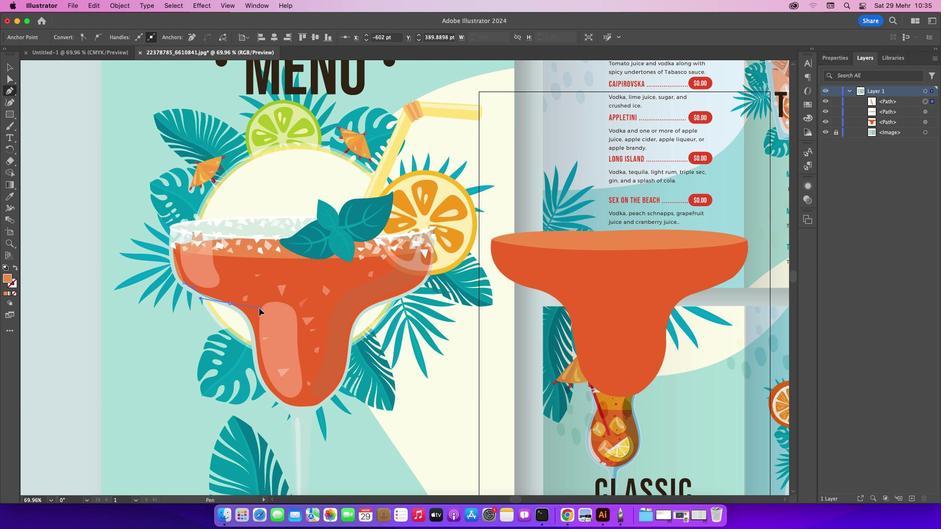 
Action: Mouse pressed left at (231, 305)
Screenshot: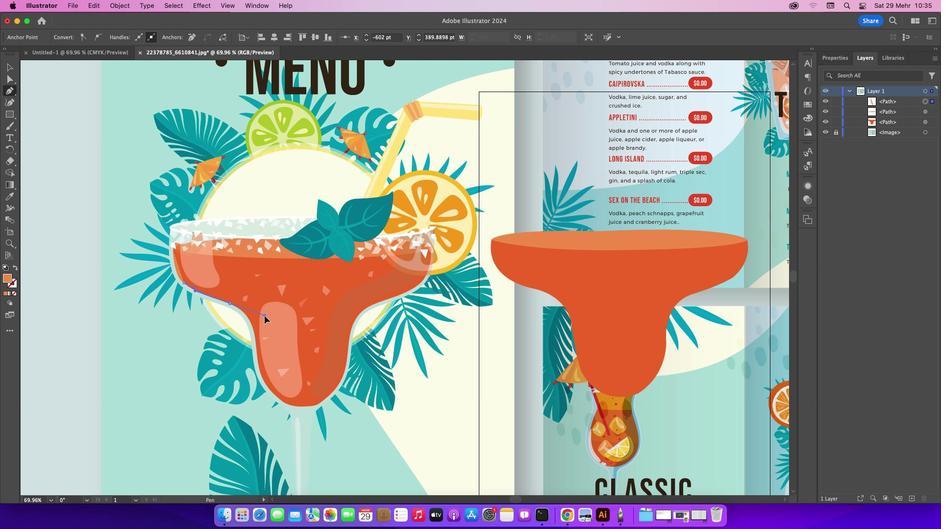 
Action: Mouse moved to (269, 318)
Screenshot: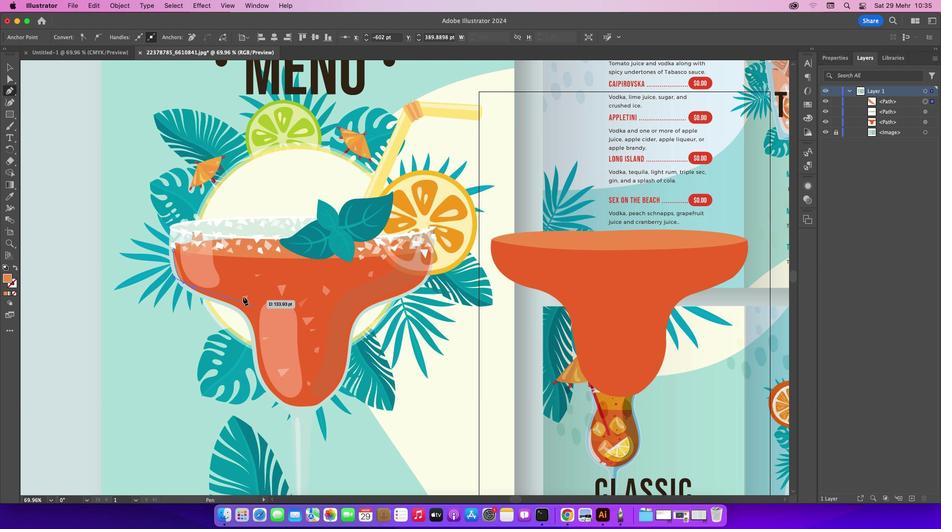 
Action: Key pressed Key.cmd'z'
Screenshot: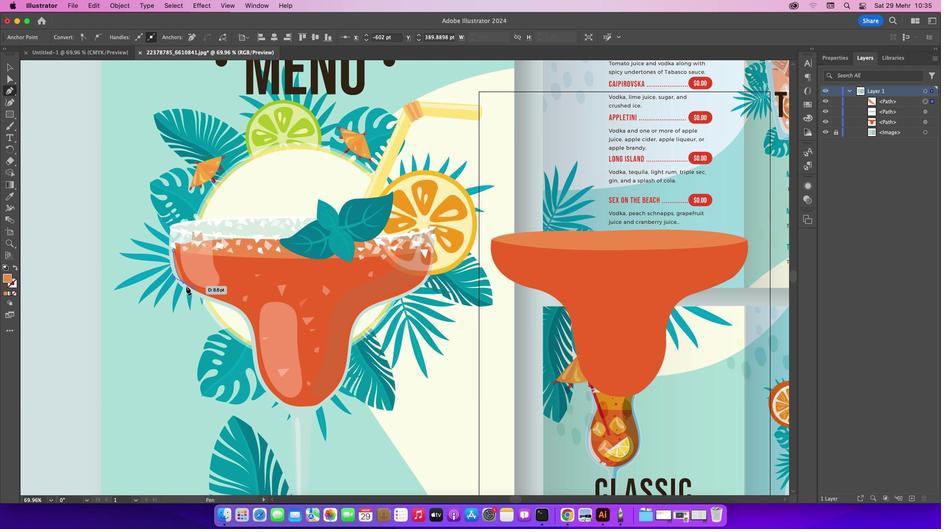 
Action: Mouse moved to (186, 284)
Screenshot: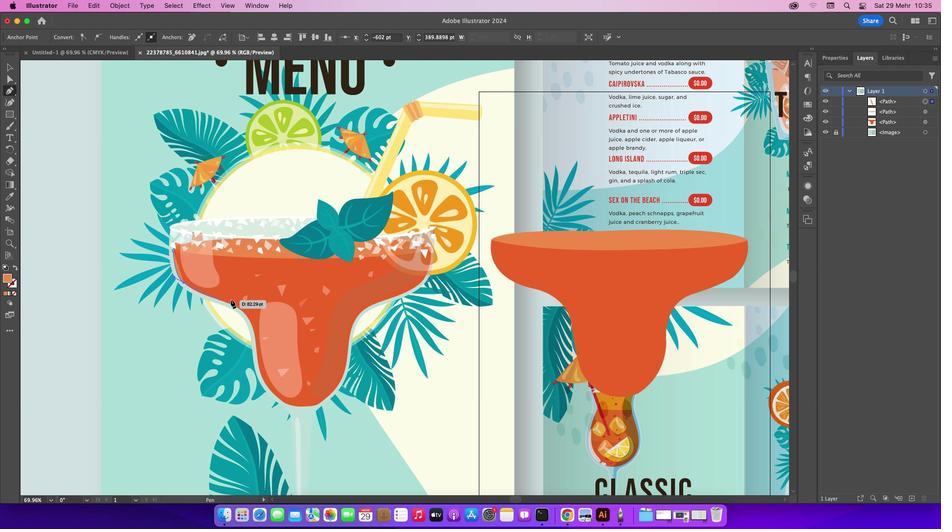
Action: Mouse pressed left at (186, 284)
Screenshot: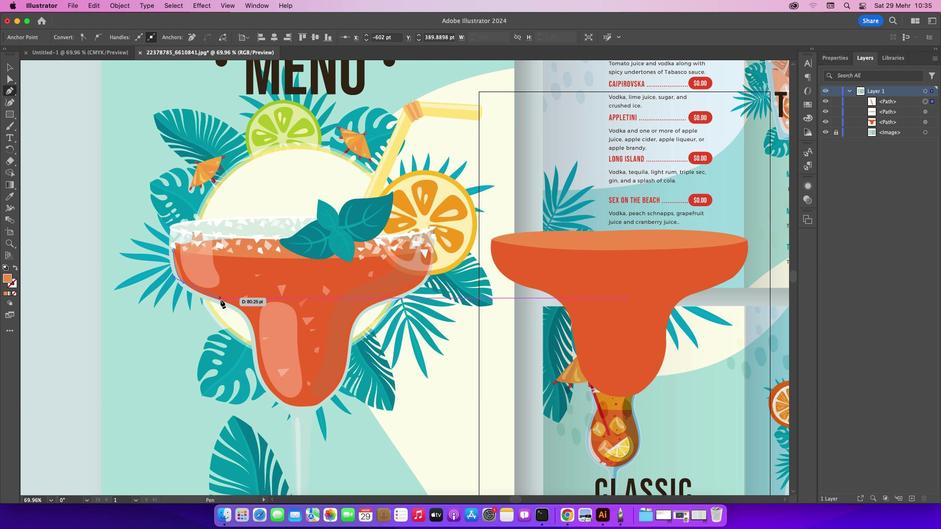 
Action: Key pressed Key.alt
Screenshot: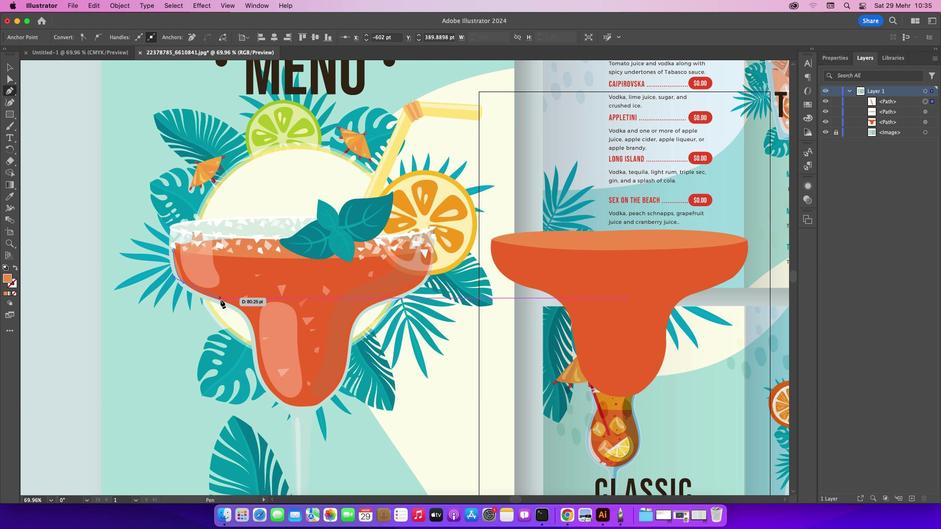 
Action: Mouse moved to (222, 302)
Screenshot: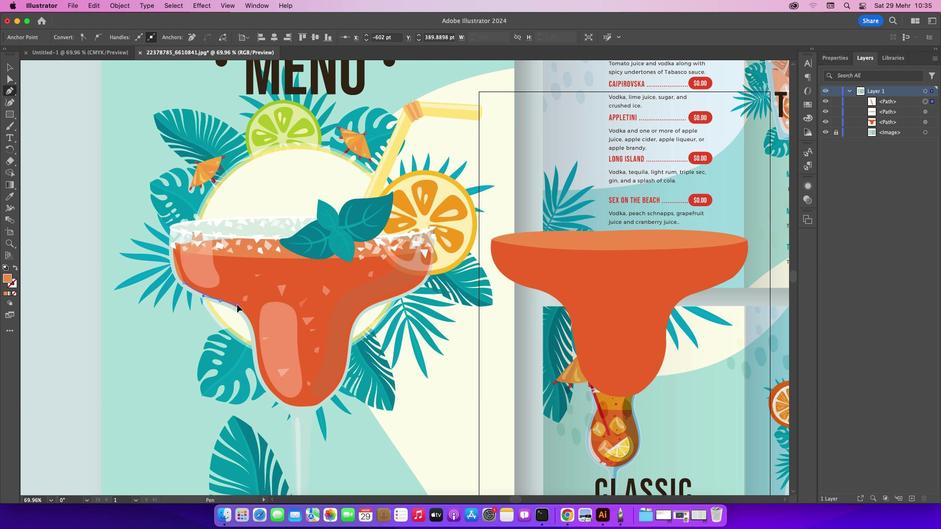 
Action: Mouse pressed left at (222, 302)
Screenshot: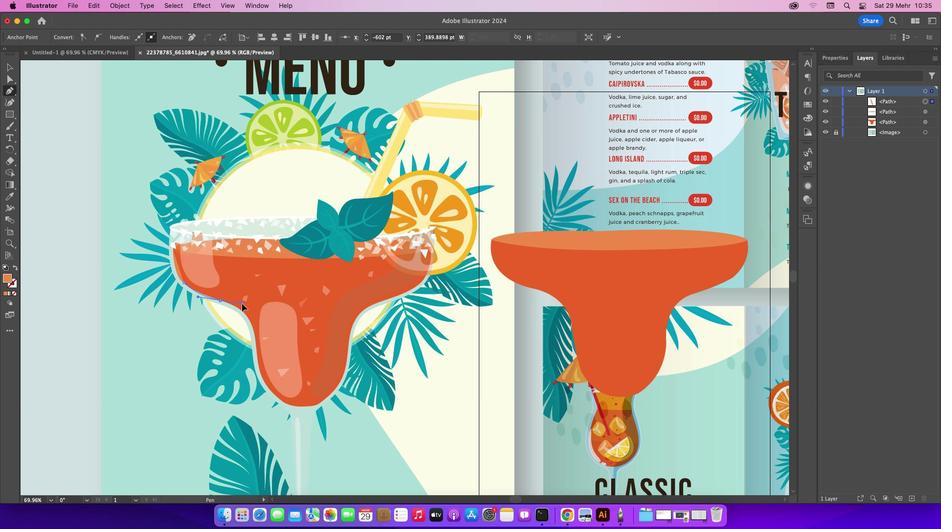 
Action: Mouse moved to (255, 331)
Screenshot: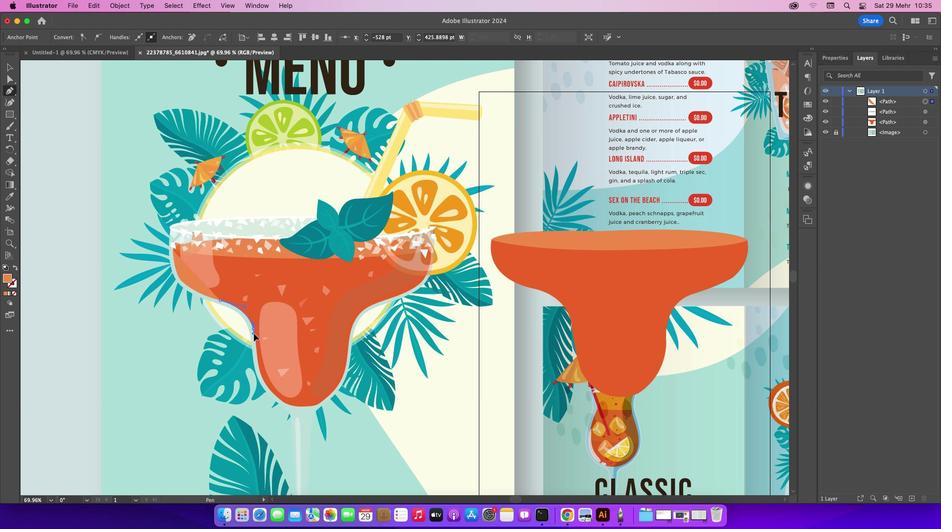 
Action: Mouse pressed left at (255, 331)
Screenshot: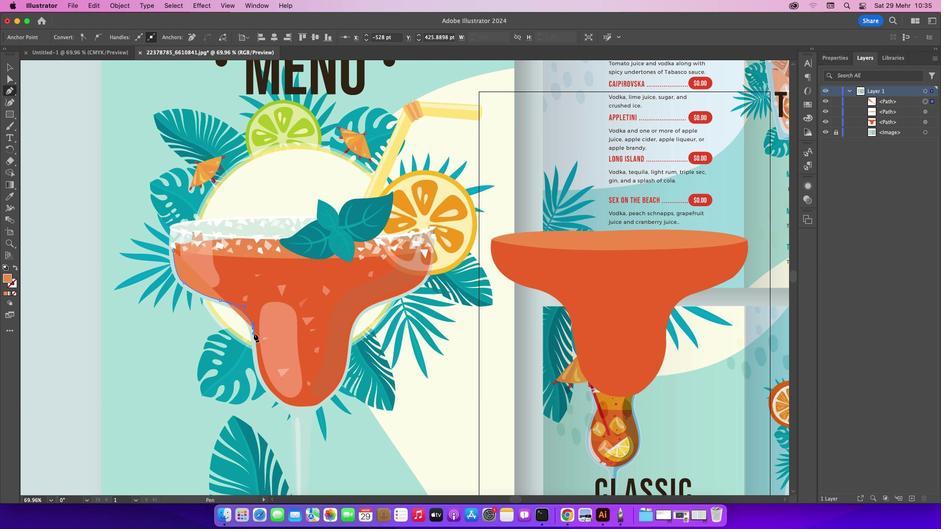 
Action: Mouse moved to (267, 386)
Screenshot: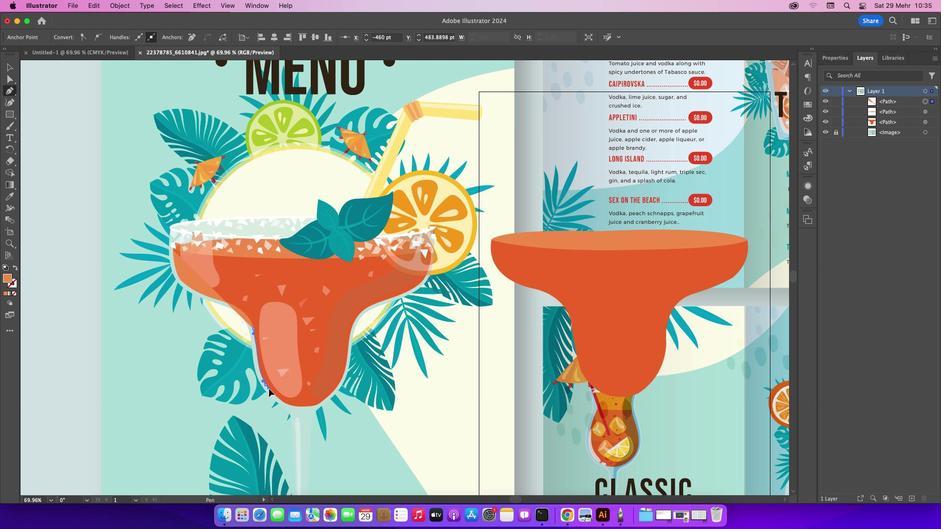 
Action: Mouse pressed left at (267, 386)
Screenshot: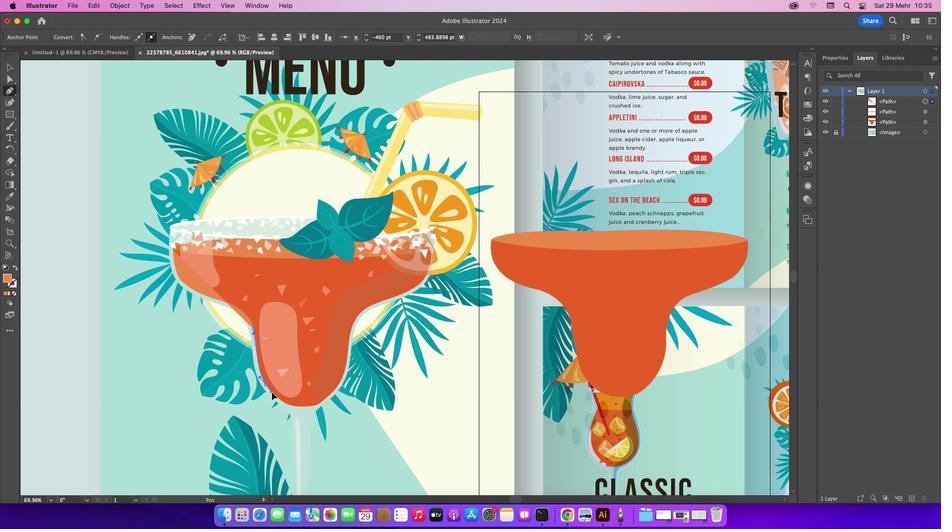 
Action: Mouse moved to (16, 294)
Screenshot: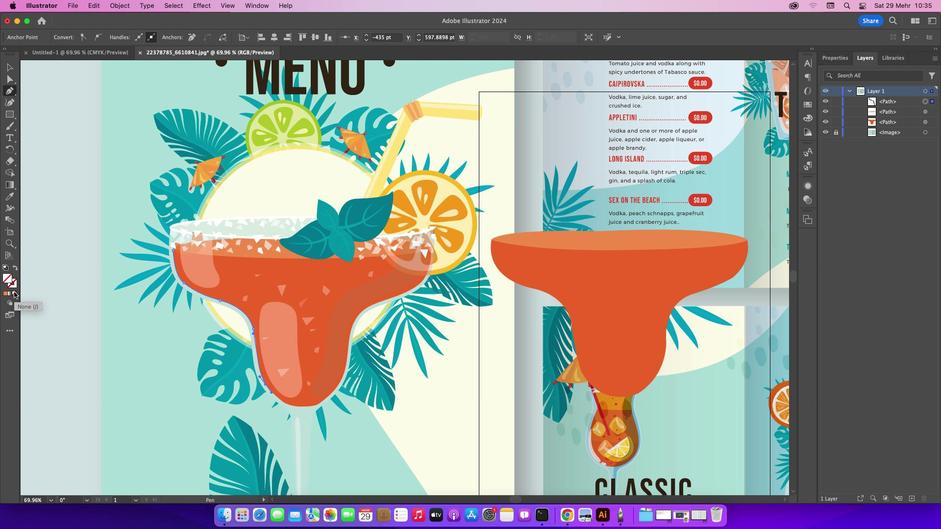 
Action: Mouse pressed left at (16, 294)
Screenshot: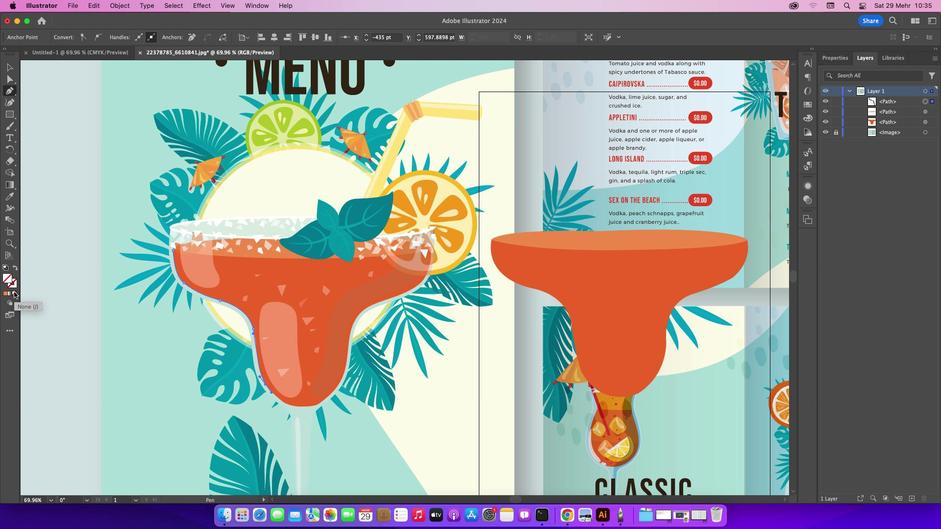 
Action: Mouse moved to (317, 407)
Screenshot: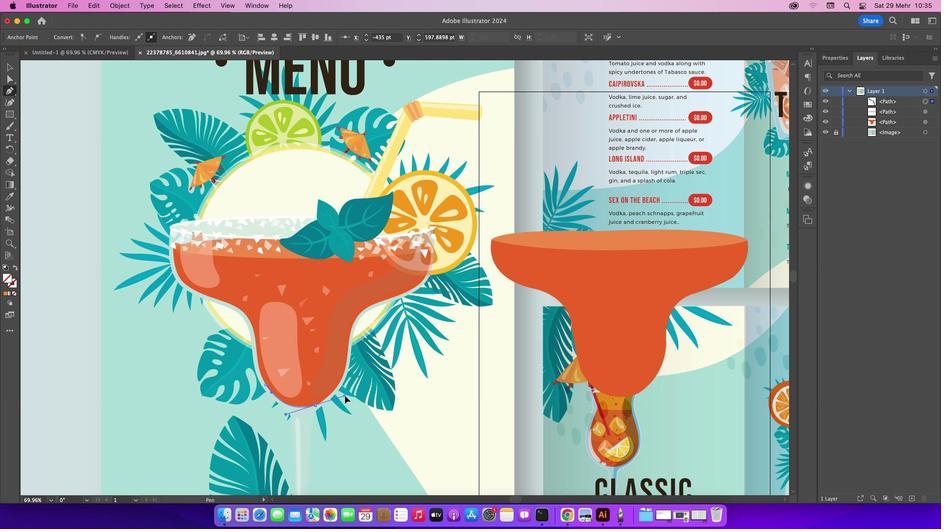 
Action: Mouse pressed left at (317, 407)
Screenshot: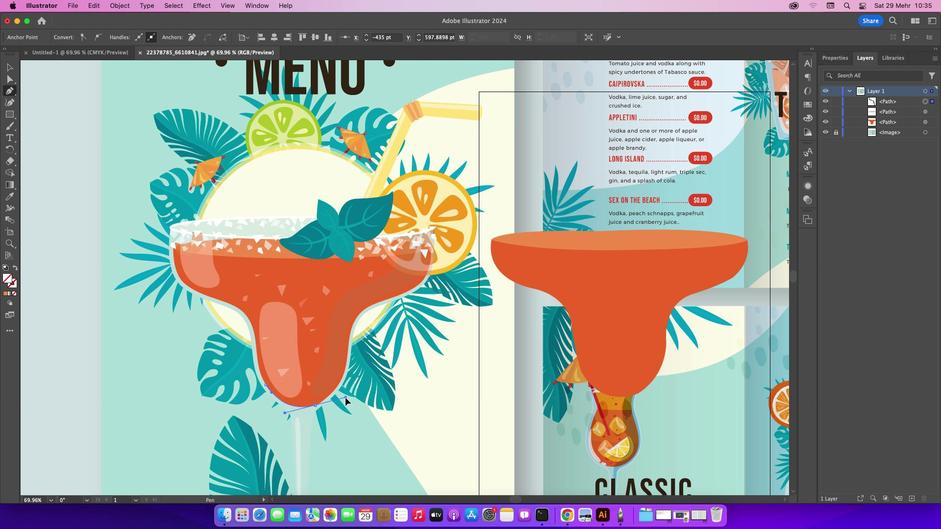 
Action: Mouse moved to (317, 407)
Screenshot: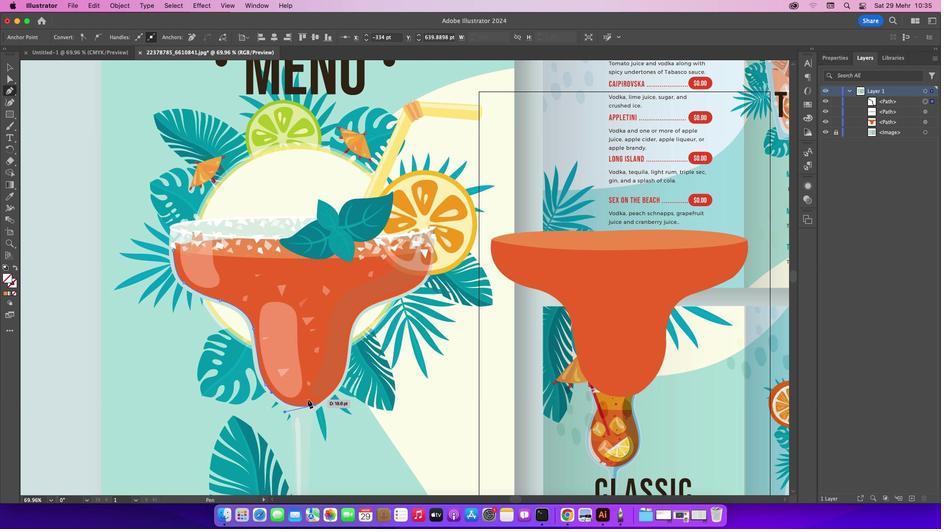 
Action: Mouse pressed left at (317, 407)
Screenshot: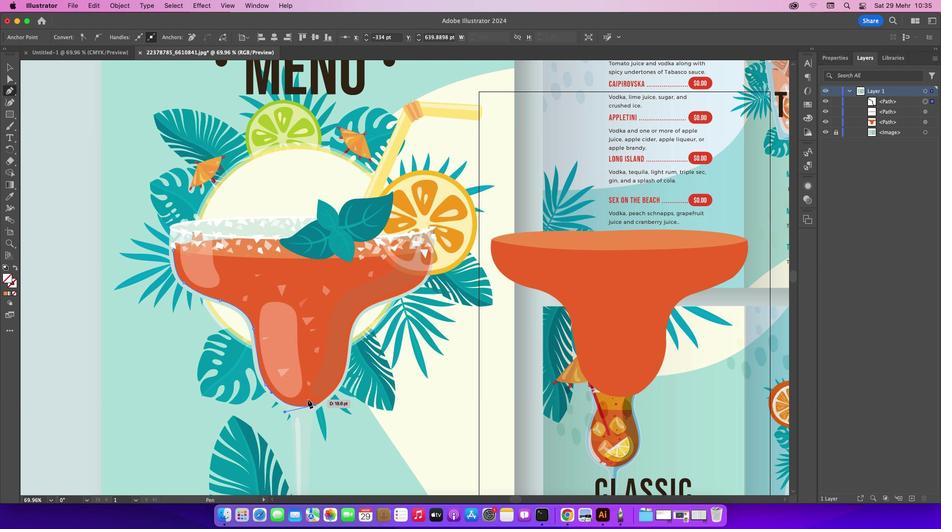 
Action: Mouse moved to (348, 360)
Screenshot: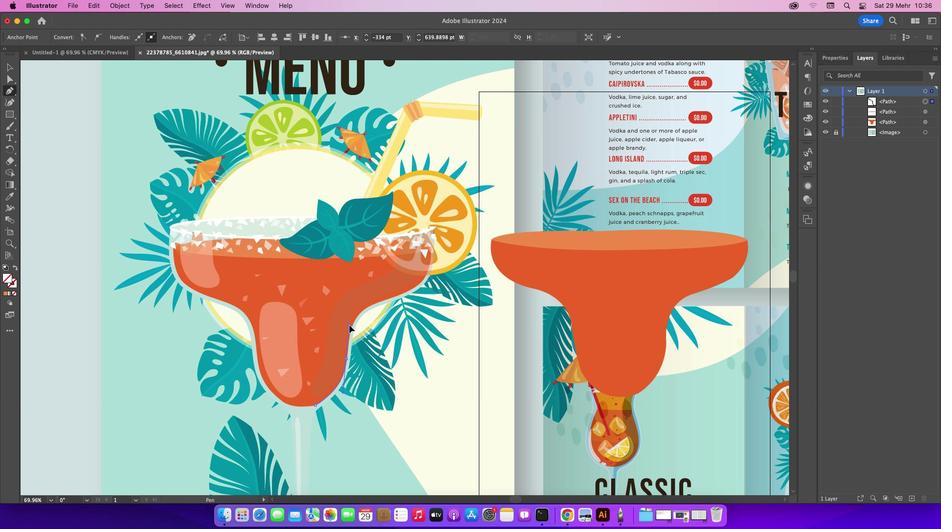 
Action: Mouse pressed left at (348, 360)
Screenshot: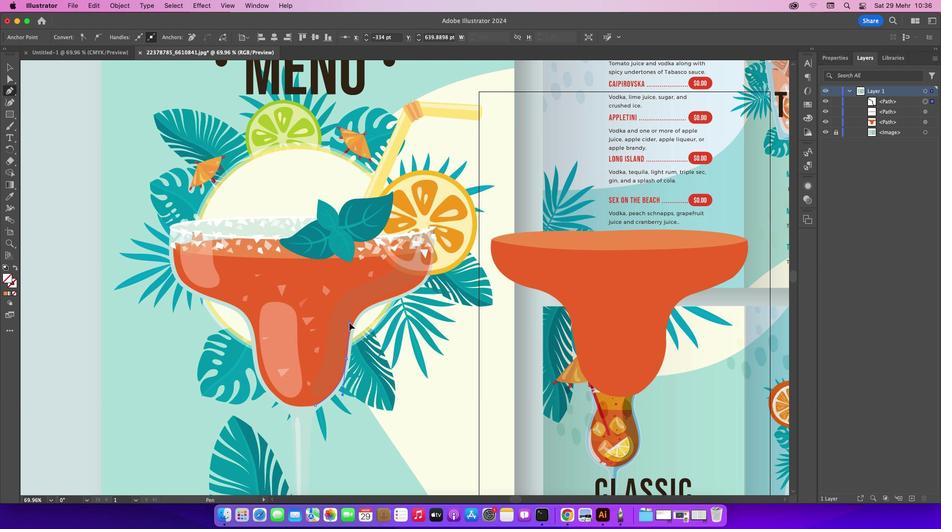 
Action: Mouse moved to (347, 360)
Screenshot: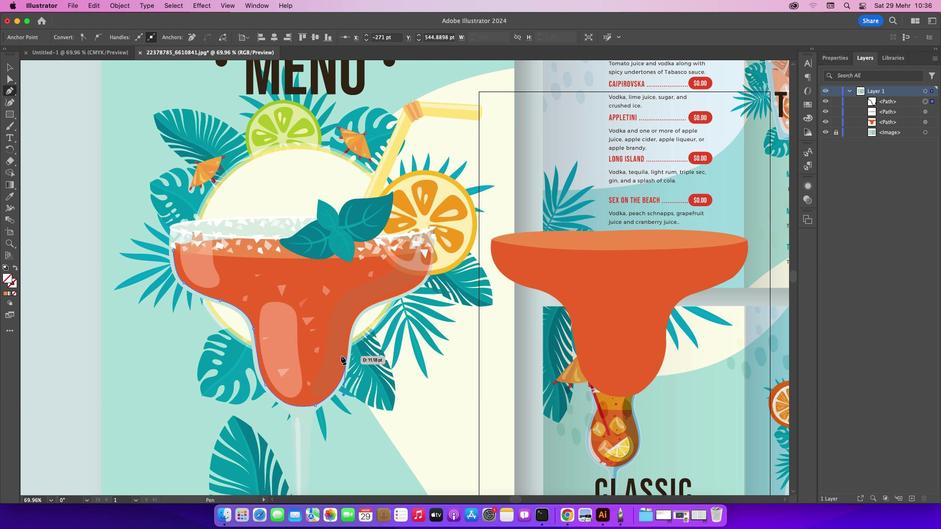
Action: Mouse pressed left at (347, 360)
Screenshot: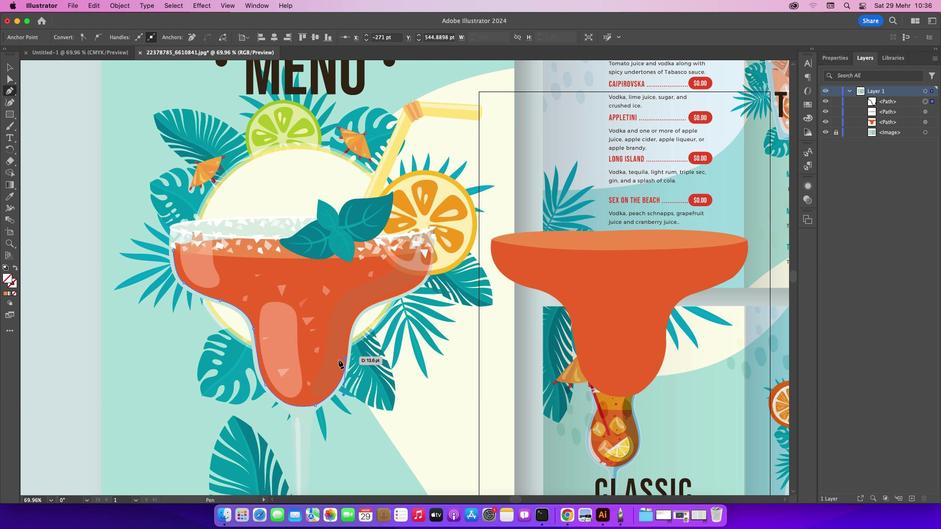 
Action: Key pressed Key.alt
Screenshot: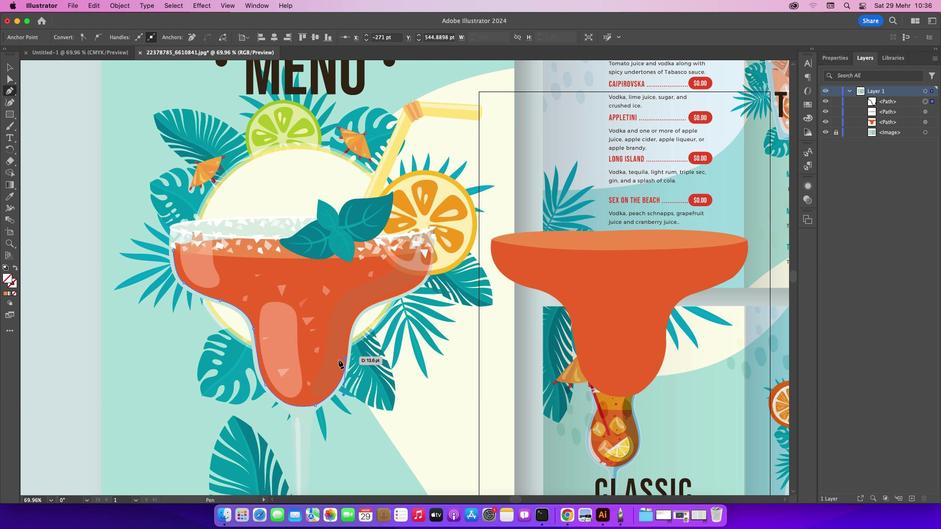 
Action: Mouse moved to (368, 309)
Screenshot: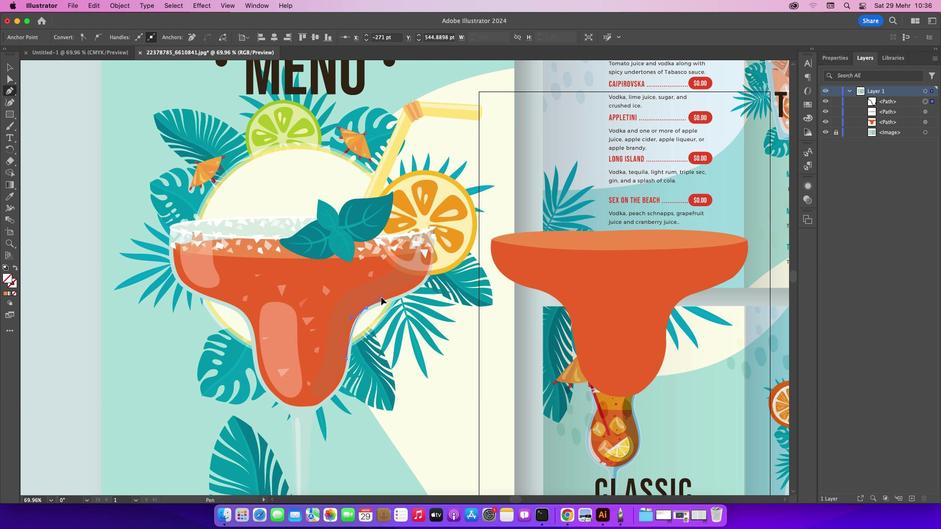 
Action: Mouse pressed left at (368, 309)
Screenshot: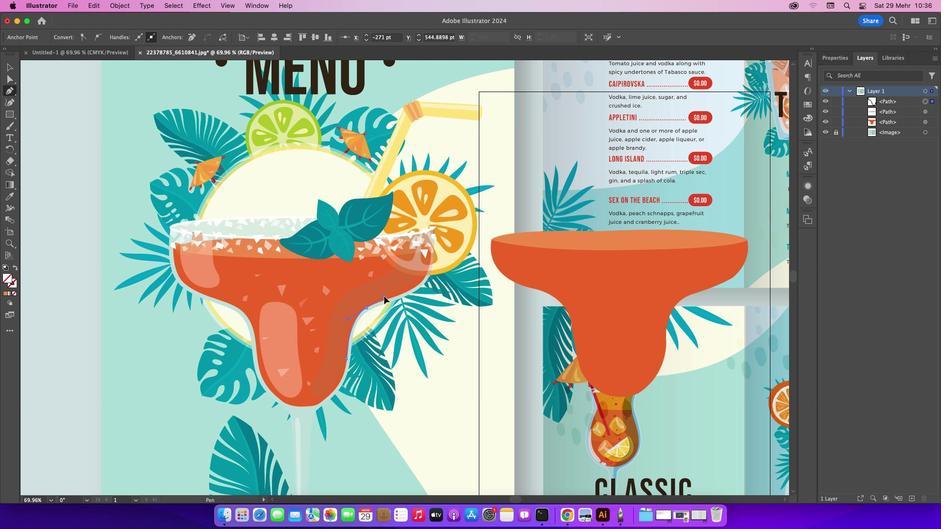 
Action: Mouse moved to (367, 309)
Screenshot: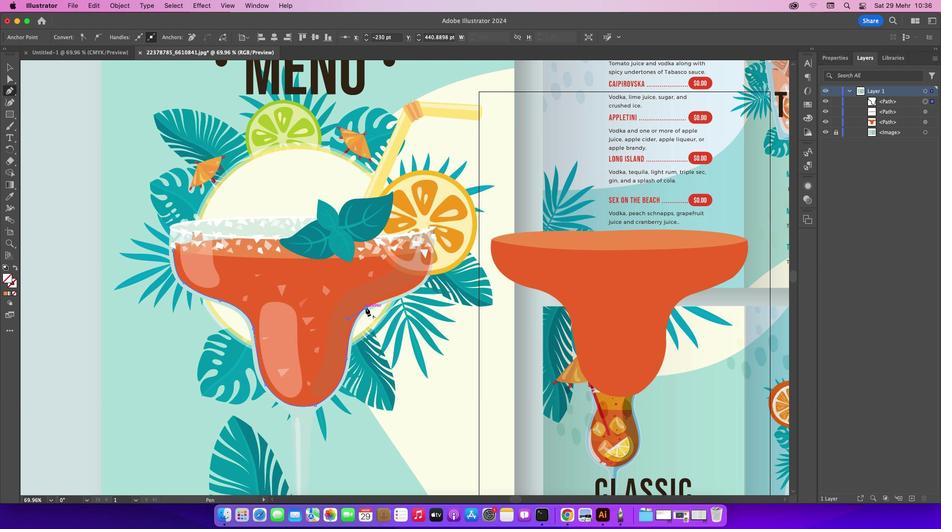 
Action: Mouse pressed left at (367, 309)
Screenshot: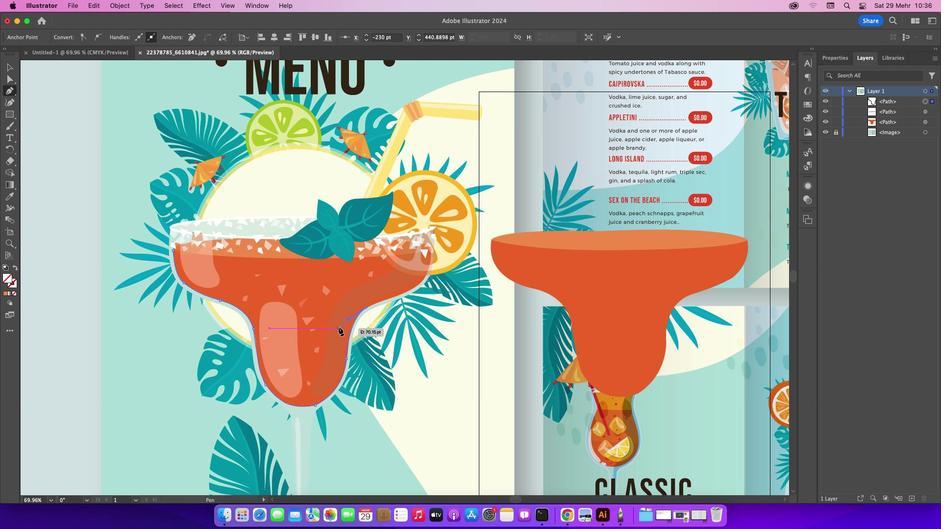 
Action: Key pressed Key.alt
Screenshot: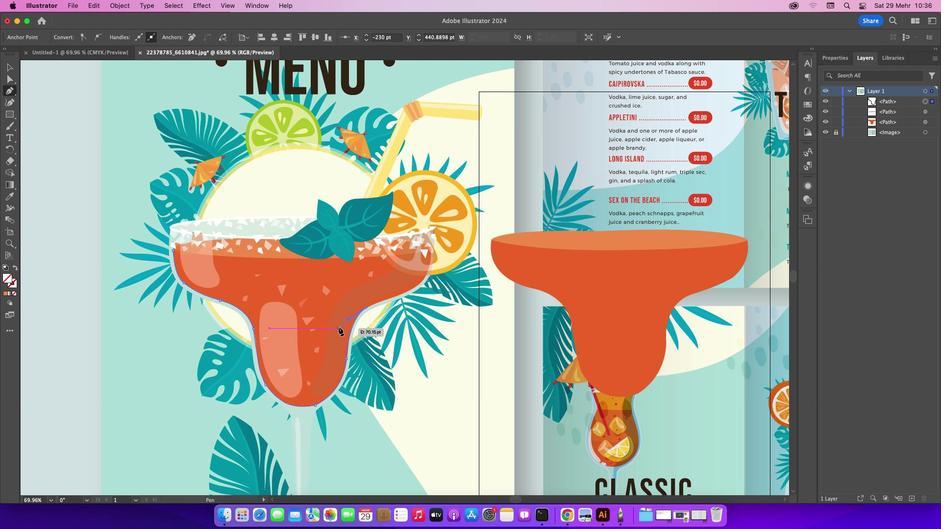 
Action: Mouse moved to (427, 278)
Screenshot: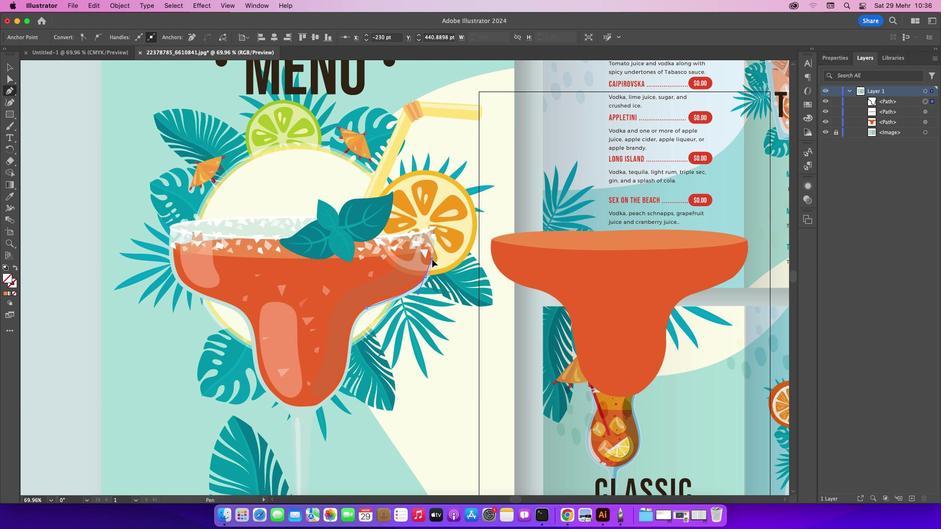 
Action: Mouse pressed left at (427, 278)
Screenshot: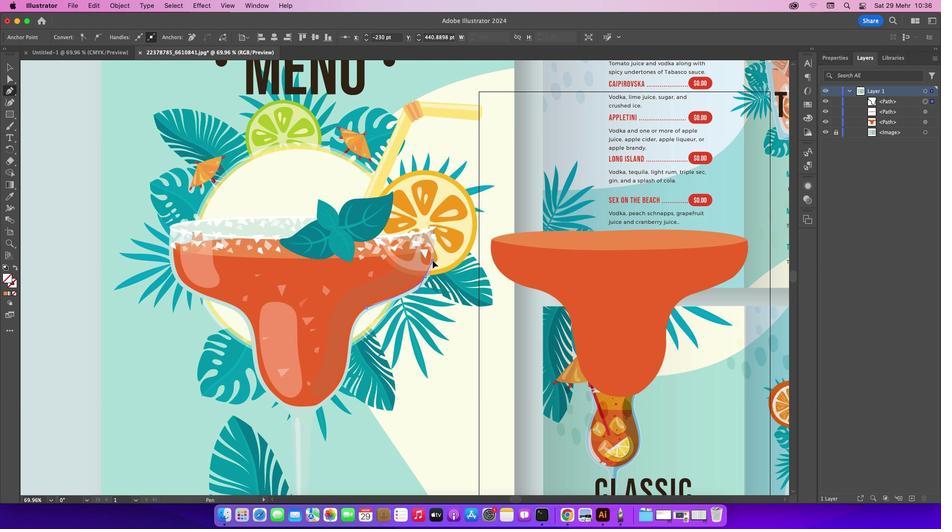 
Action: Mouse moved to (435, 262)
Screenshot: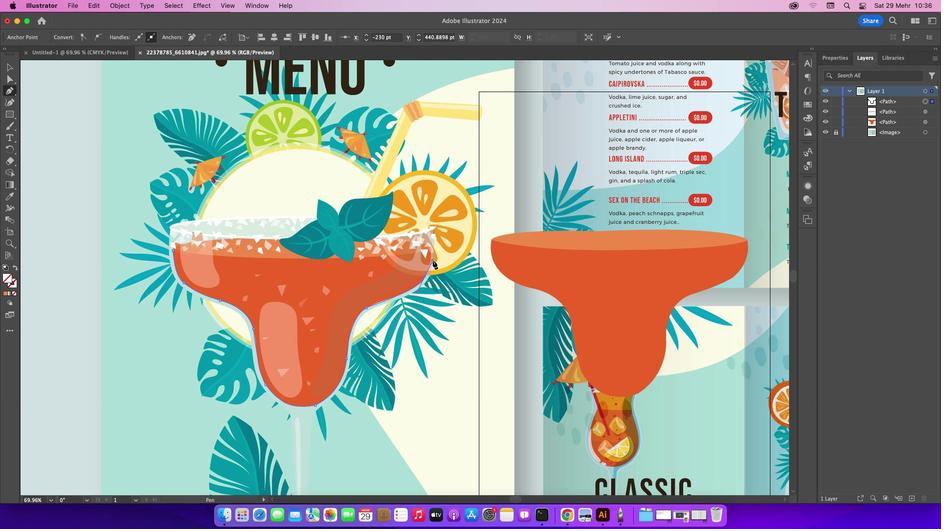 
Action: Key pressed Key.cmd'z'
Screenshot: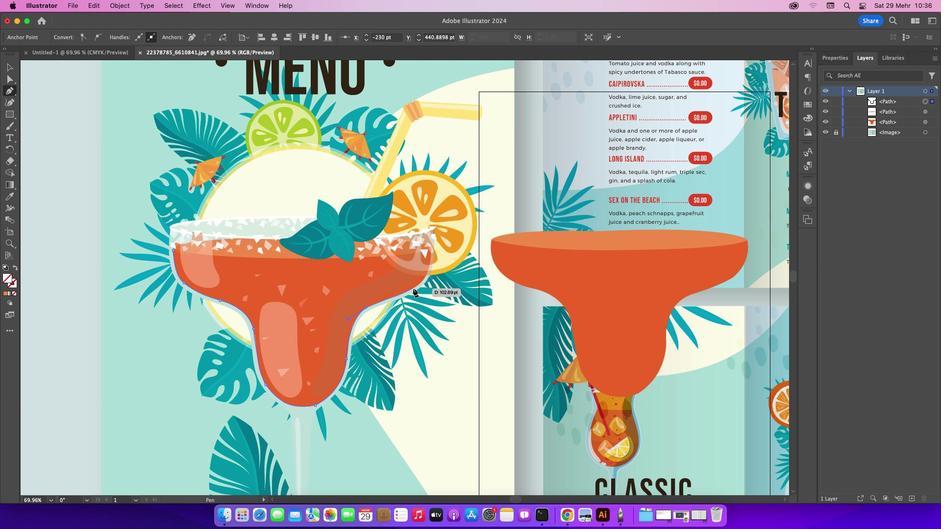 
Action: Mouse moved to (414, 290)
Screenshot: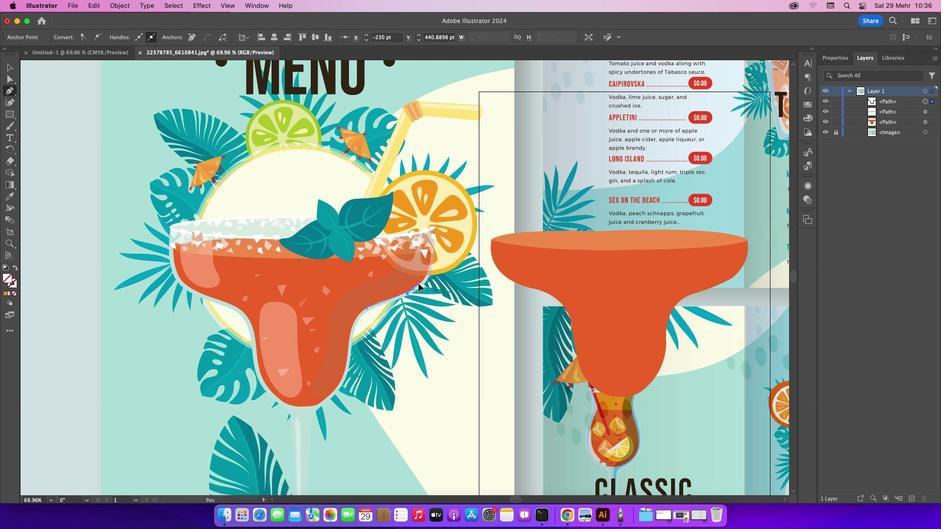 
Action: Mouse pressed left at (414, 290)
Screenshot: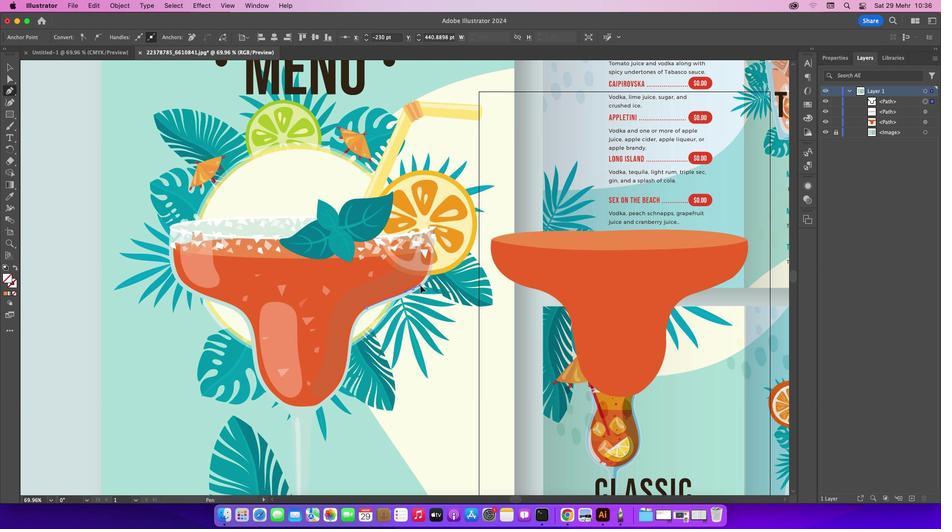 
Action: Mouse moved to (414, 290)
Screenshot: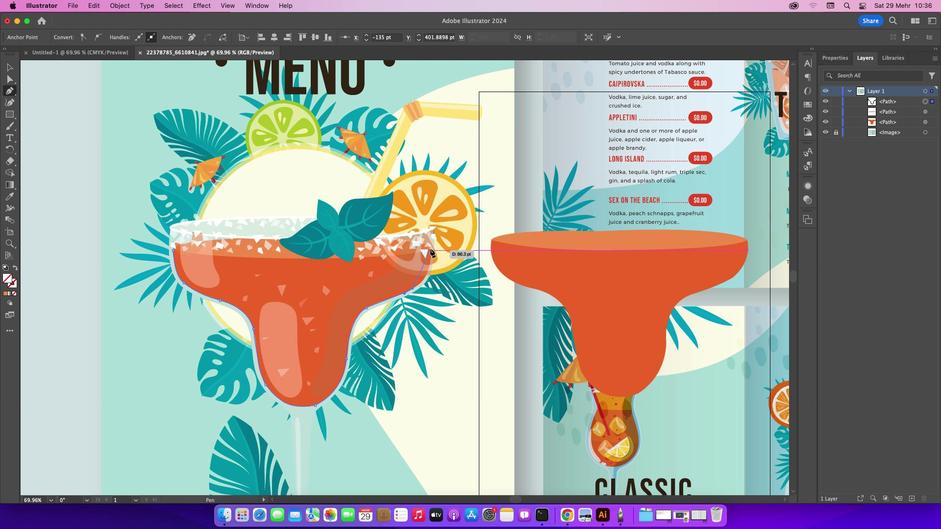
Action: Mouse pressed left at (414, 290)
Screenshot: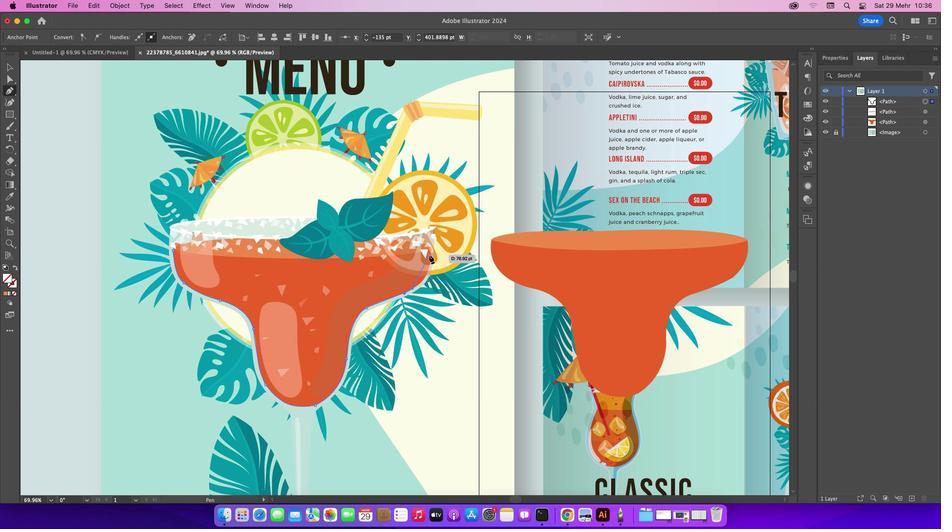 
Action: Mouse moved to (428, 278)
Screenshot: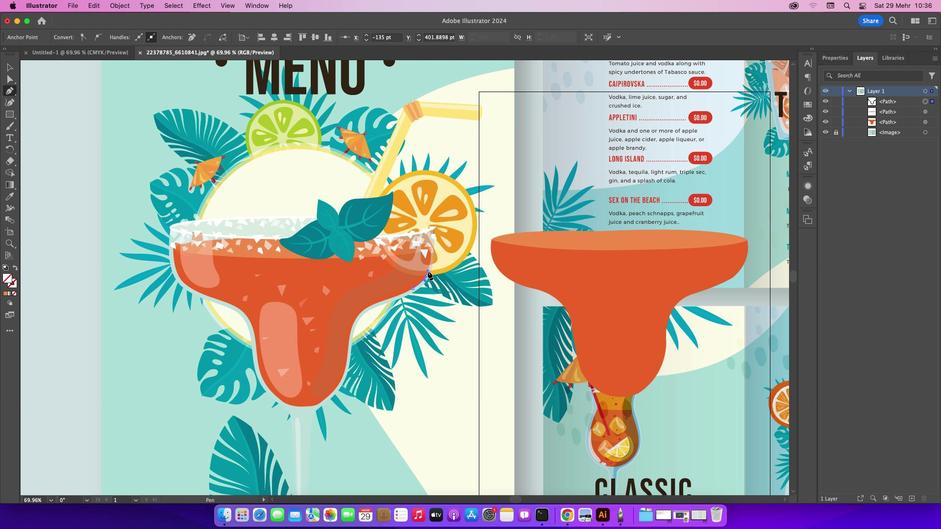 
Action: Mouse pressed left at (428, 278)
Screenshot: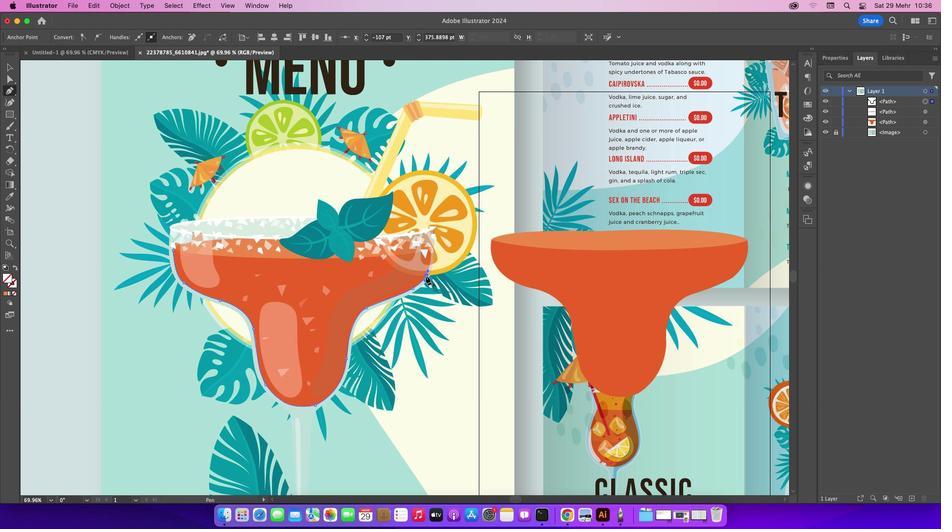 
Action: Mouse moved to (428, 278)
Screenshot: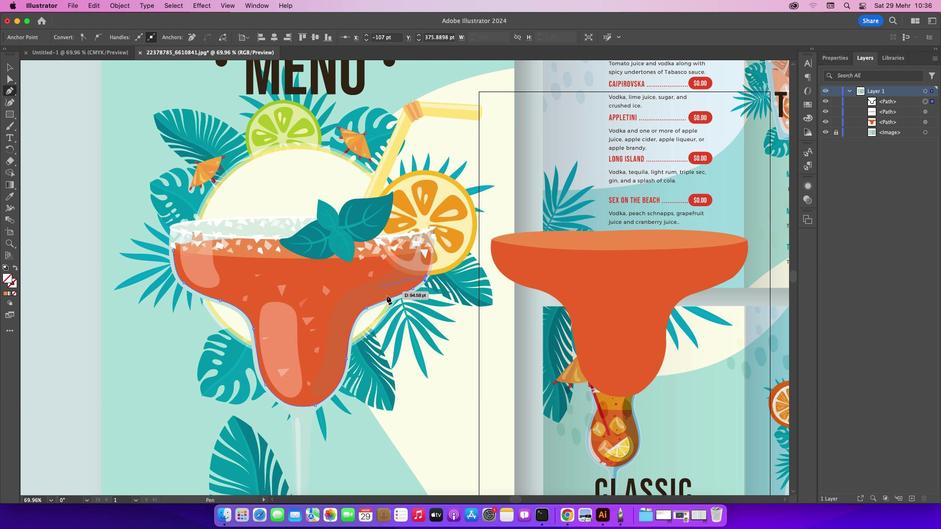 
Action: Mouse pressed left at (428, 278)
Screenshot: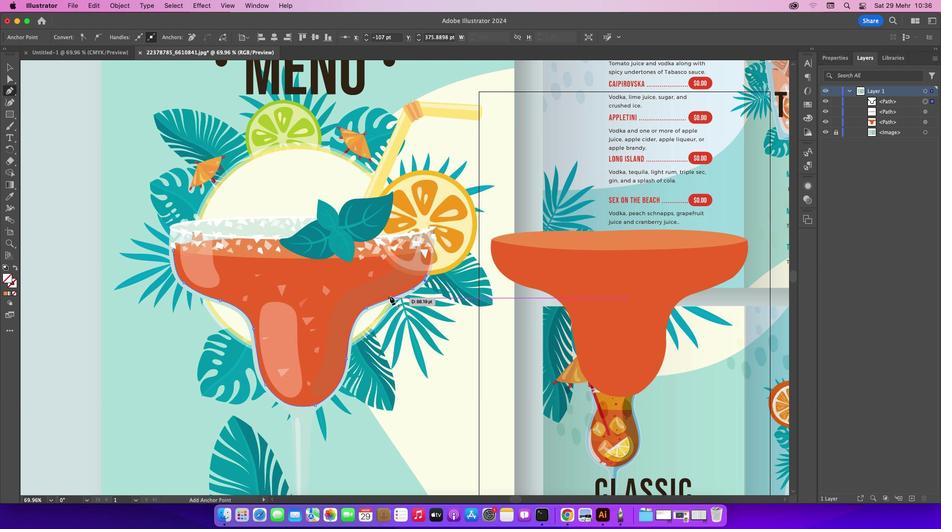 
Action: Mouse moved to (432, 277)
Screenshot: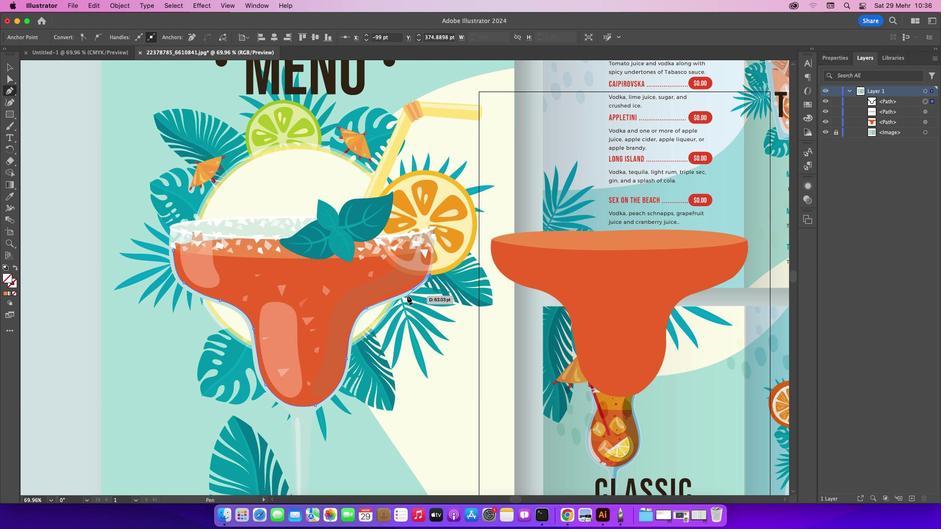 
Action: Mouse pressed left at (432, 277)
Screenshot: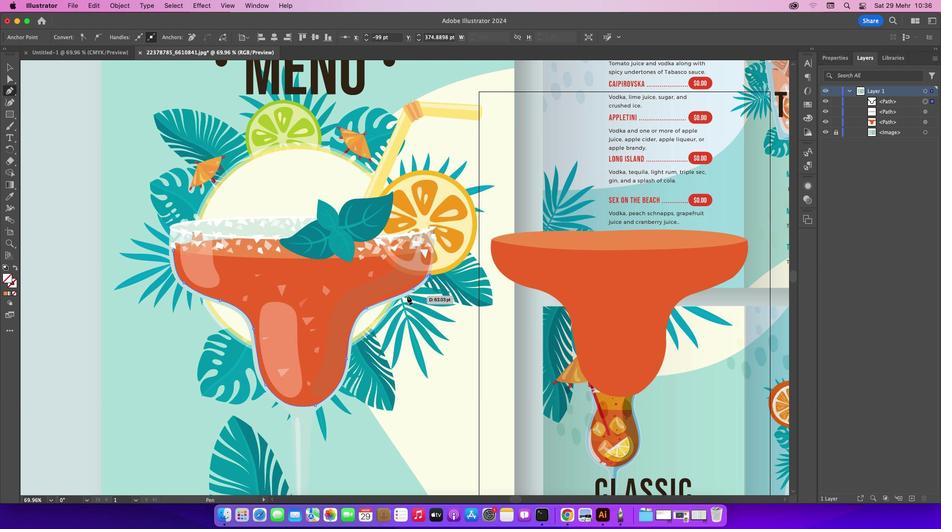 
Action: Mouse moved to (409, 298)
Screenshot: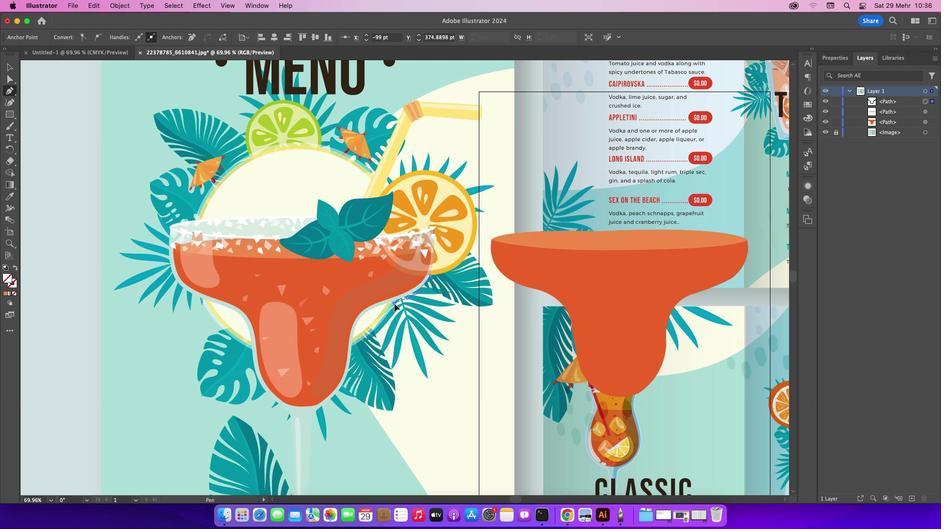 
Action: Mouse pressed left at (409, 298)
Screenshot: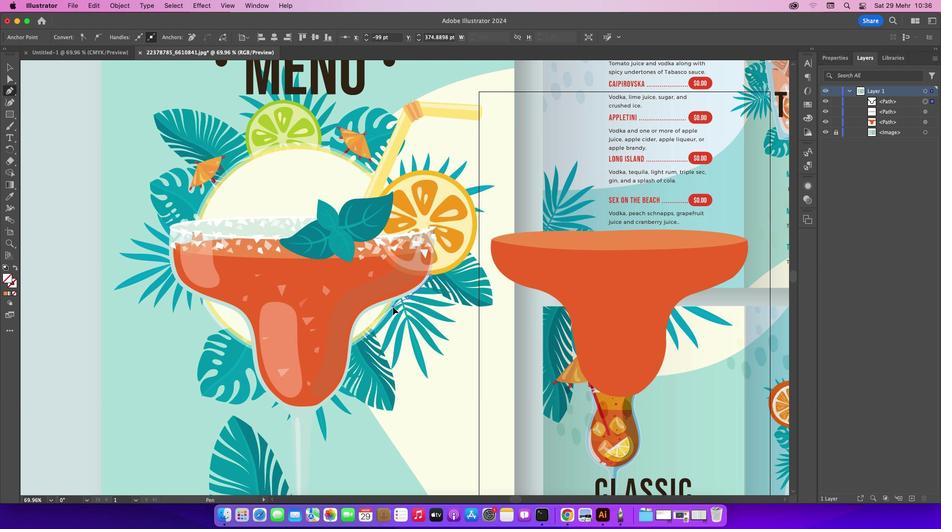 
Action: Mouse moved to (409, 299)
Screenshot: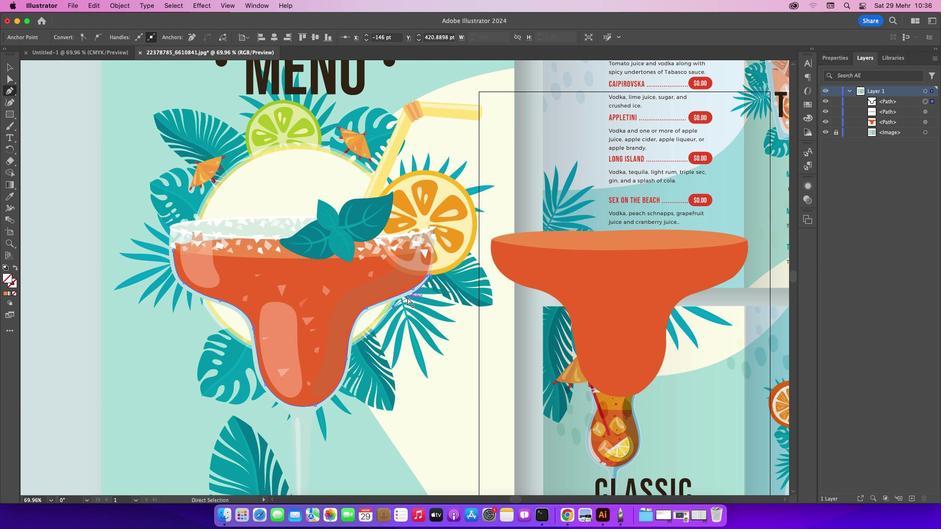 
Action: Key pressed Key.cmd'z'
Screenshot: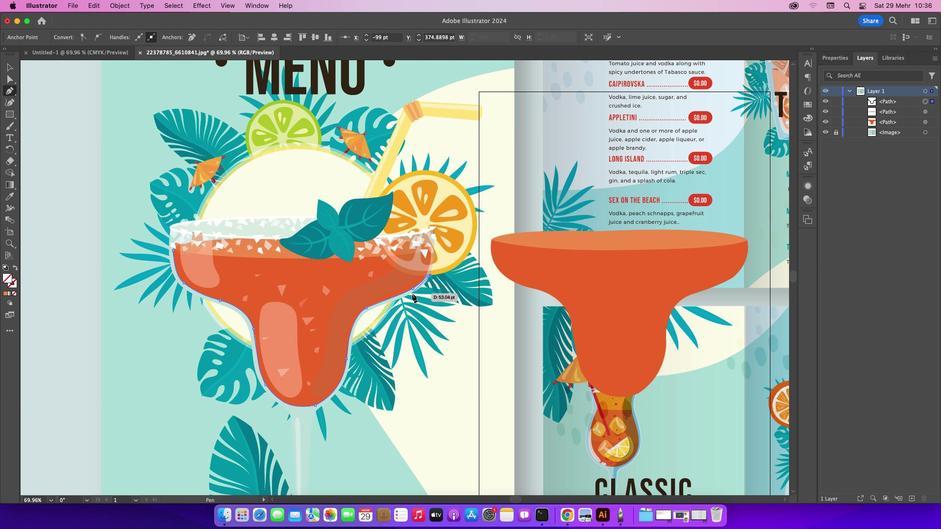 
Action: Mouse moved to (413, 295)
Screenshot: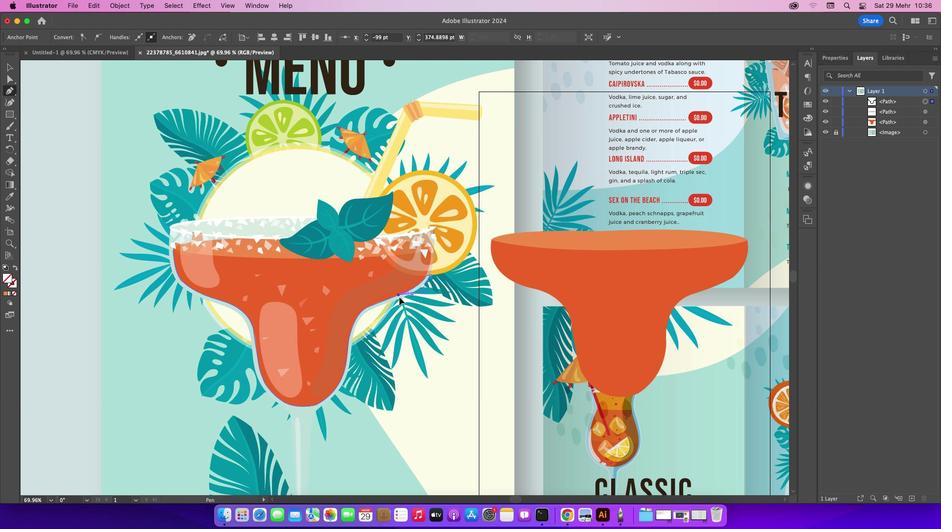 
Action: Mouse pressed left at (413, 295)
Screenshot: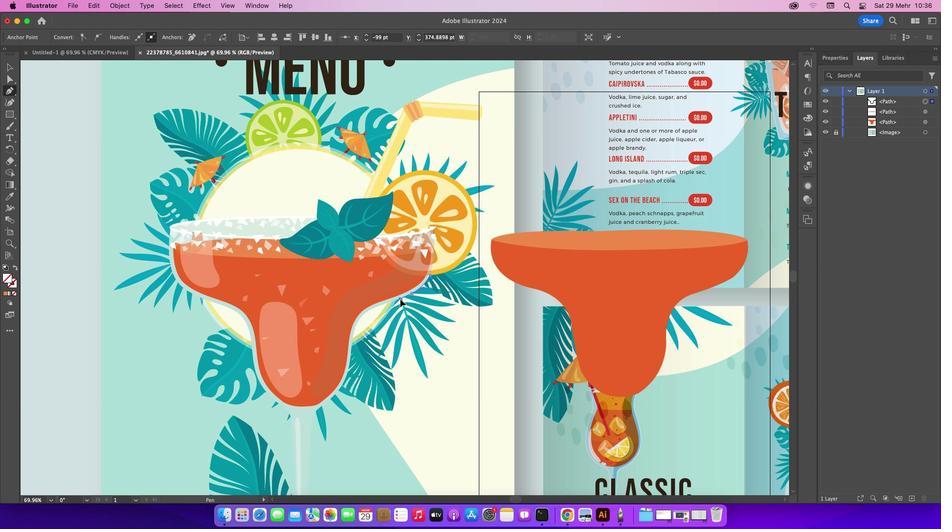 
Action: Mouse moved to (384, 307)
Screenshot: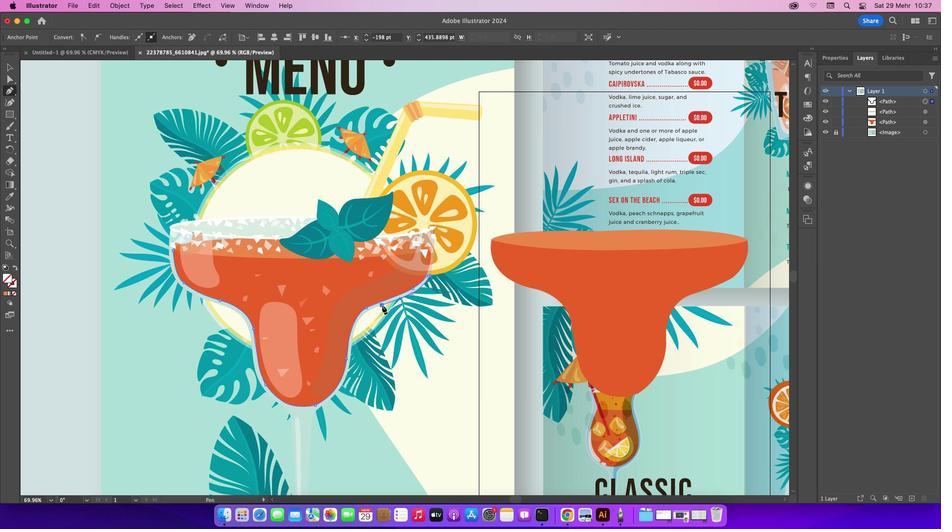 
Action: Mouse pressed left at (384, 307)
Screenshot: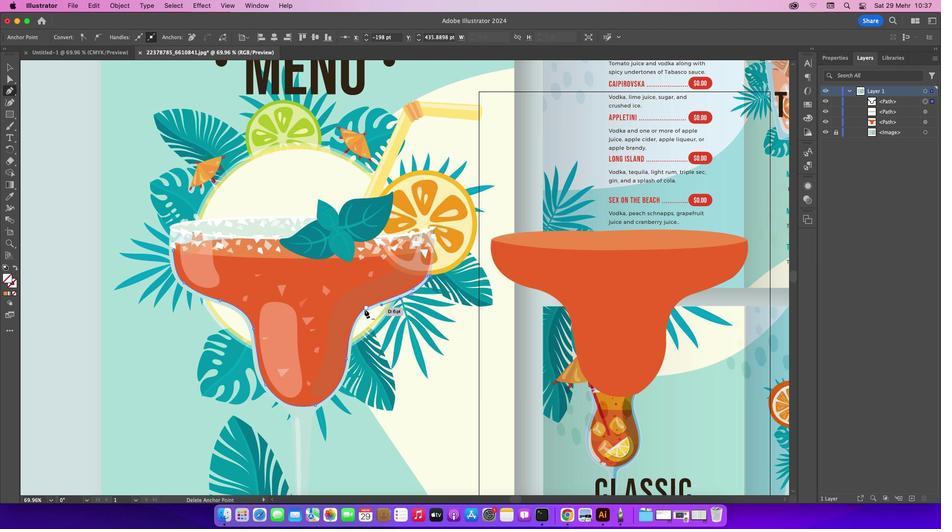 
Action: Mouse moved to (357, 329)
Screenshot: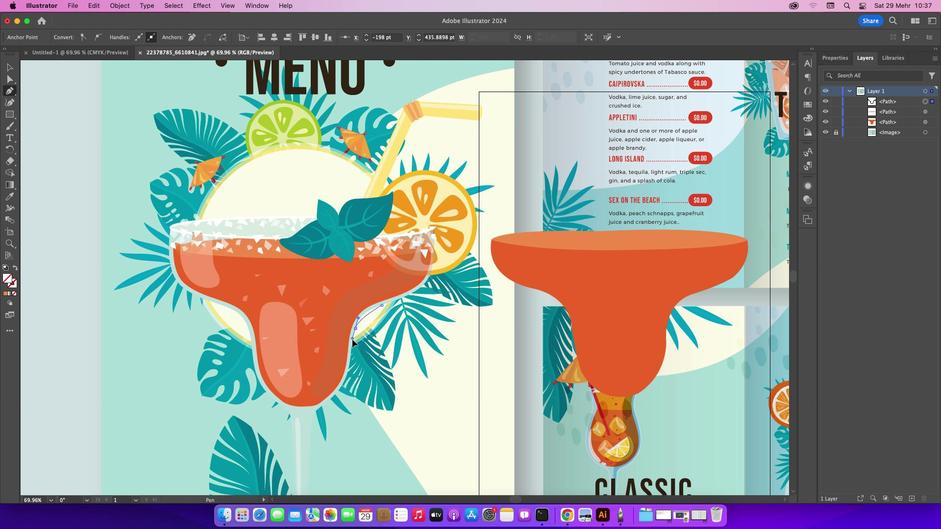 
Action: Mouse pressed left at (357, 329)
Screenshot: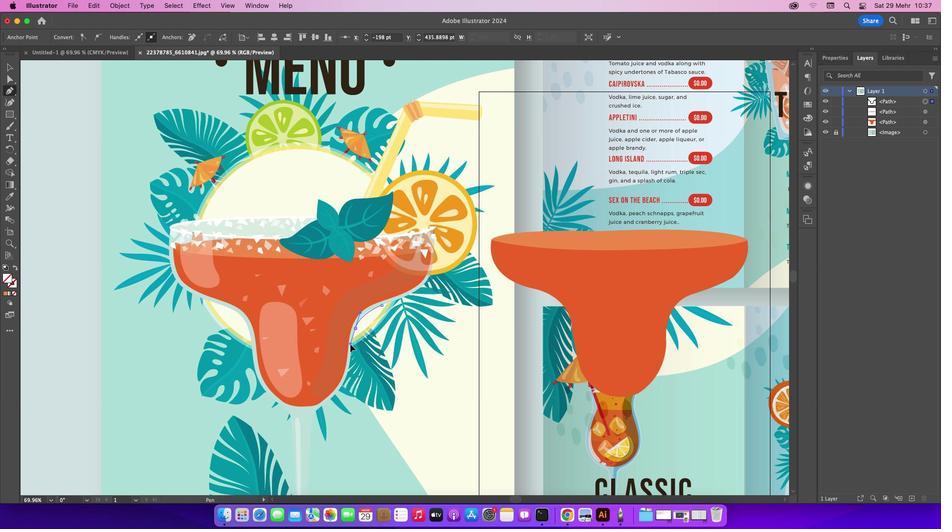
Action: Mouse moved to (345, 386)
Screenshot: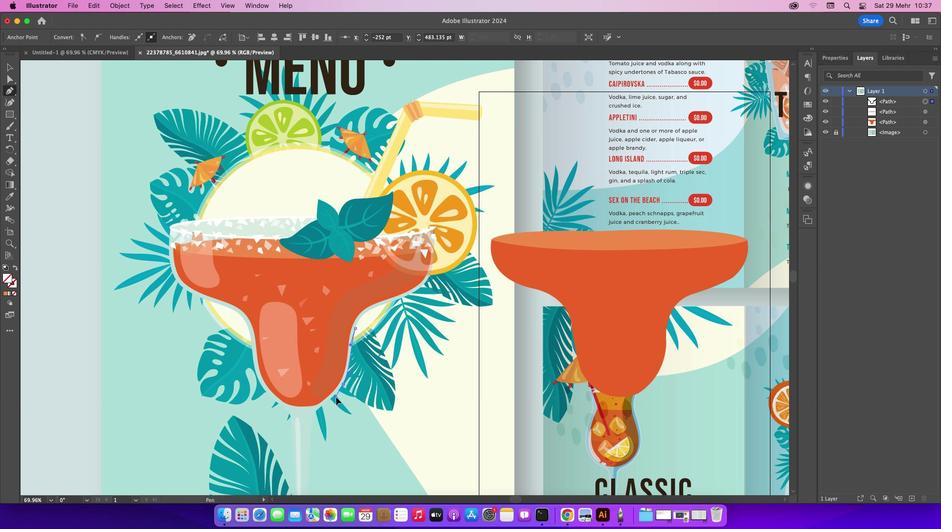 
Action: Mouse pressed left at (345, 386)
Screenshot: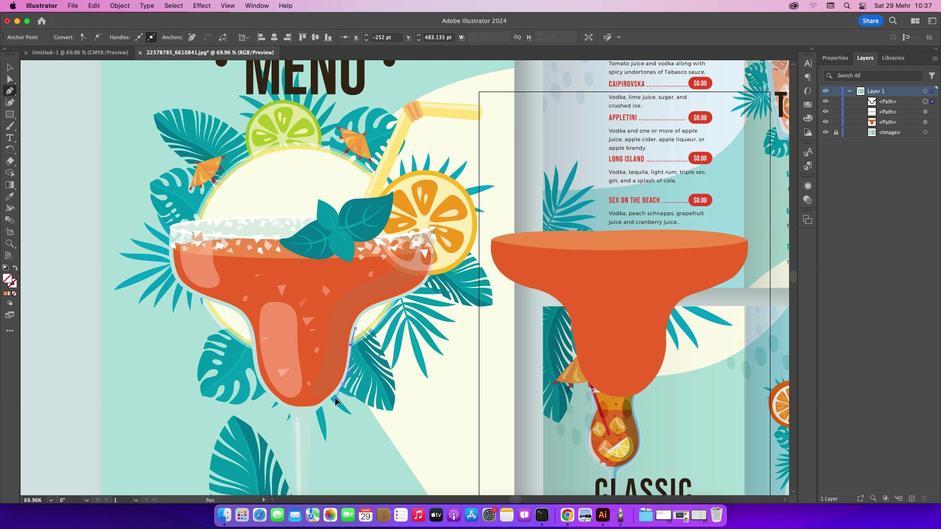 
Action: Mouse moved to (319, 411)
Screenshot: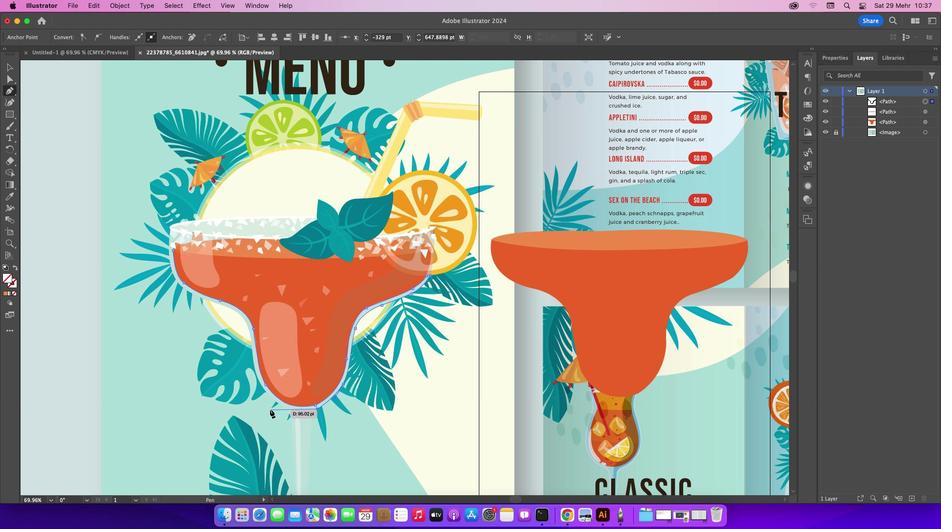 
Action: Mouse pressed left at (319, 411)
Screenshot: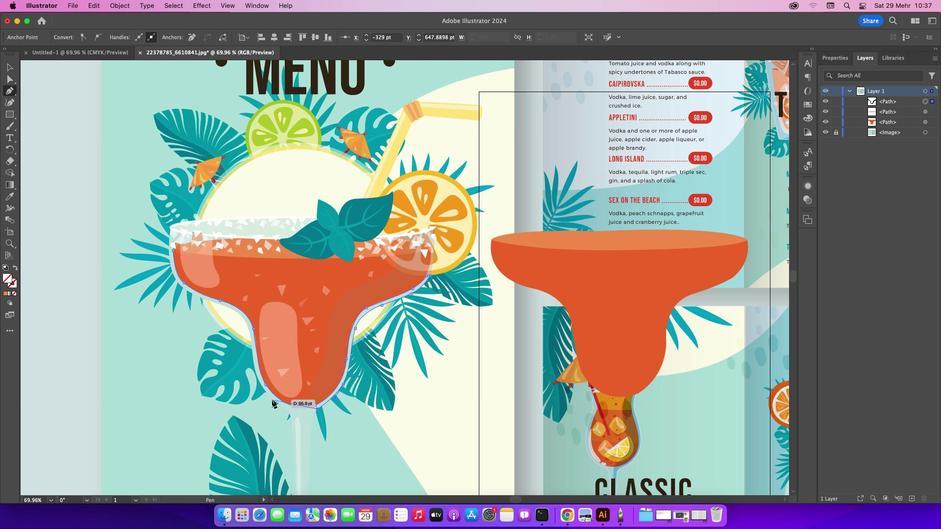 
Action: Mouse moved to (274, 401)
Screenshot: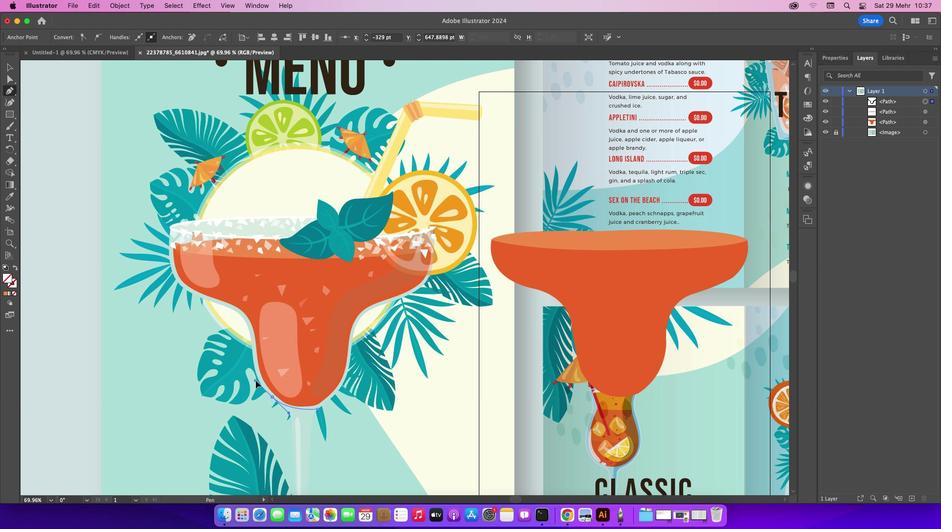 
Action: Mouse pressed left at (274, 401)
Screenshot: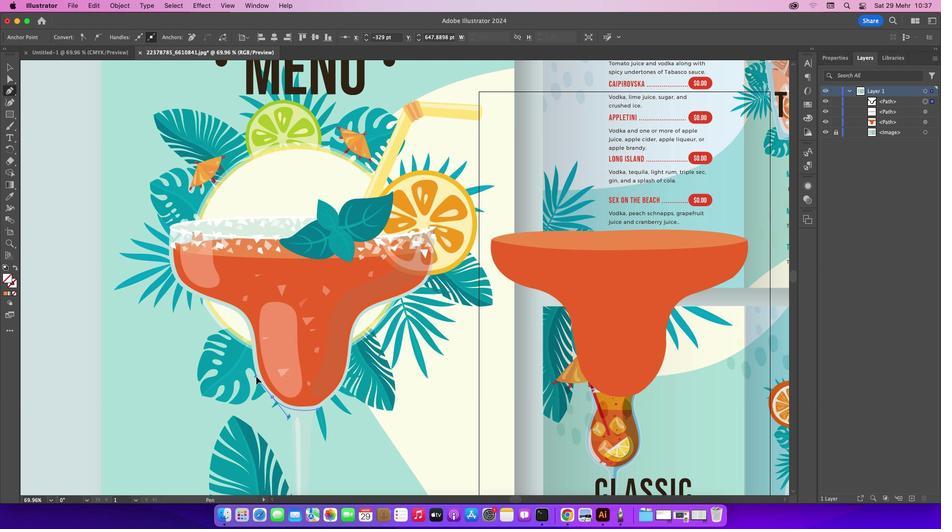 
Action: Mouse moved to (252, 345)
Screenshot: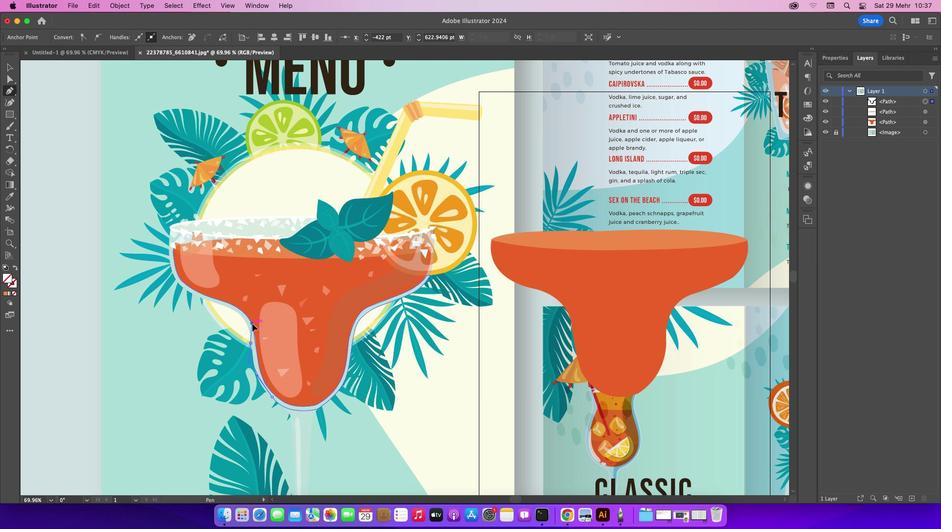 
Action: Mouse pressed left at (252, 345)
Screenshot: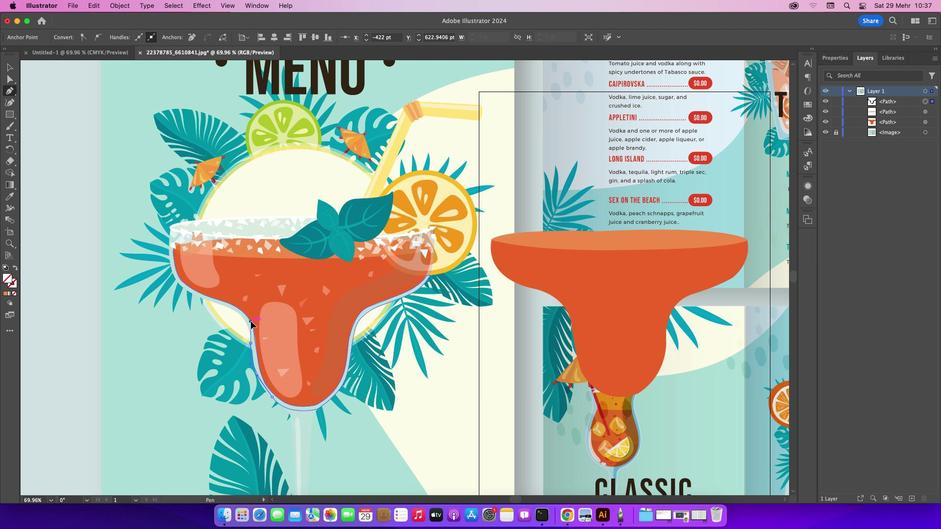 
Action: Mouse moved to (235, 311)
Screenshot: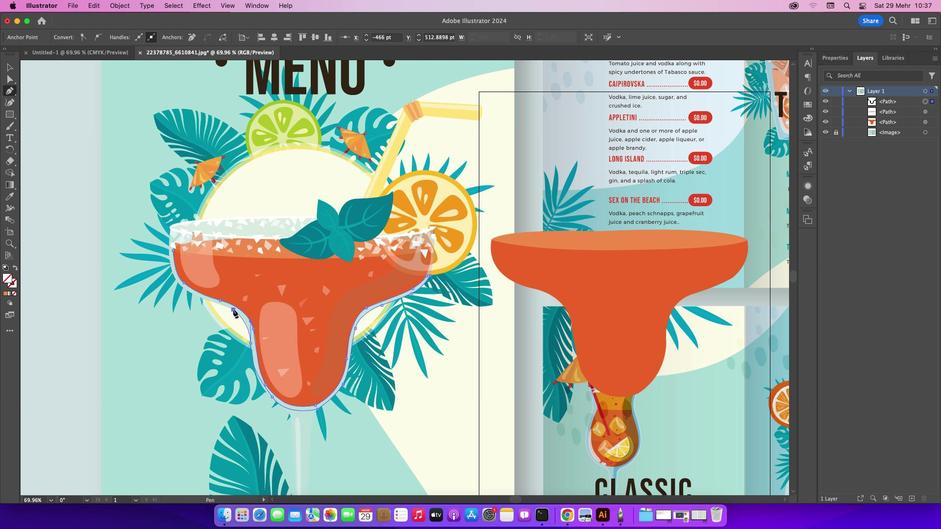 
Action: Mouse pressed left at (235, 311)
Screenshot: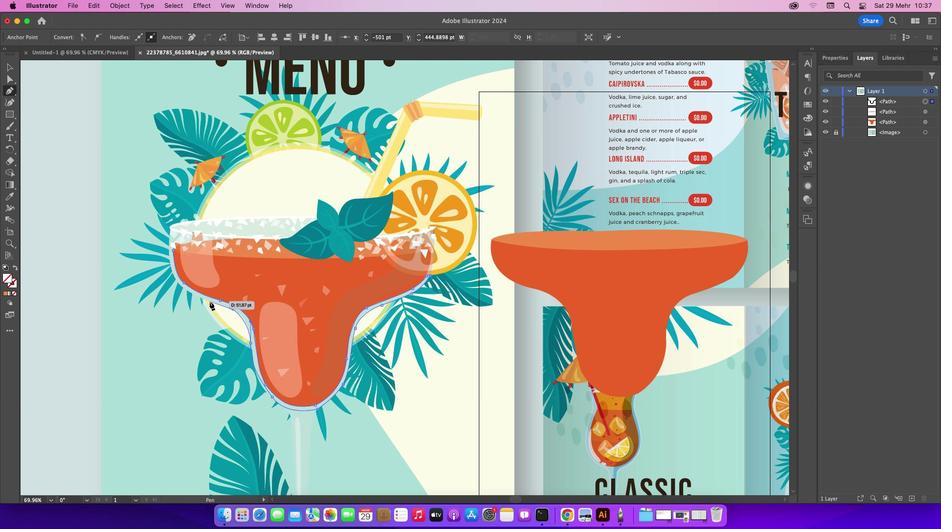 
Action: Mouse moved to (211, 303)
Screenshot: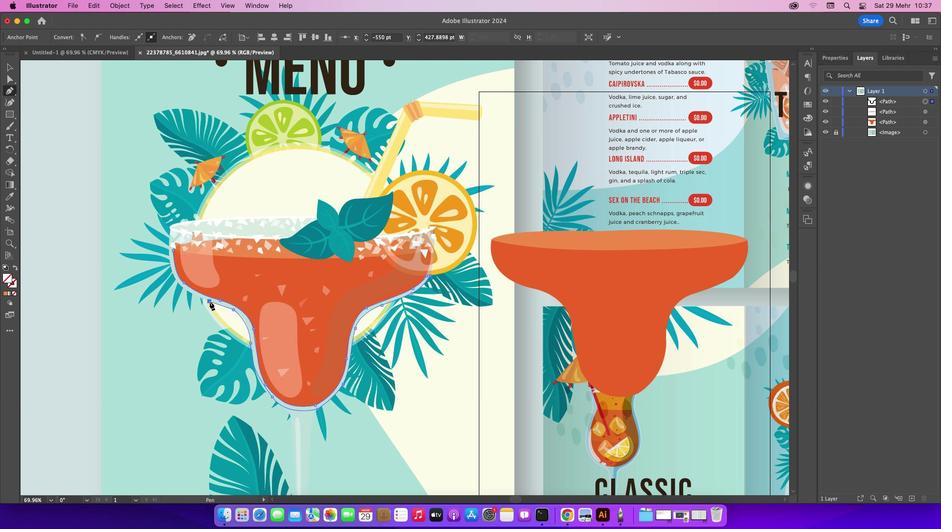 
Action: Mouse pressed left at (211, 303)
Screenshot: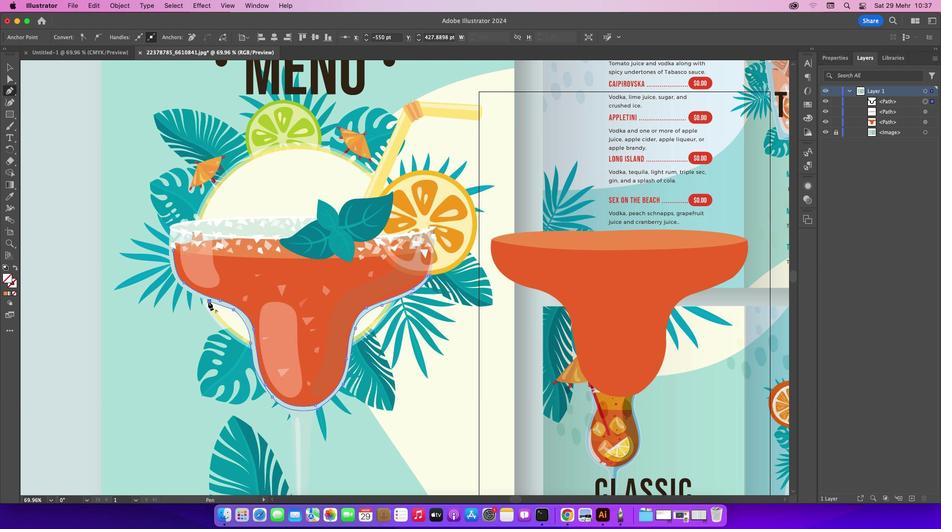 
Action: Mouse moved to (170, 262)
Screenshot: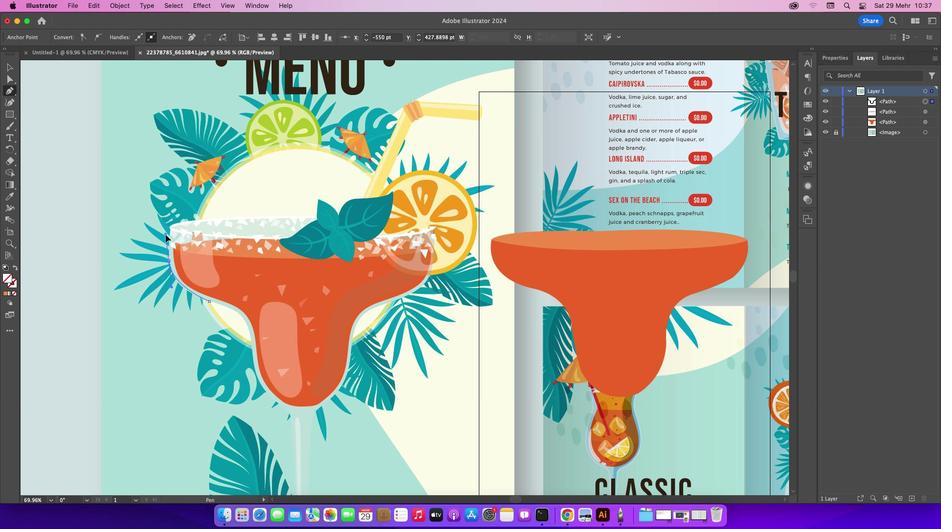 
Action: Mouse pressed left at (170, 262)
Screenshot: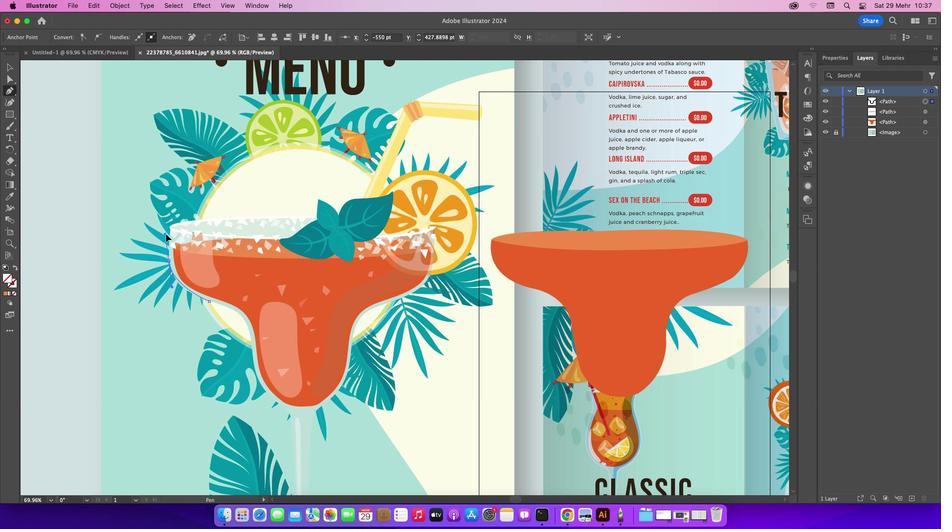 
Action: Mouse moved to (170, 261)
Screenshot: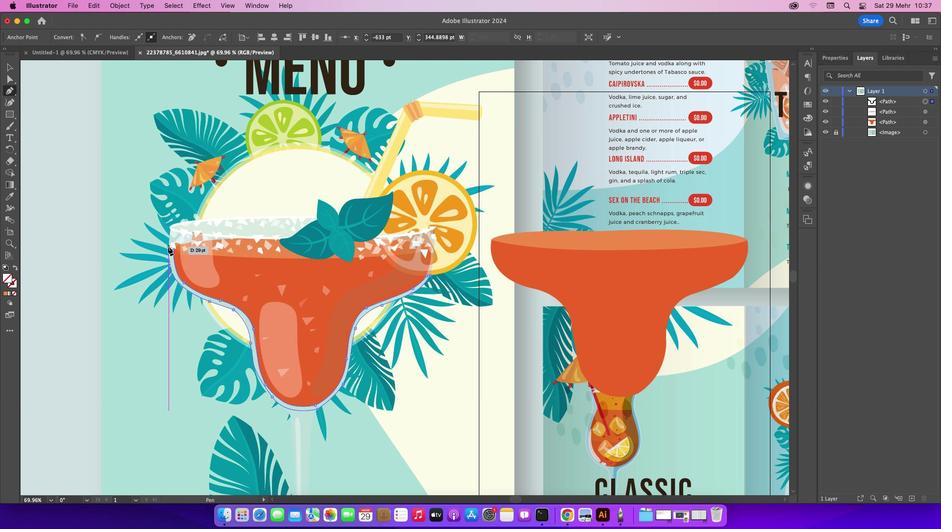 
Action: Mouse pressed left at (170, 261)
Screenshot: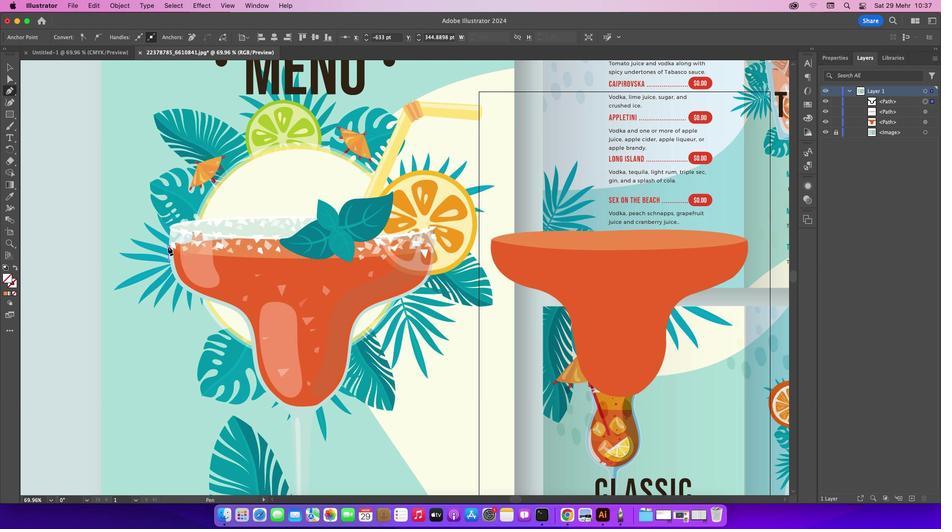 
Action: Mouse moved to (169, 248)
Screenshot: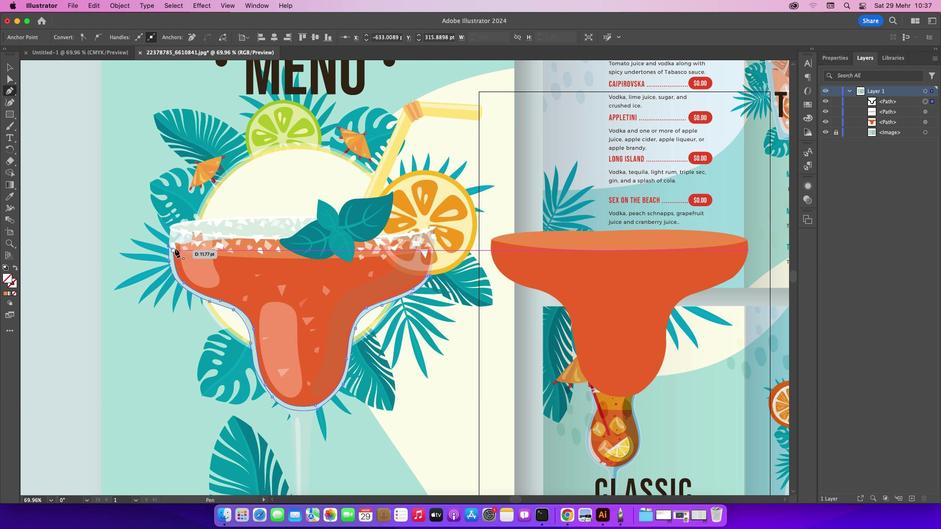 
Action: Mouse pressed left at (169, 248)
Screenshot: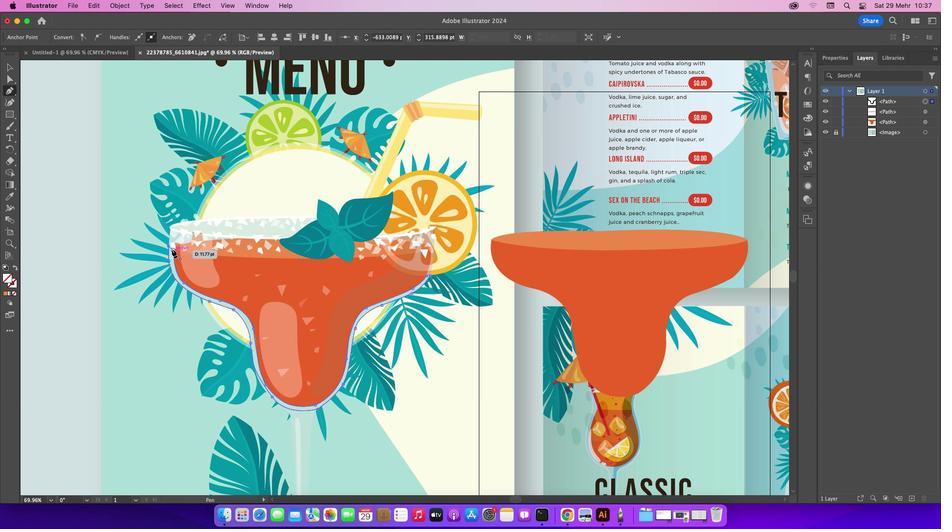 
Action: Mouse moved to (174, 251)
Screenshot: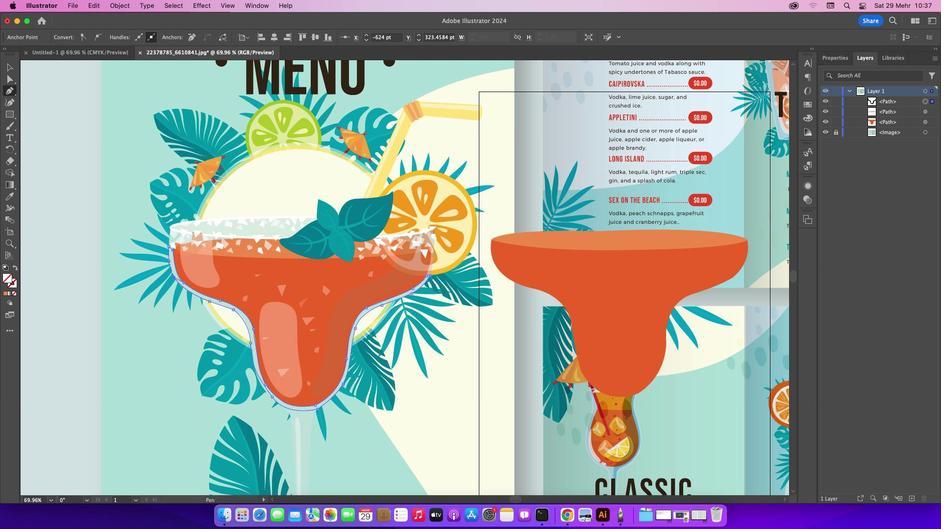 
Action: Mouse pressed left at (174, 251)
Screenshot: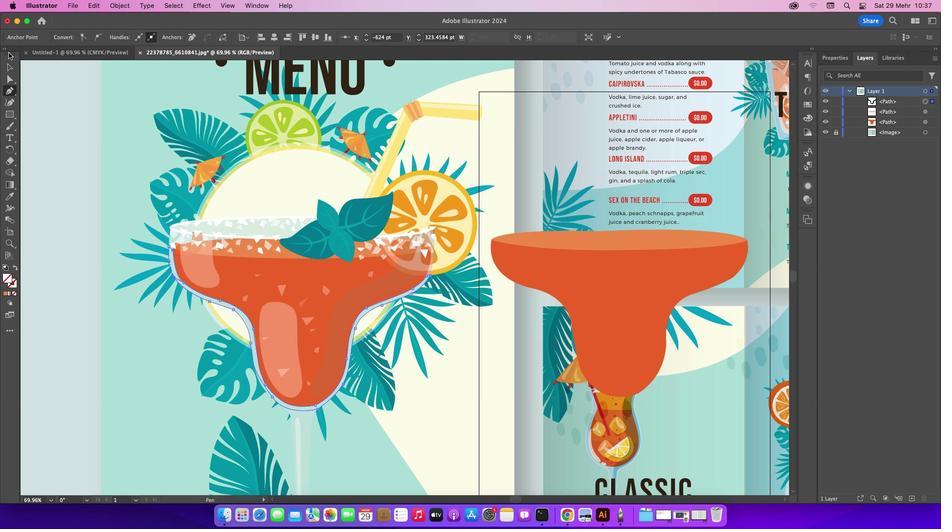 
Action: Mouse moved to (13, 65)
Screenshot: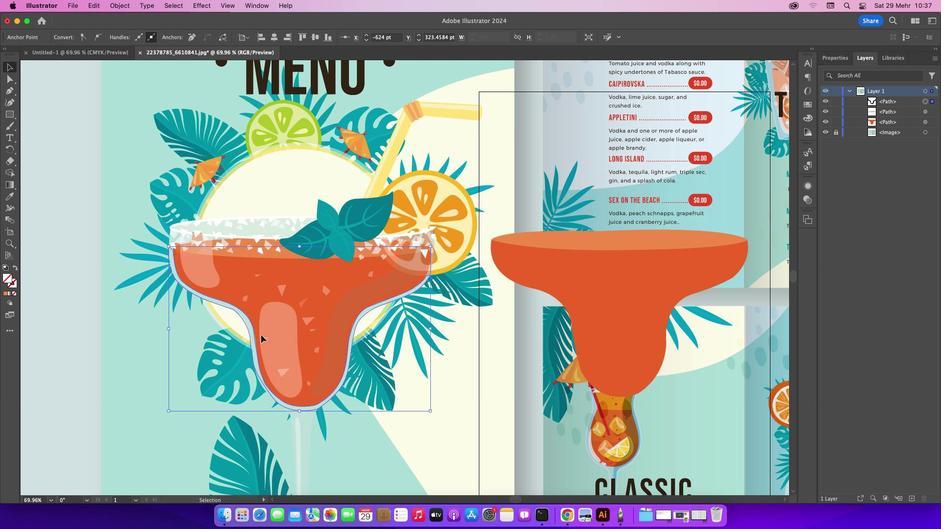 
Action: Mouse pressed left at (13, 65)
Screenshot: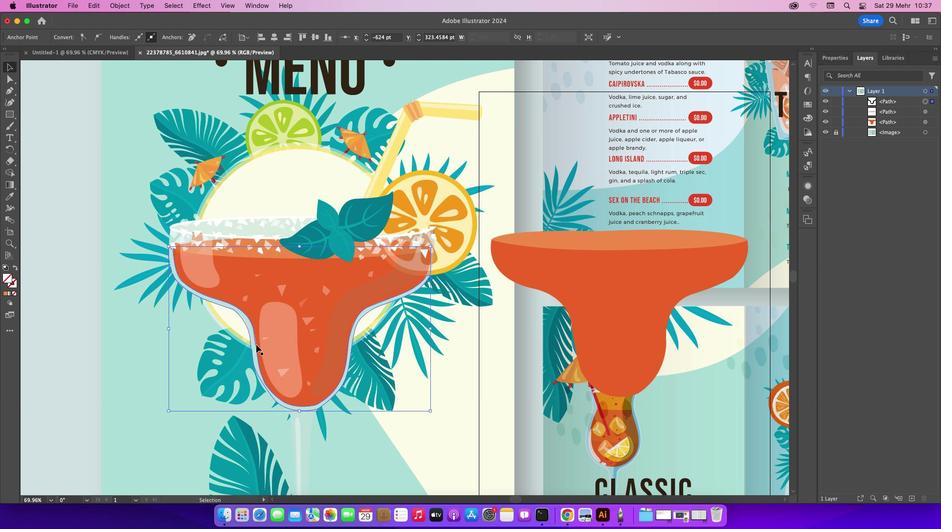 
Action: Mouse moved to (258, 352)
Screenshot: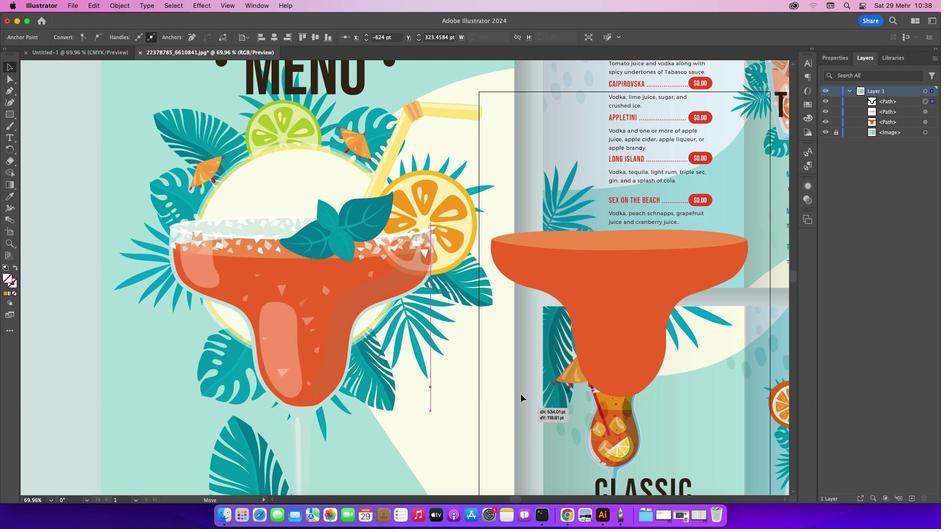 
Action: Mouse pressed left at (258, 352)
Screenshot: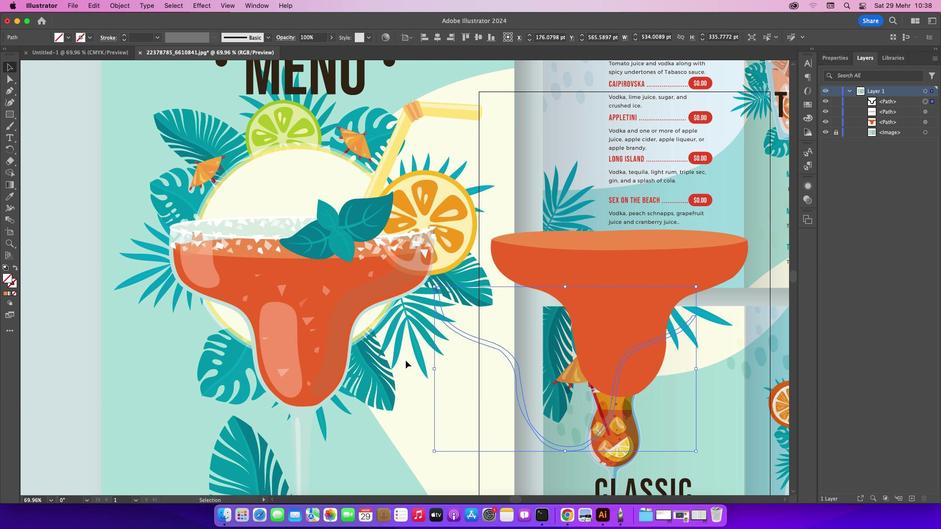
Action: Mouse moved to (11, 197)
Screenshot: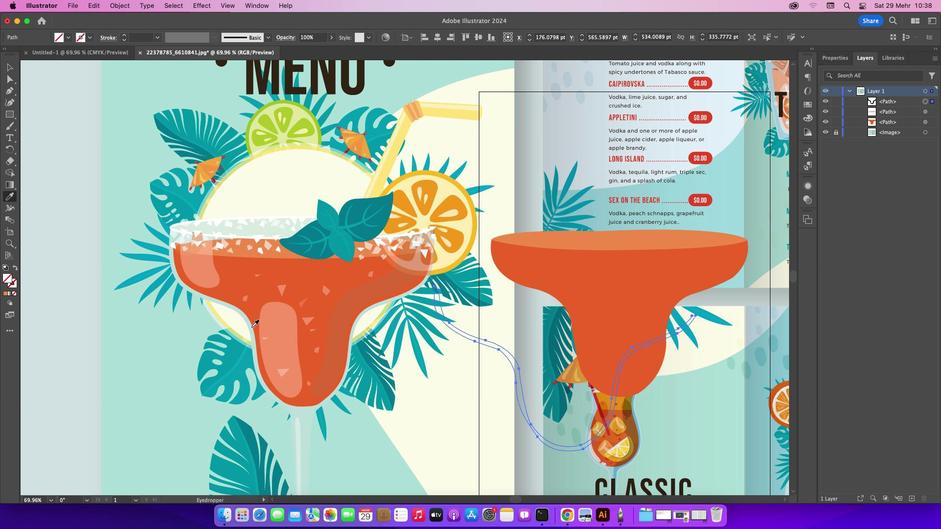 
Action: Mouse pressed left at (11, 197)
Screenshot: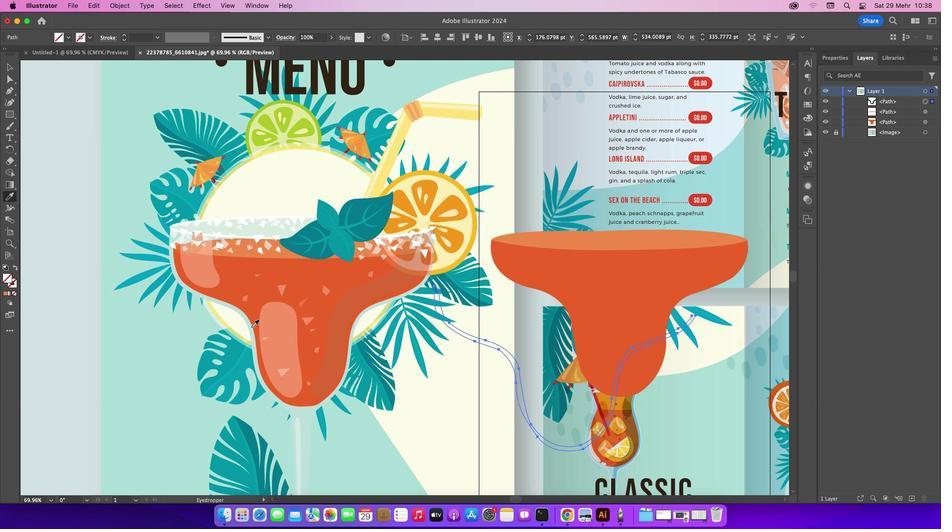 
Action: Mouse moved to (253, 332)
Screenshot: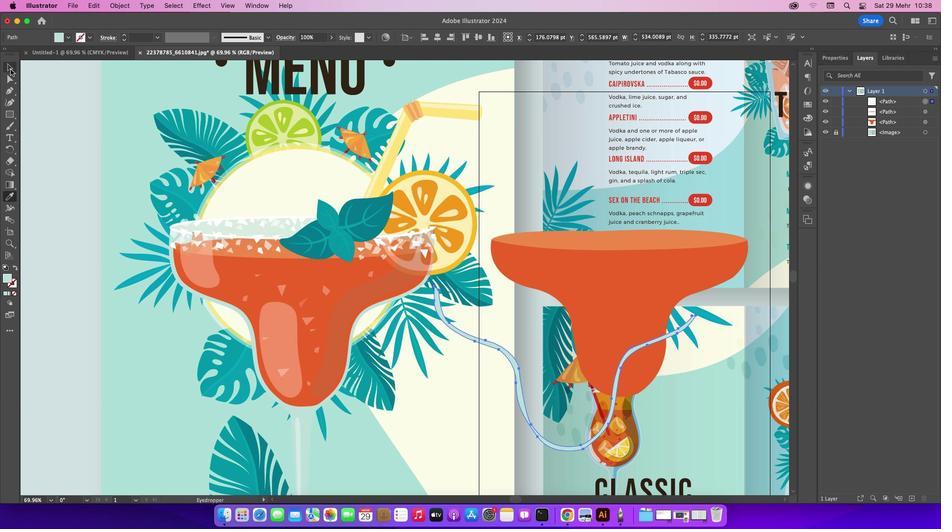 
Action: Mouse pressed left at (253, 332)
Screenshot: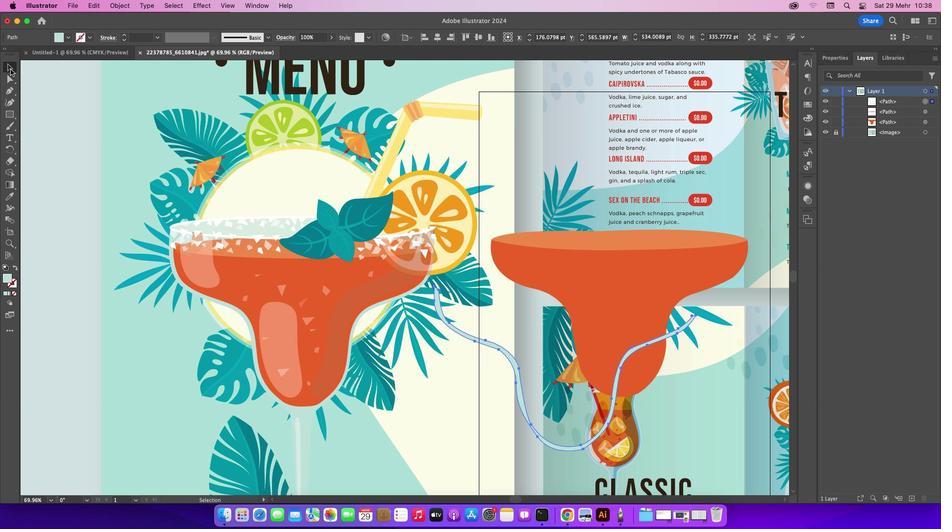 
Action: Mouse moved to (12, 71)
Screenshot: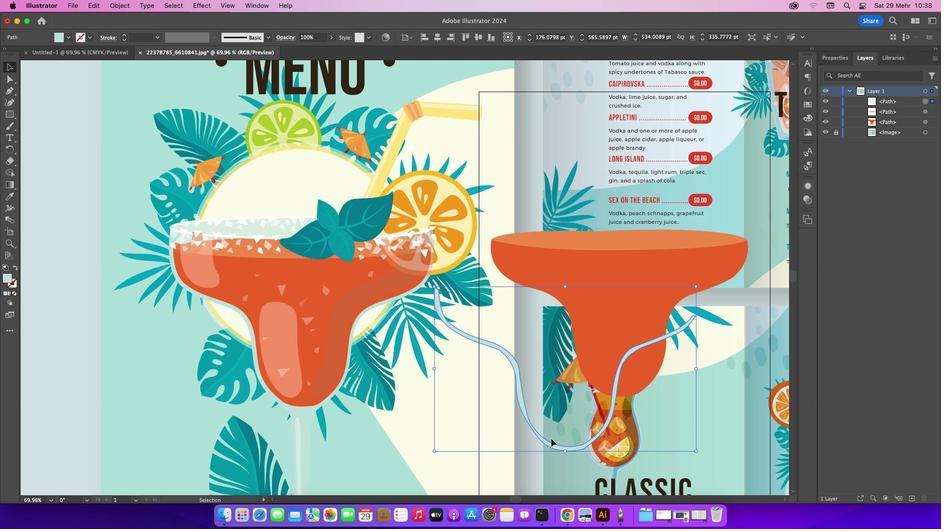 
Action: Mouse pressed left at (12, 71)
Screenshot: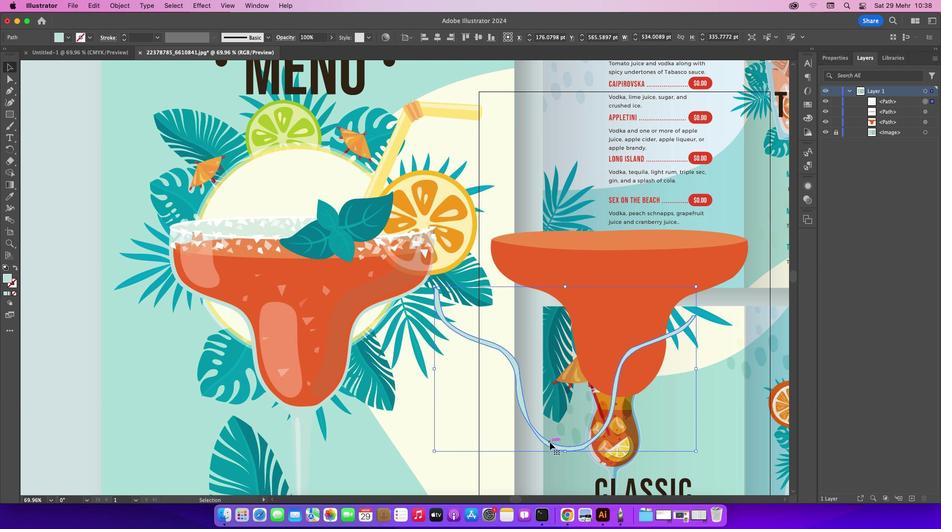
Action: Mouse moved to (551, 444)
Screenshot: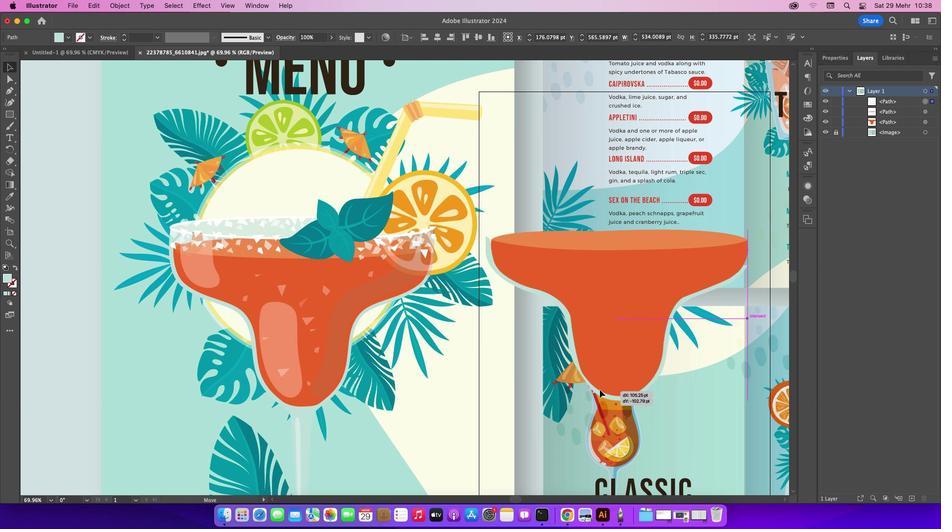 
Action: Mouse pressed left at (551, 444)
Screenshot: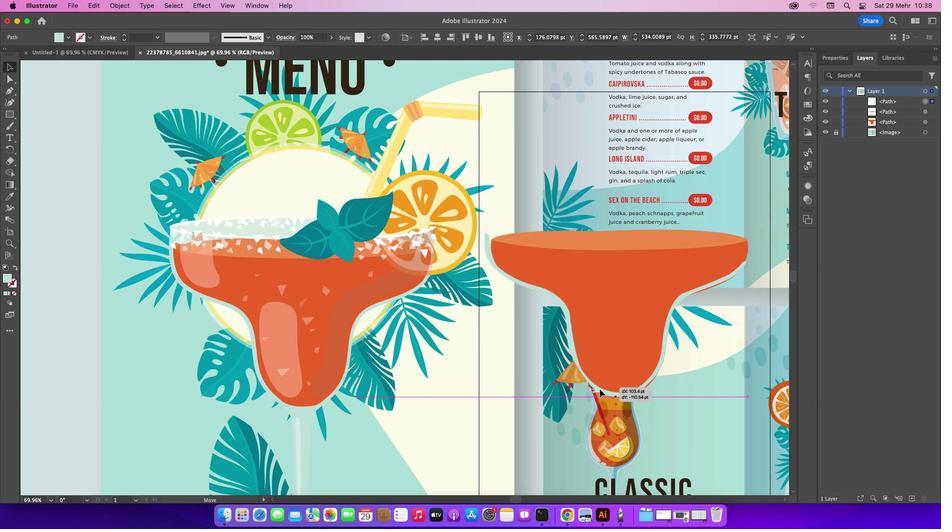 
Action: Mouse moved to (464, 413)
Screenshot: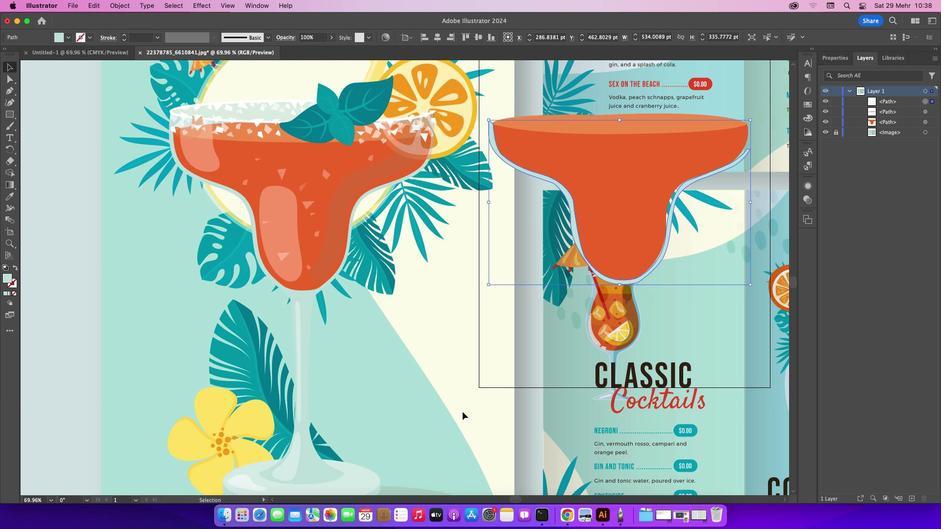 
Action: Mouse scrolled (464, 413) with delta (1, 1)
Screenshot: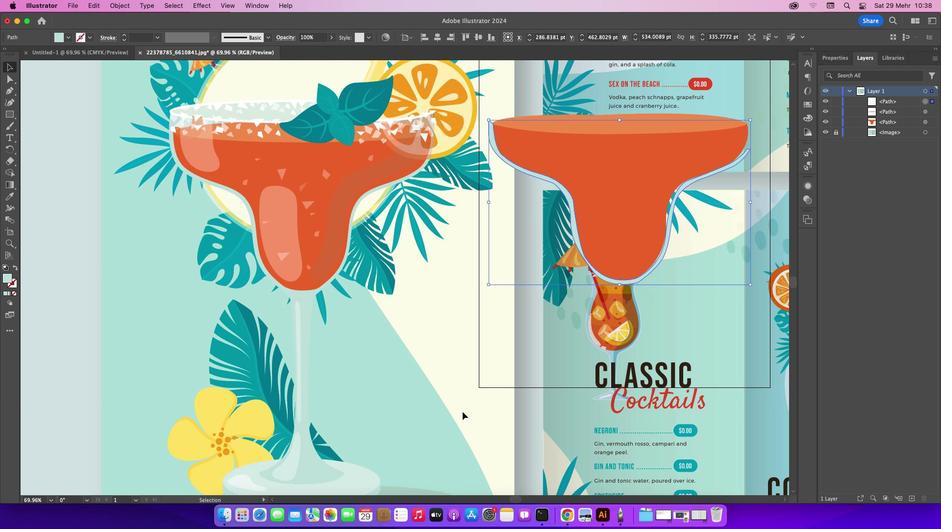 
Action: Mouse scrolled (464, 413) with delta (1, 1)
Screenshot: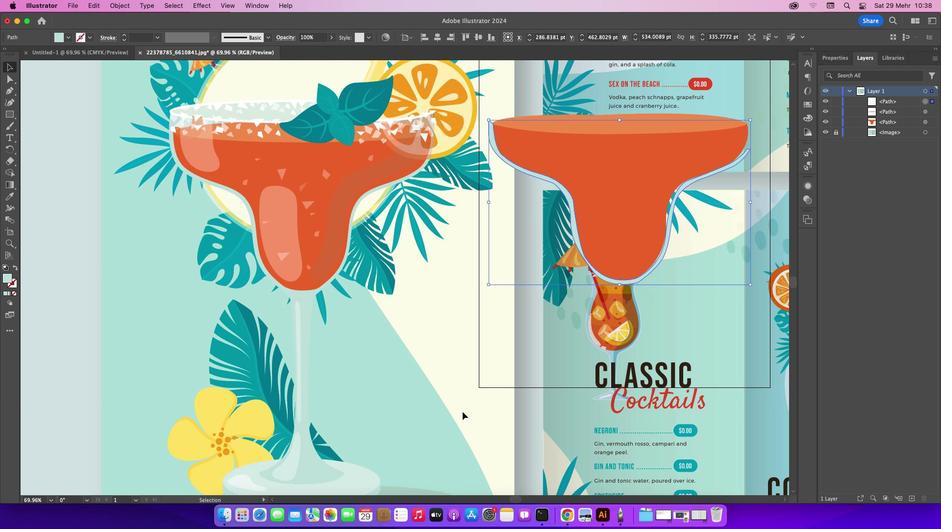 
Action: Mouse scrolled (464, 413) with delta (1, 0)
Screenshot: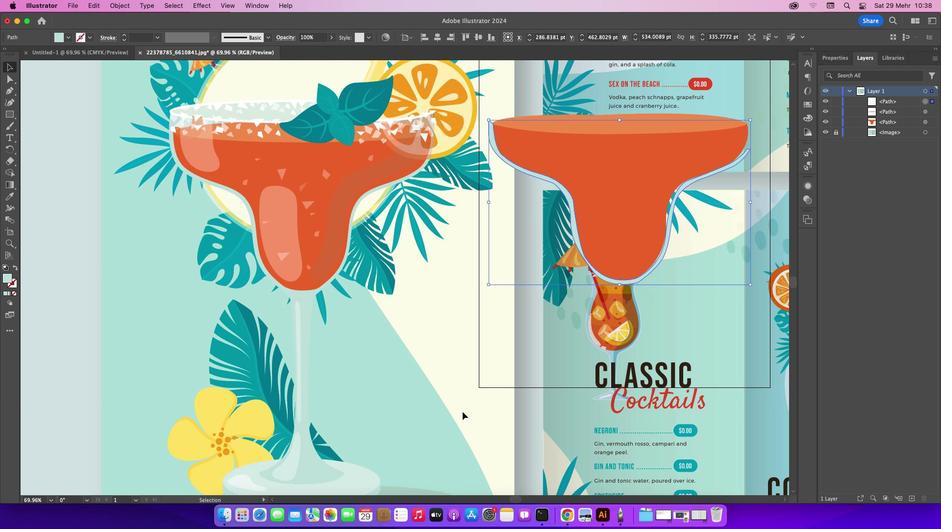 
Action: Mouse scrolled (464, 413) with delta (1, 0)
Screenshot: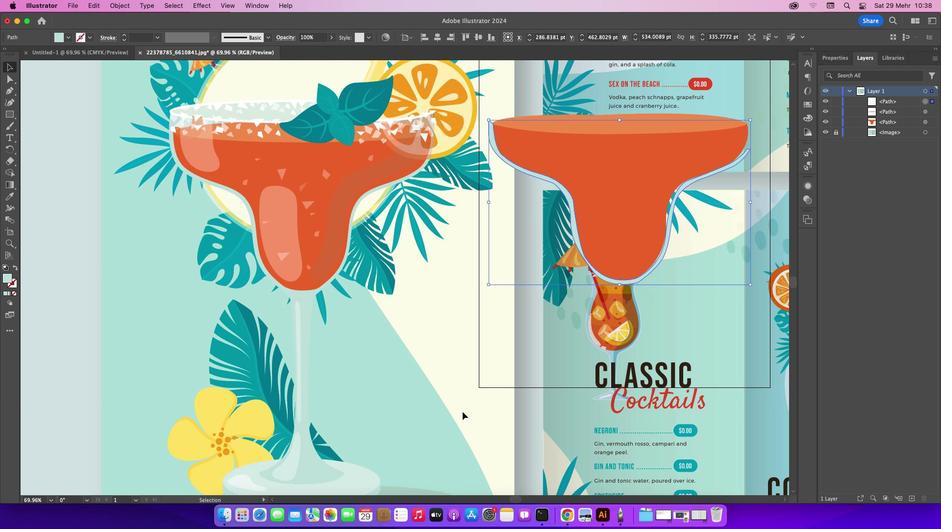 
Action: Mouse scrolled (464, 413) with delta (1, 2)
Screenshot: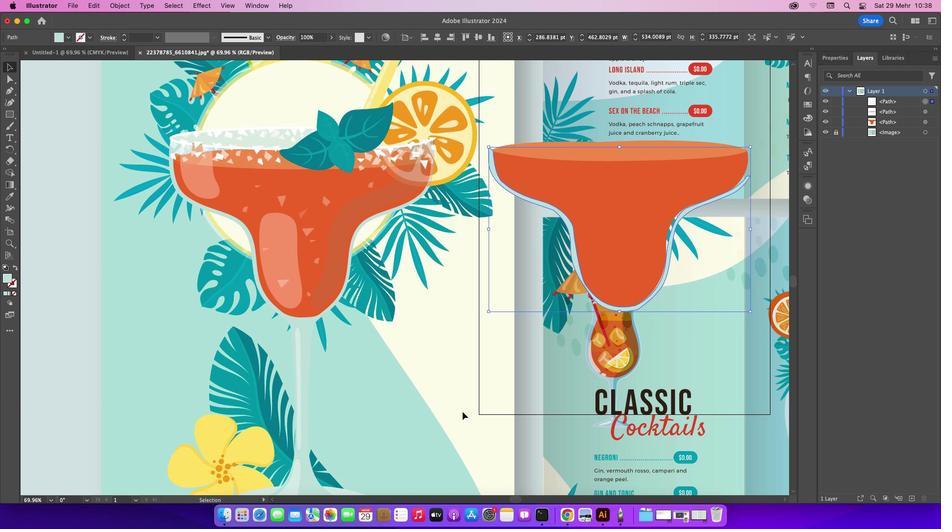 
Action: Mouse scrolled (464, 413) with delta (1, 2)
Screenshot: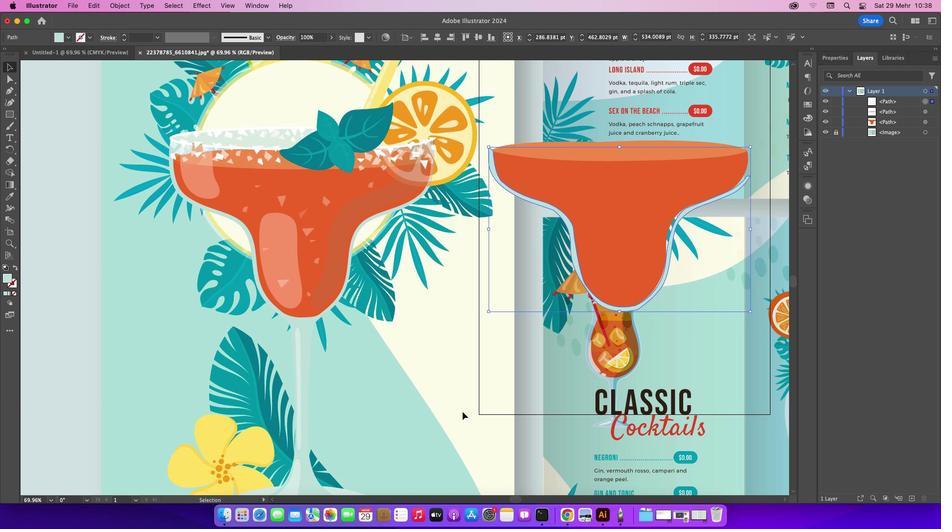
Action: Mouse scrolled (464, 413) with delta (1, 2)
Screenshot: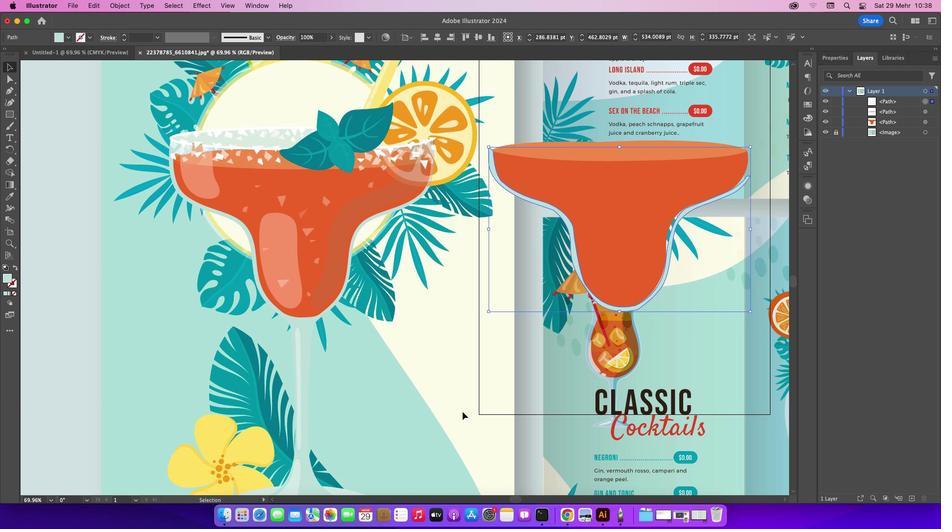 
Action: Mouse scrolled (464, 413) with delta (1, 2)
Screenshot: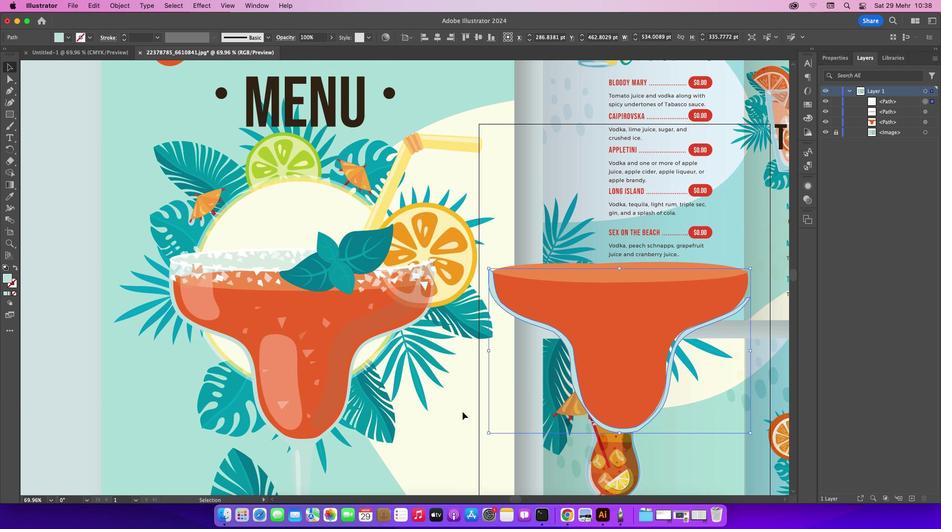 
Action: Mouse scrolled (464, 413) with delta (1, 2)
Screenshot: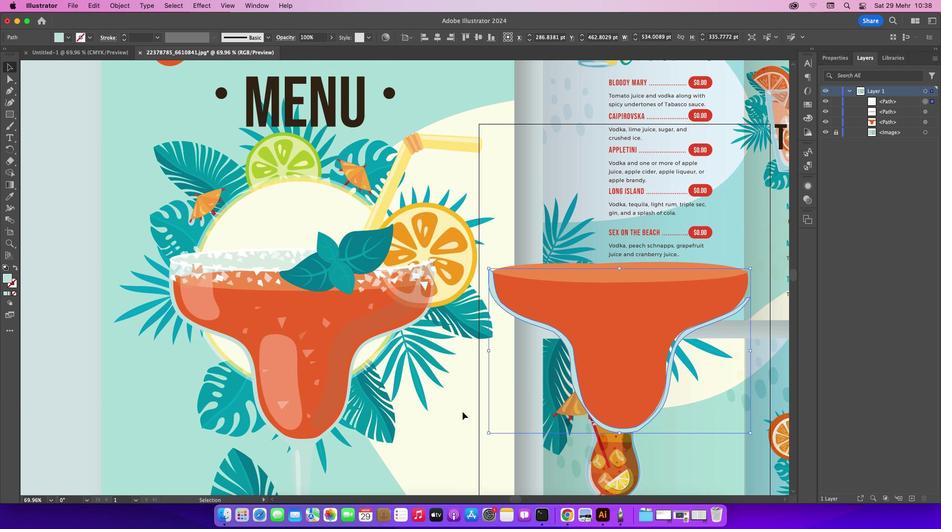 
Action: Mouse scrolled (464, 413) with delta (1, 2)
Screenshot: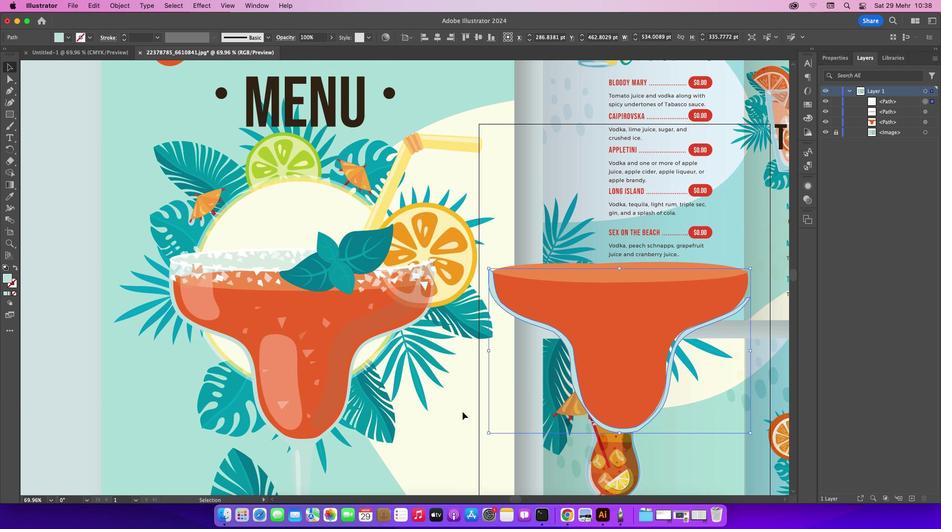 
Action: Mouse scrolled (464, 413) with delta (1, 2)
Screenshot: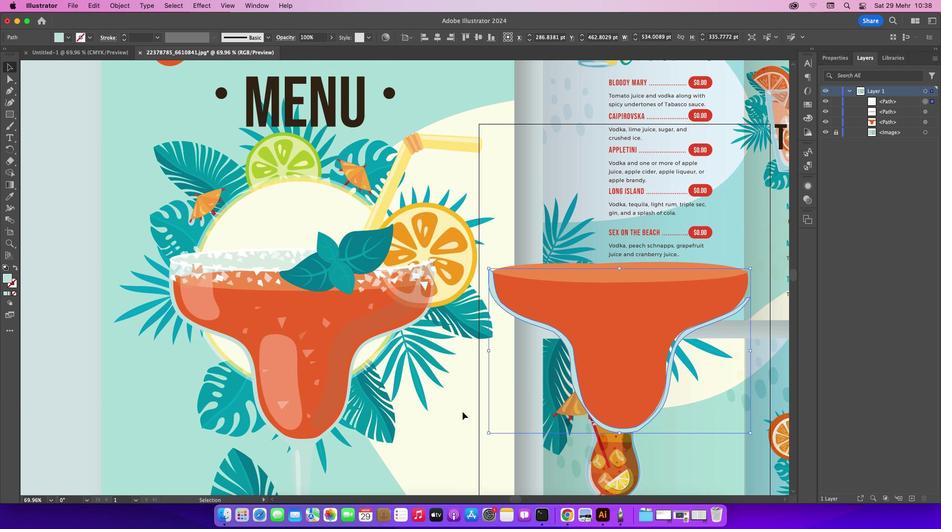 
Action: Mouse scrolled (464, 413) with delta (1, 2)
Screenshot: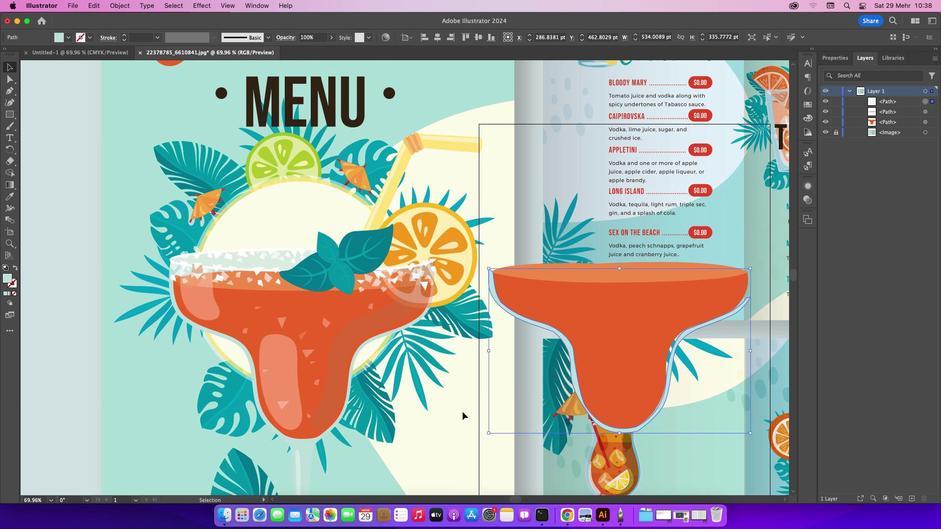 
Action: Mouse scrolled (464, 413) with delta (1, 2)
Screenshot: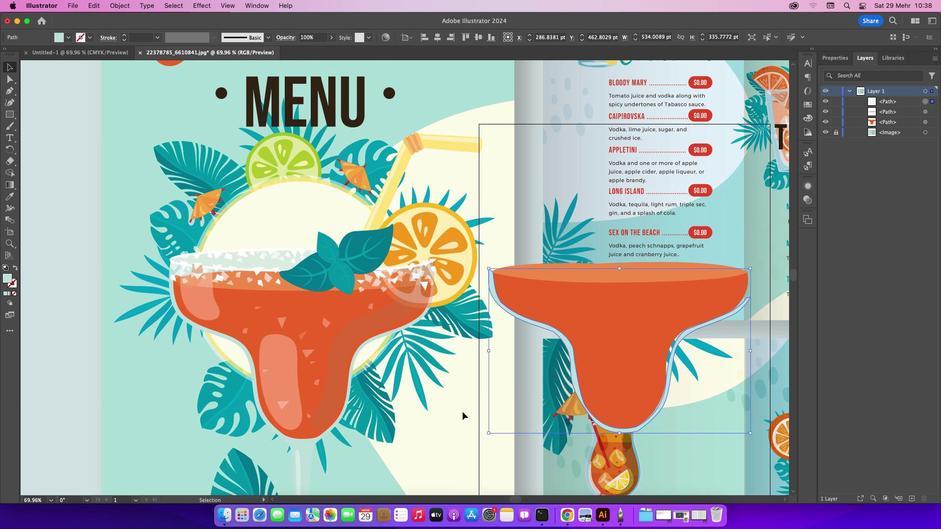 
Action: Mouse scrolled (464, 413) with delta (1, 2)
Screenshot: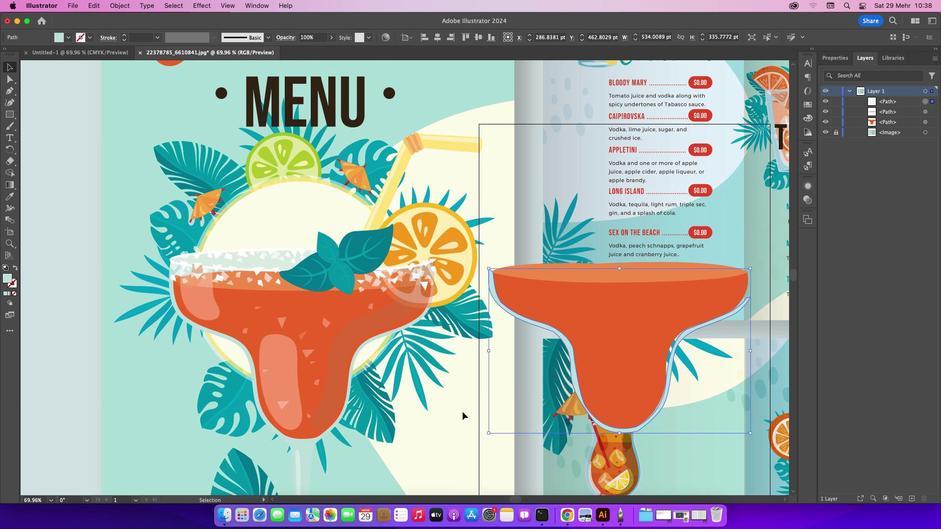 
Action: Mouse scrolled (464, 413) with delta (1, 2)
Screenshot: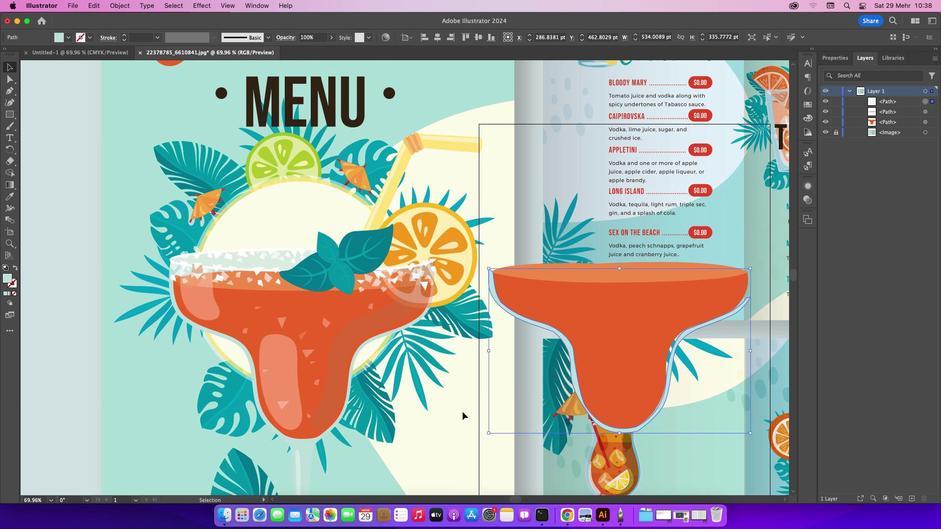 
Action: Mouse moved to (16, 90)
Screenshot: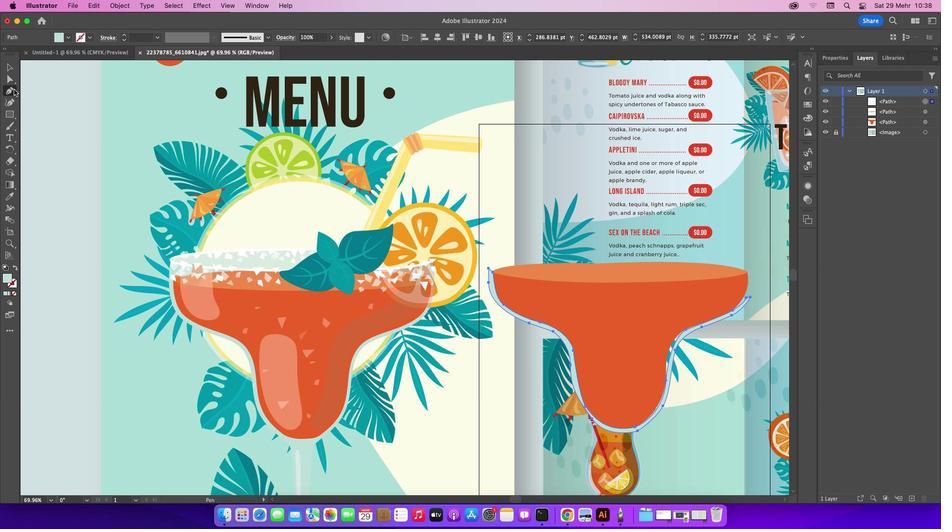
Action: Mouse pressed left at (16, 90)
Screenshot: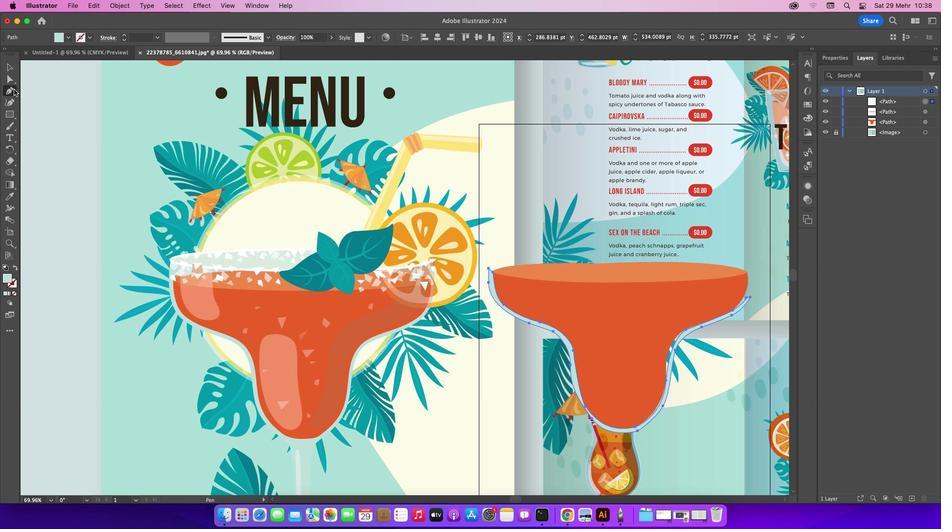 
Action: Mouse moved to (292, 271)
